 Task: Create fields in genre object.
Action: Mouse moved to (835, 43)
Screenshot: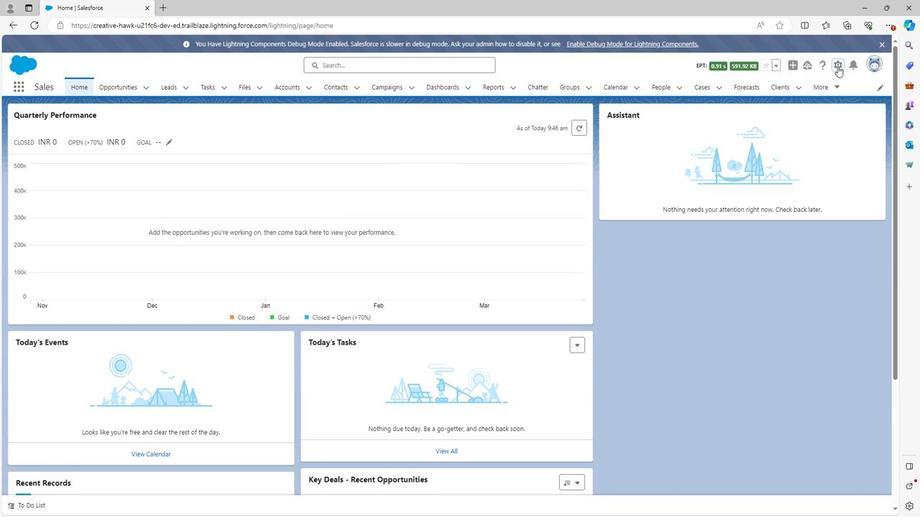 
Action: Mouse pressed left at (835, 43)
Screenshot: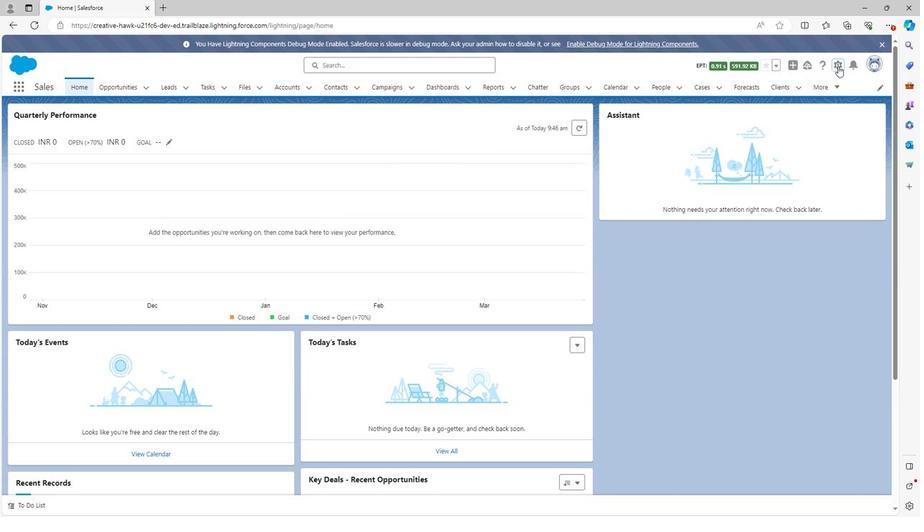 
Action: Mouse moved to (799, 74)
Screenshot: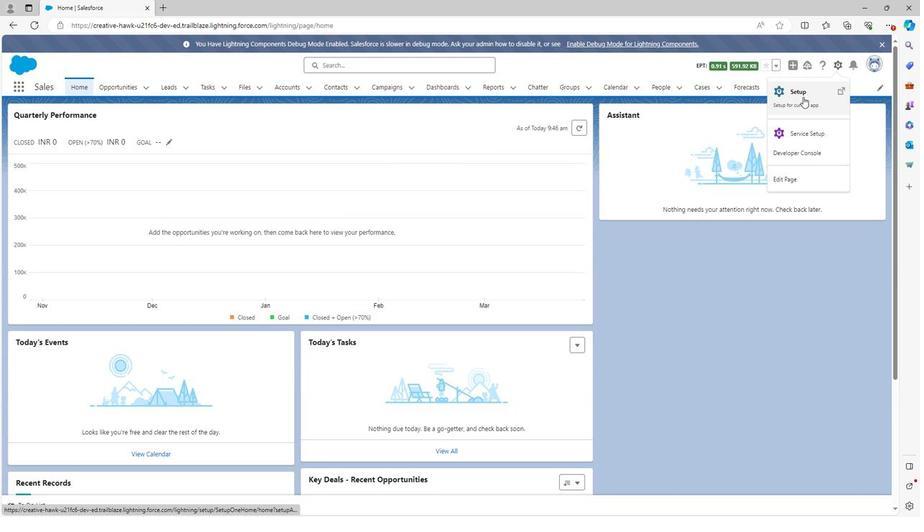 
Action: Mouse pressed left at (799, 74)
Screenshot: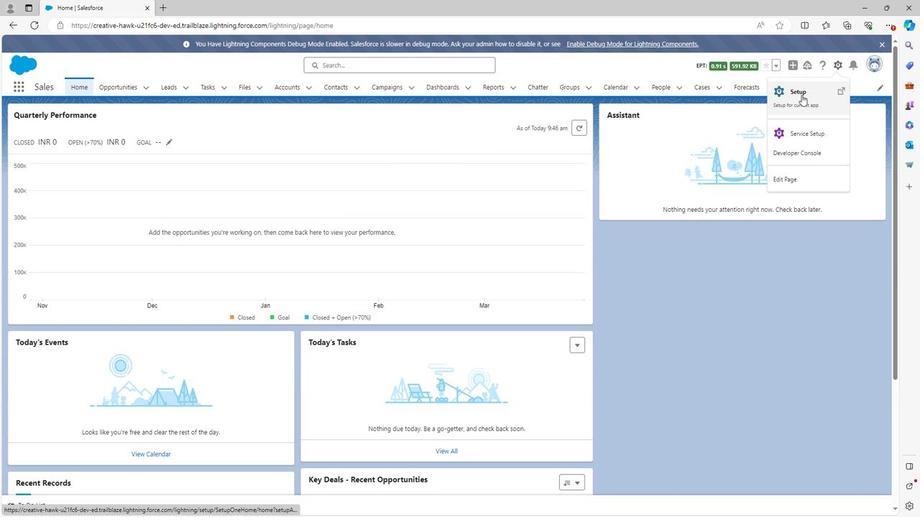 
Action: Mouse moved to (127, 61)
Screenshot: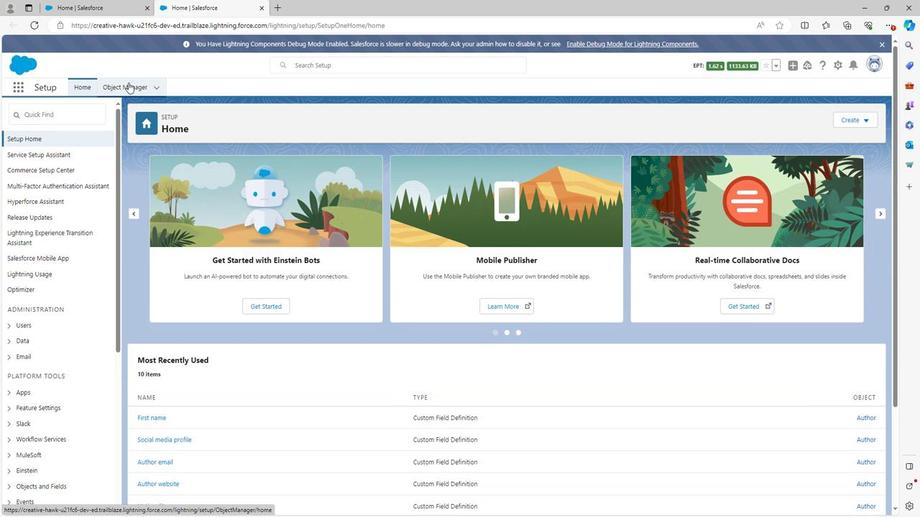 
Action: Mouse pressed left at (127, 61)
Screenshot: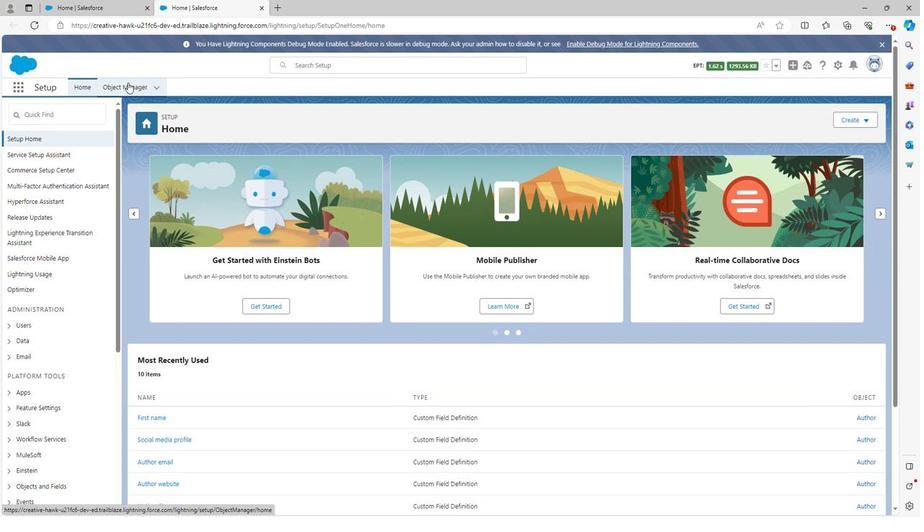 
Action: Mouse moved to (849, 99)
Screenshot: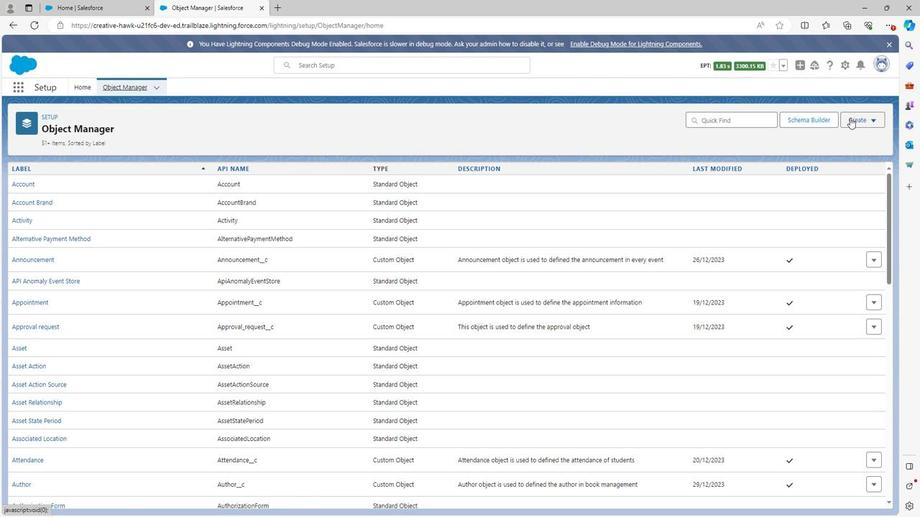 
Action: Mouse pressed left at (849, 99)
Screenshot: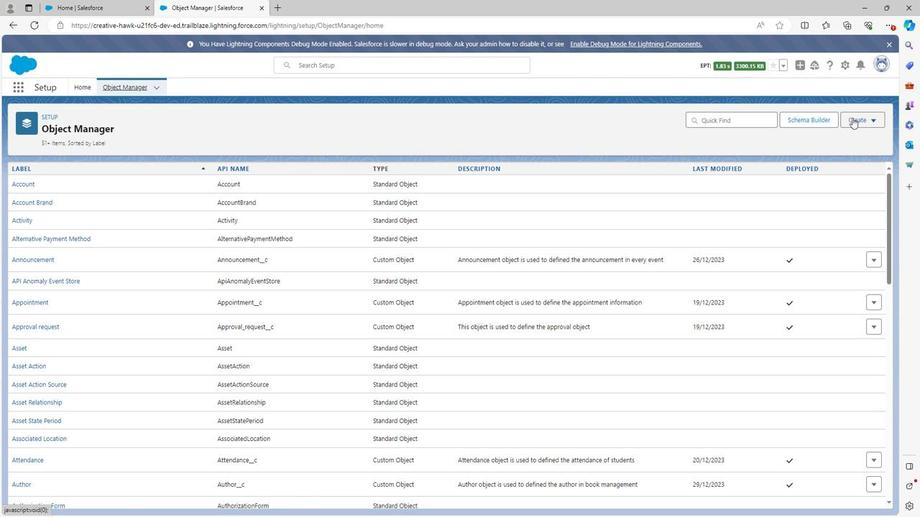 
Action: Mouse moved to (809, 128)
Screenshot: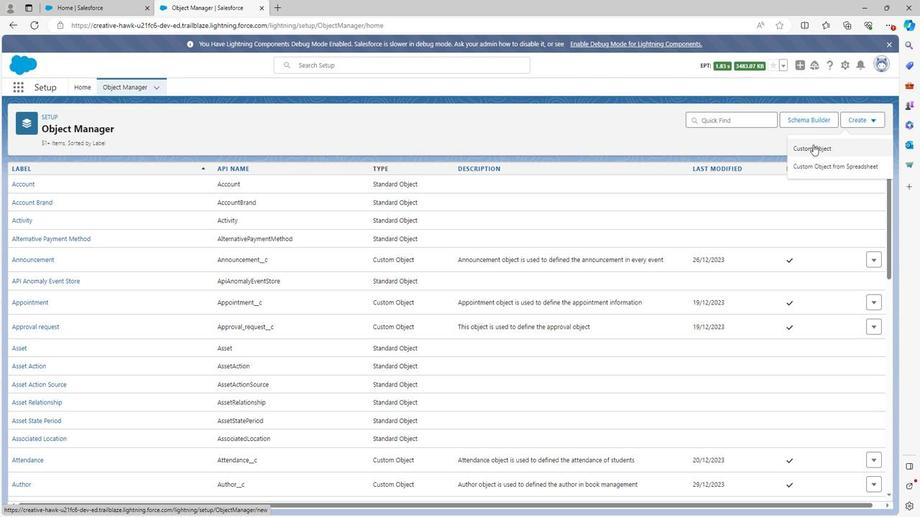 
Action: Mouse pressed left at (809, 128)
Screenshot: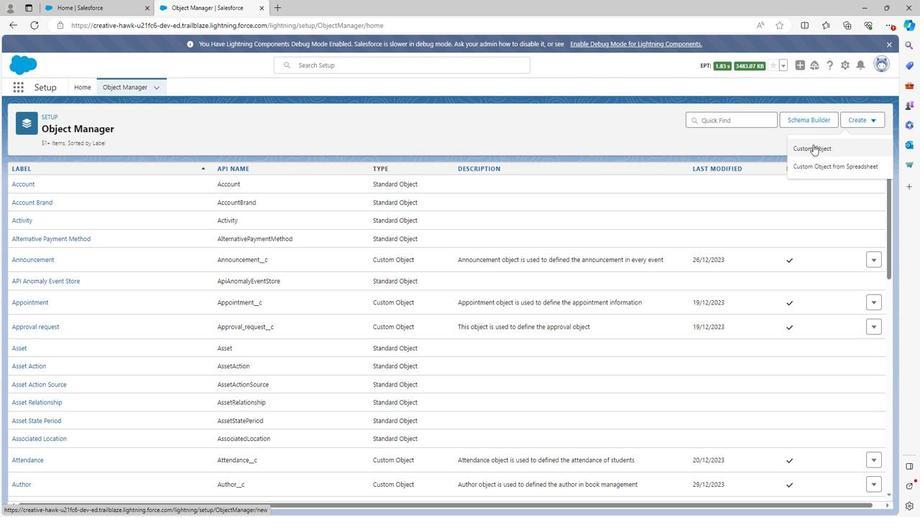 
Action: Mouse moved to (112, 67)
Screenshot: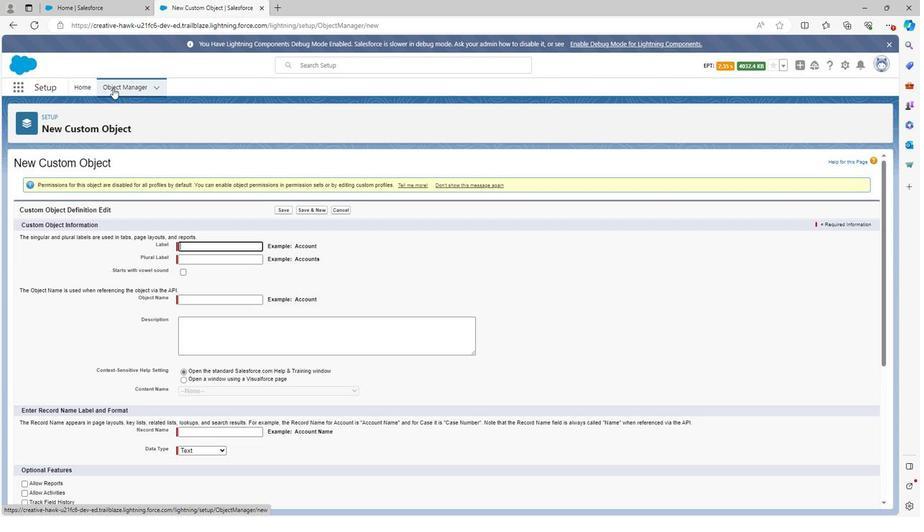 
Action: Mouse pressed left at (112, 67)
Screenshot: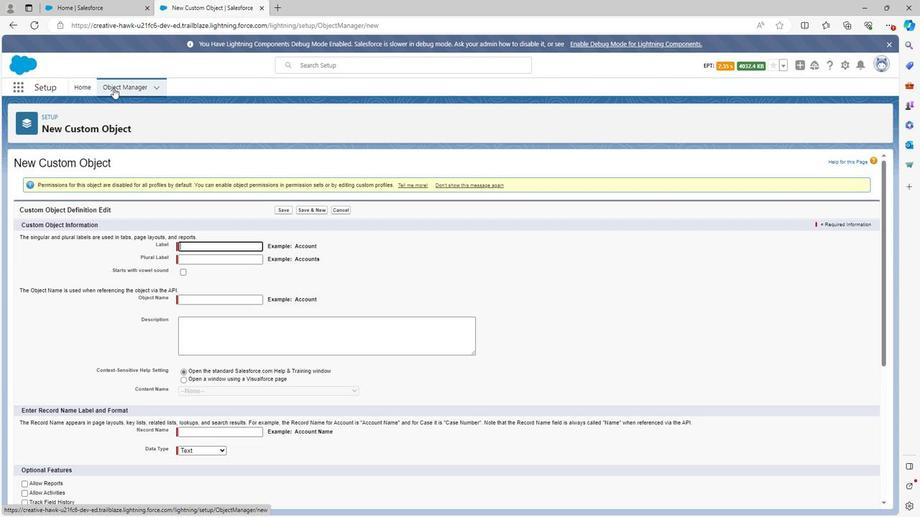 
Action: Mouse moved to (64, 242)
Screenshot: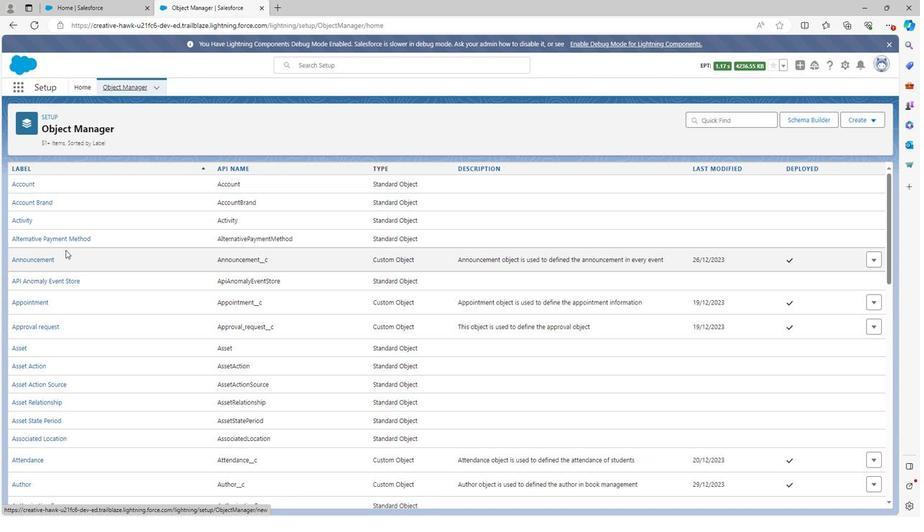 
Action: Mouse scrolled (64, 241) with delta (0, 0)
Screenshot: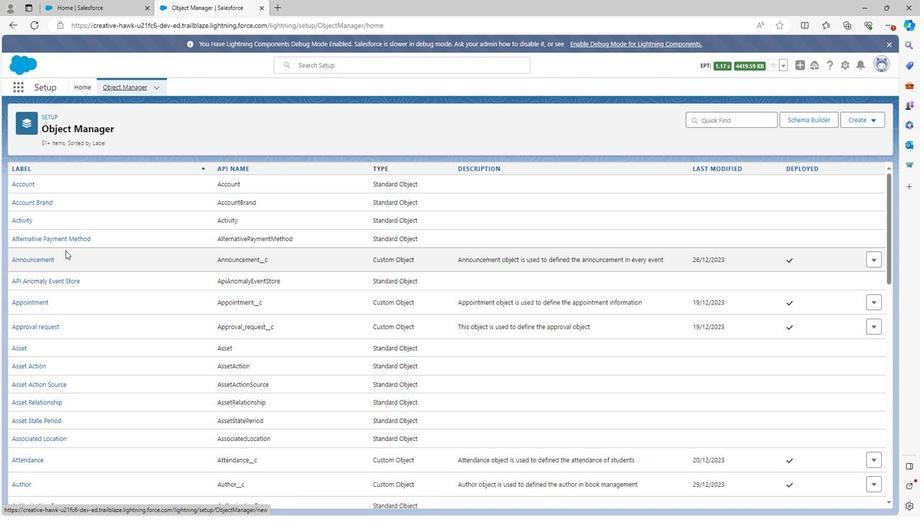 
Action: Mouse scrolled (64, 241) with delta (0, 0)
Screenshot: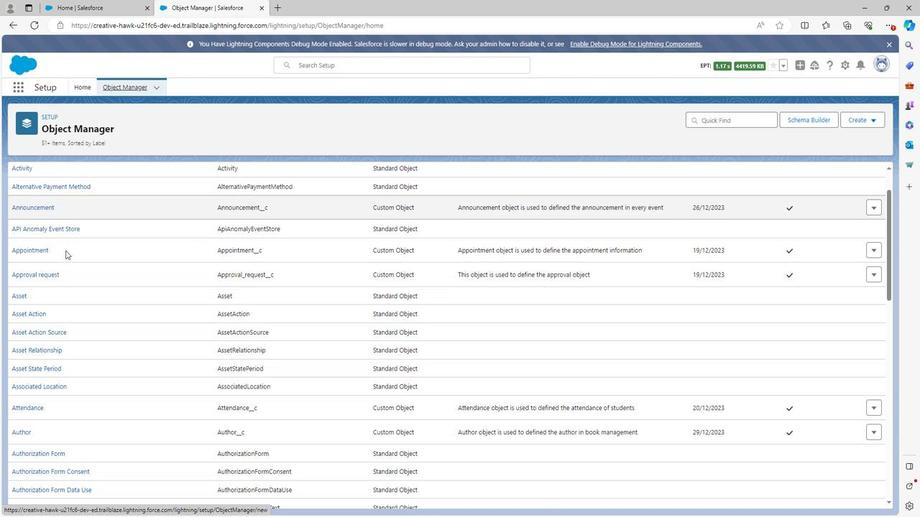 
Action: Mouse scrolled (64, 241) with delta (0, 0)
Screenshot: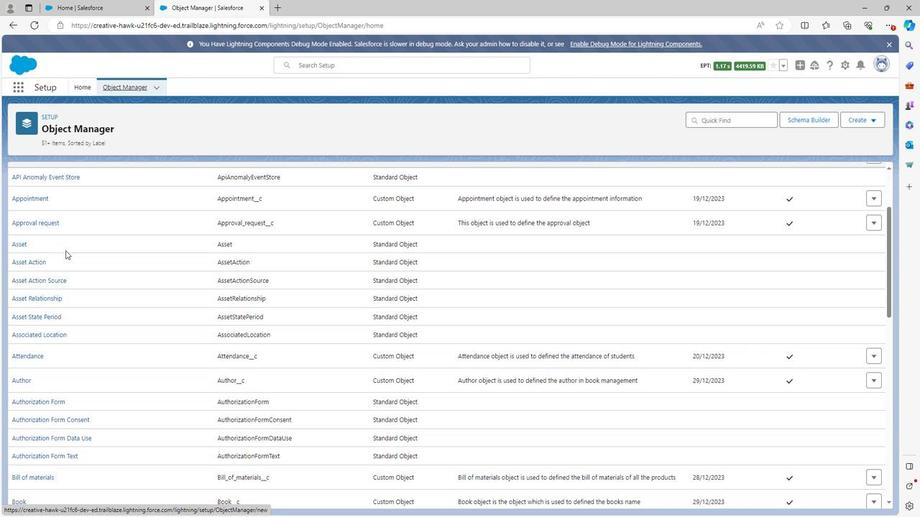 
Action: Mouse scrolled (64, 241) with delta (0, 0)
Screenshot: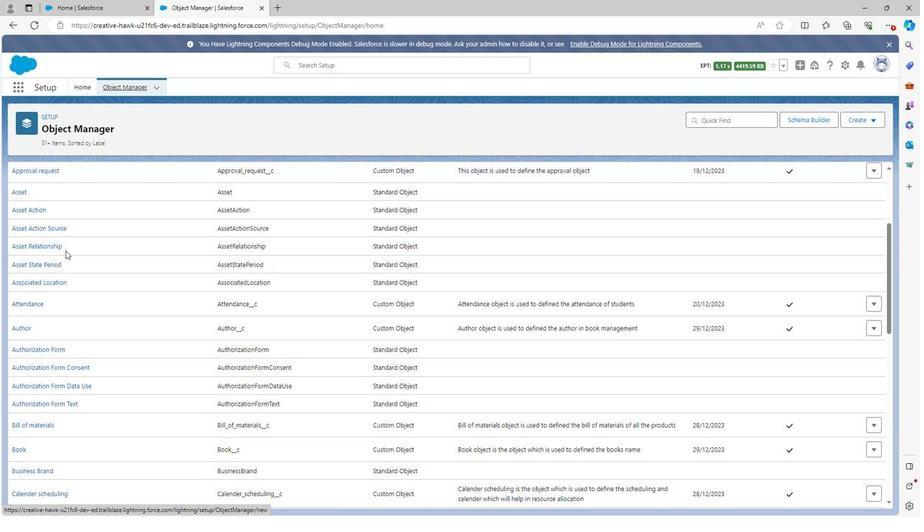 
Action: Mouse scrolled (64, 241) with delta (0, 0)
Screenshot: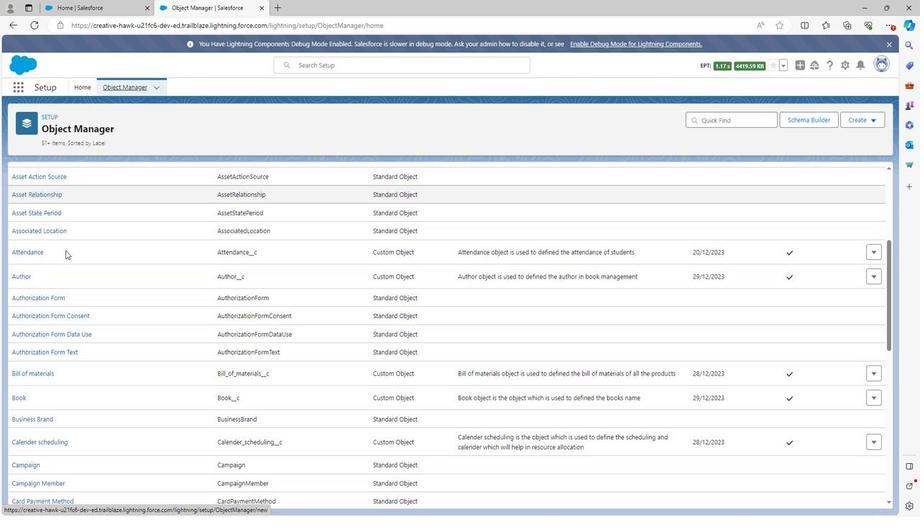 
Action: Mouse scrolled (64, 241) with delta (0, 0)
Screenshot: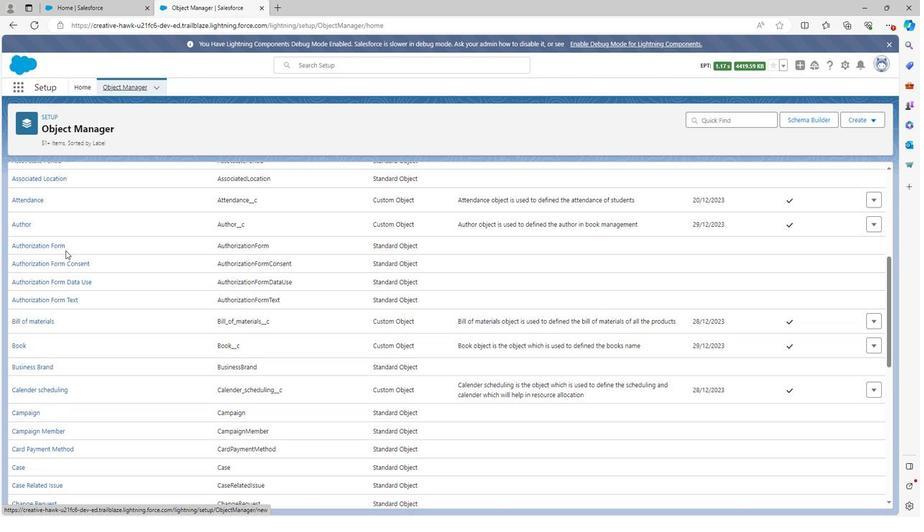 
Action: Mouse scrolled (64, 241) with delta (0, 0)
Screenshot: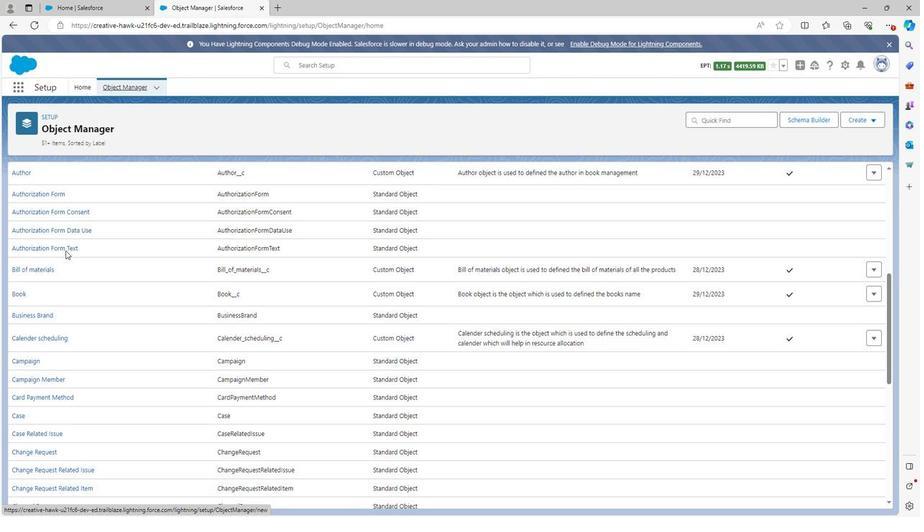 
Action: Mouse scrolled (64, 241) with delta (0, 0)
Screenshot: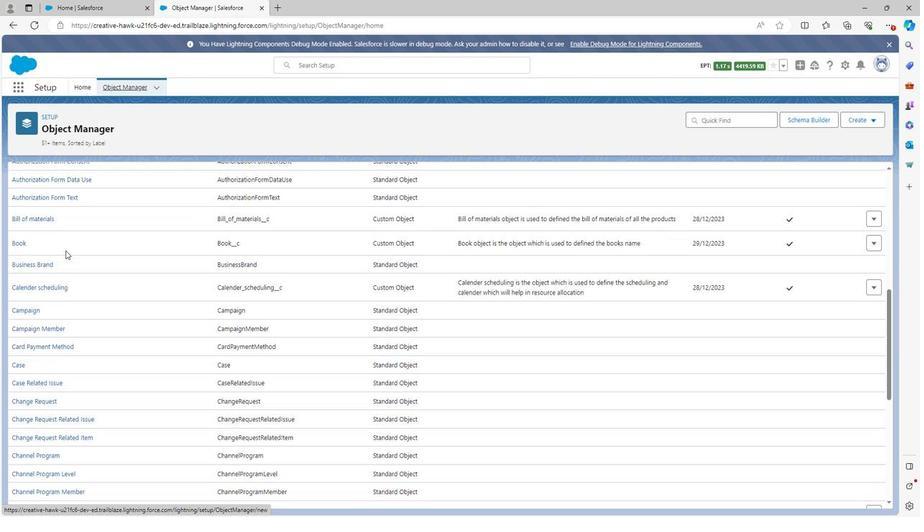 
Action: Mouse scrolled (64, 241) with delta (0, 0)
Screenshot: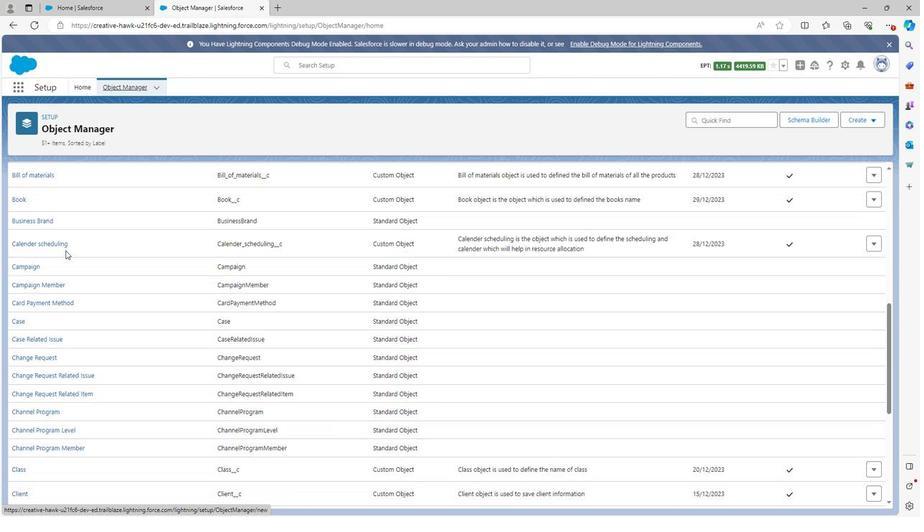 
Action: Mouse scrolled (64, 241) with delta (0, 0)
Screenshot: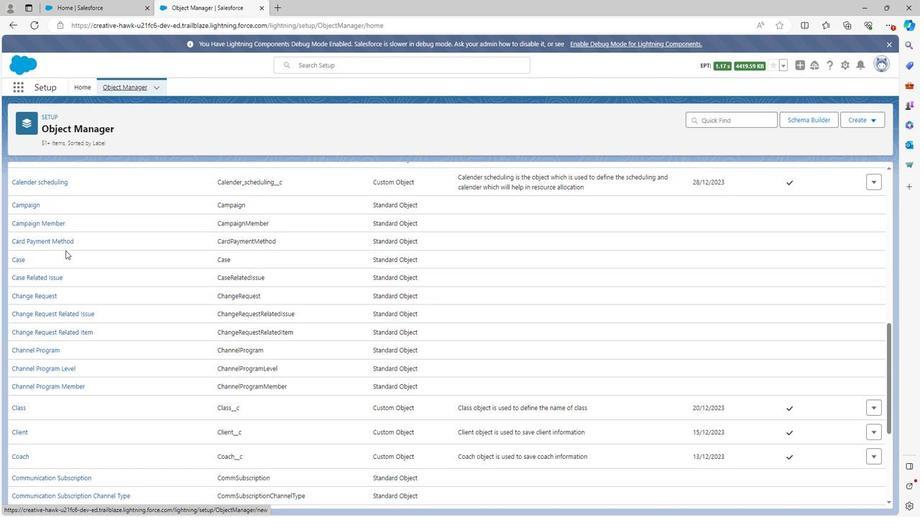 
Action: Mouse scrolled (64, 241) with delta (0, 0)
Screenshot: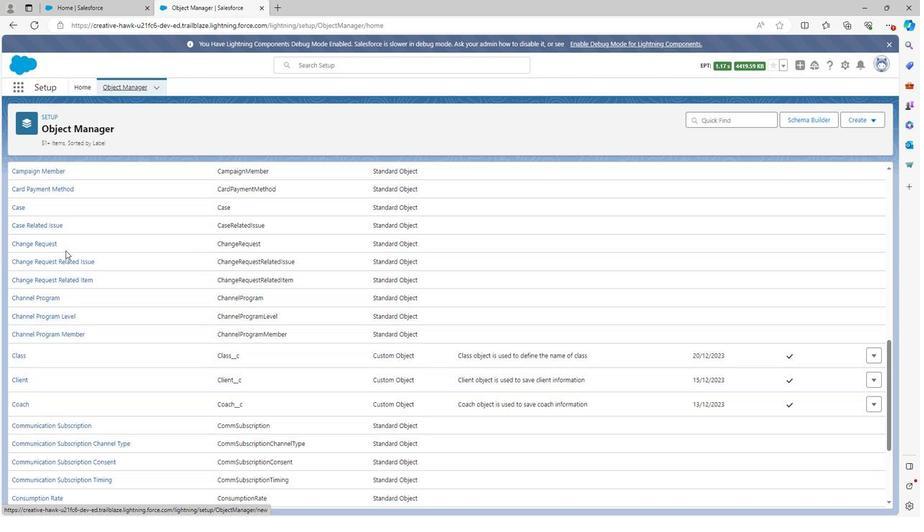 
Action: Mouse scrolled (64, 241) with delta (0, 0)
Screenshot: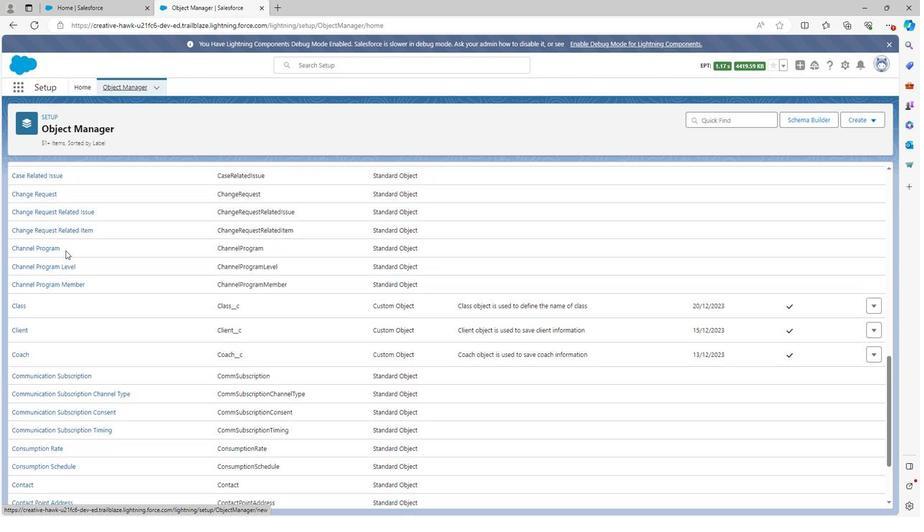 
Action: Mouse scrolled (64, 241) with delta (0, 0)
Screenshot: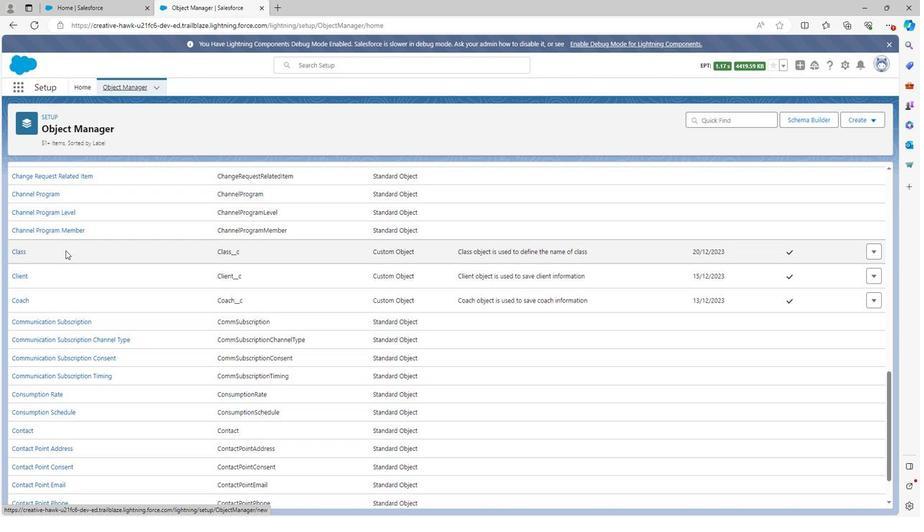 
Action: Mouse scrolled (64, 241) with delta (0, 0)
Screenshot: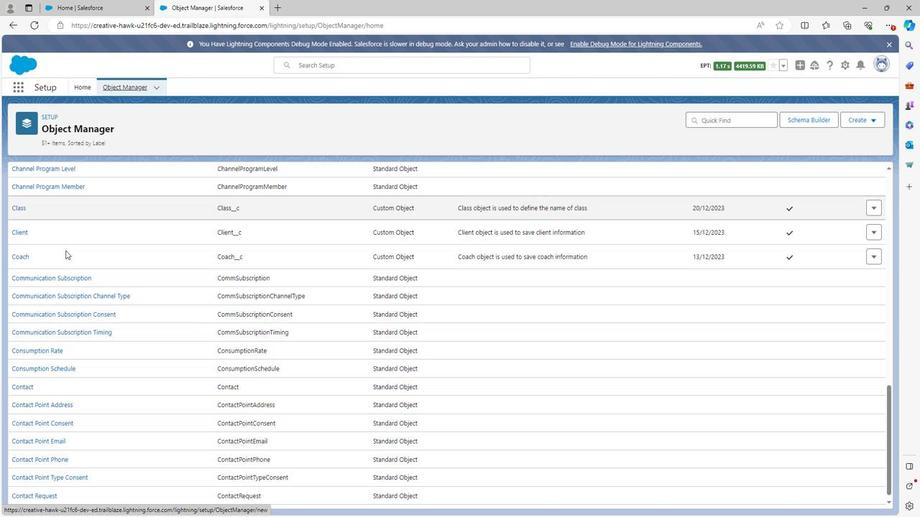 
Action: Mouse scrolled (64, 241) with delta (0, 0)
Screenshot: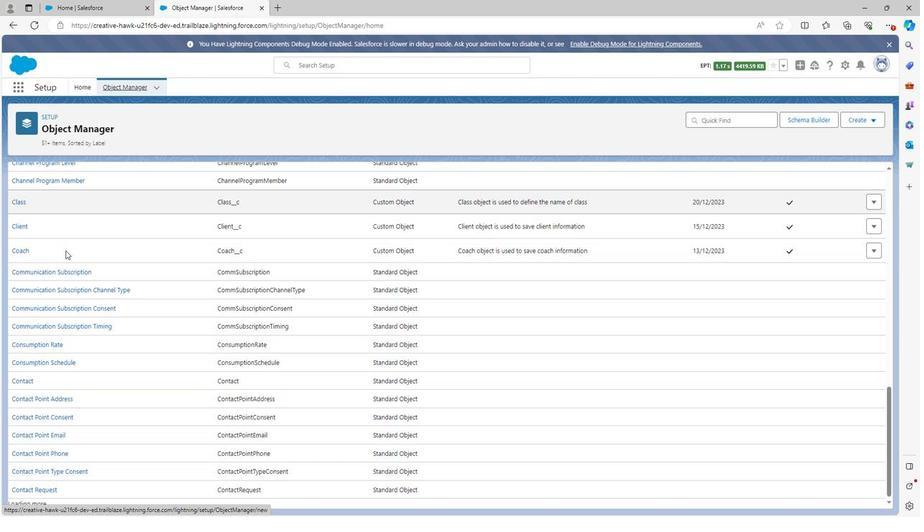 
Action: Mouse scrolled (64, 241) with delta (0, 0)
Screenshot: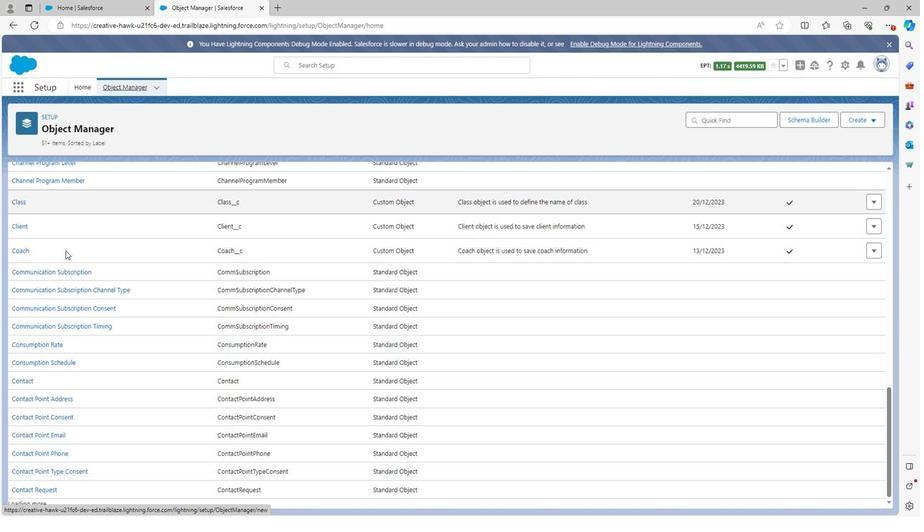 
Action: Mouse moved to (64, 250)
Screenshot: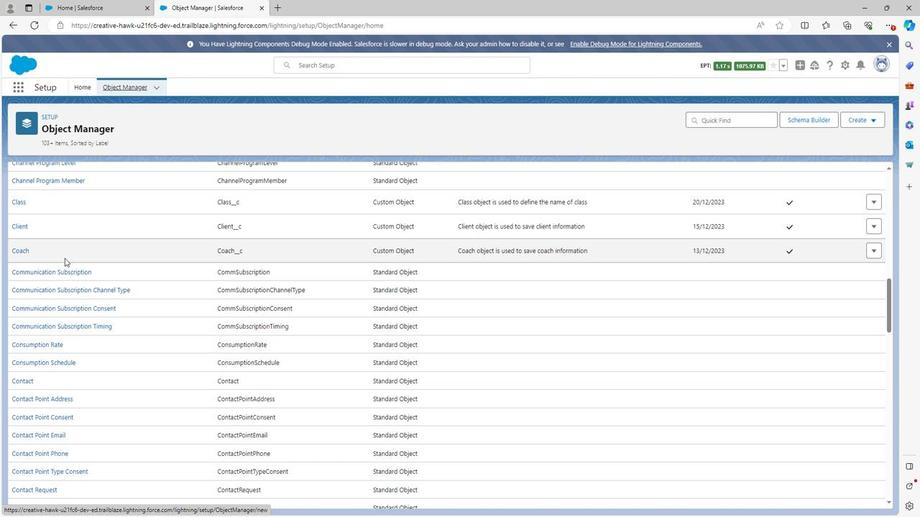 
Action: Mouse scrolled (64, 249) with delta (0, 0)
Screenshot: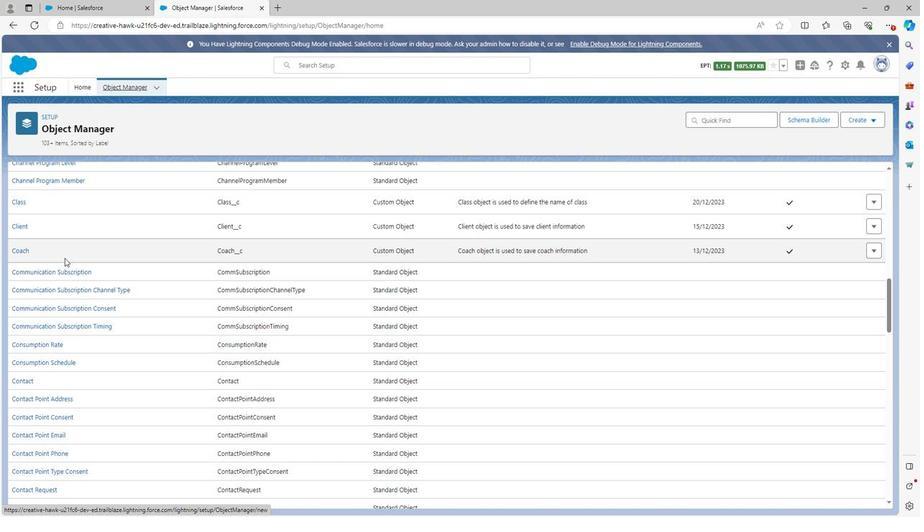 
Action: Mouse scrolled (64, 249) with delta (0, 0)
Screenshot: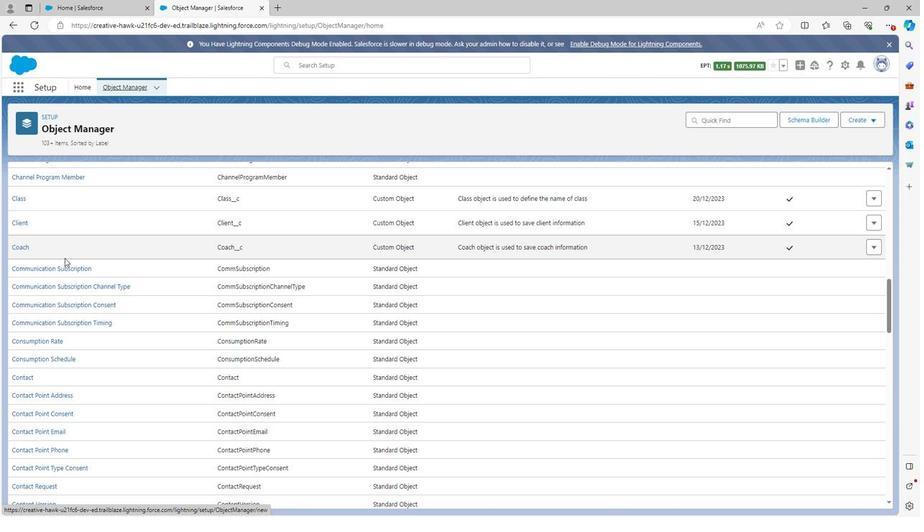 
Action: Mouse scrolled (64, 249) with delta (0, 0)
Screenshot: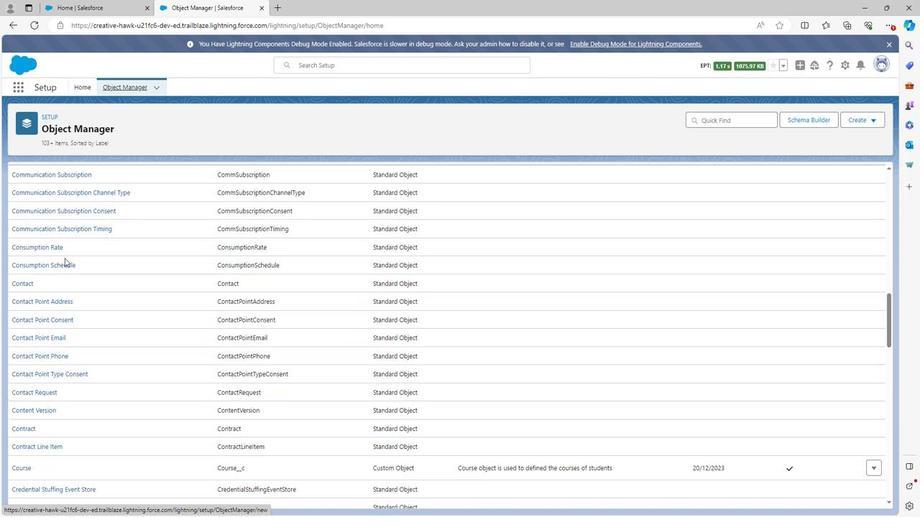 
Action: Mouse scrolled (64, 249) with delta (0, 0)
Screenshot: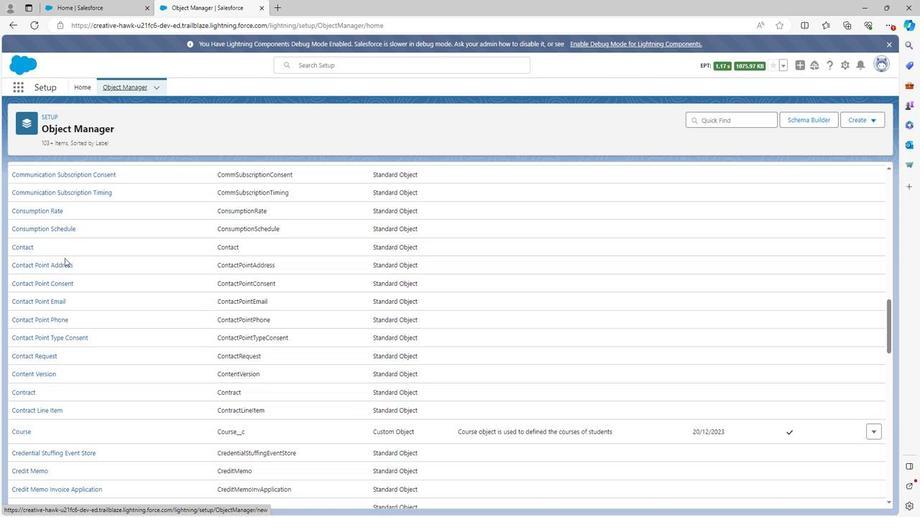 
Action: Mouse scrolled (64, 249) with delta (0, 0)
Screenshot: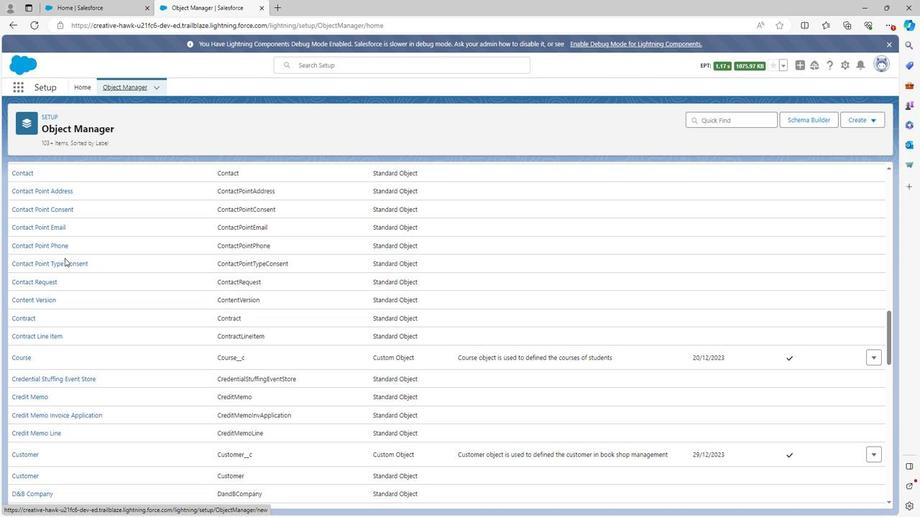 
Action: Mouse scrolled (64, 249) with delta (0, 0)
Screenshot: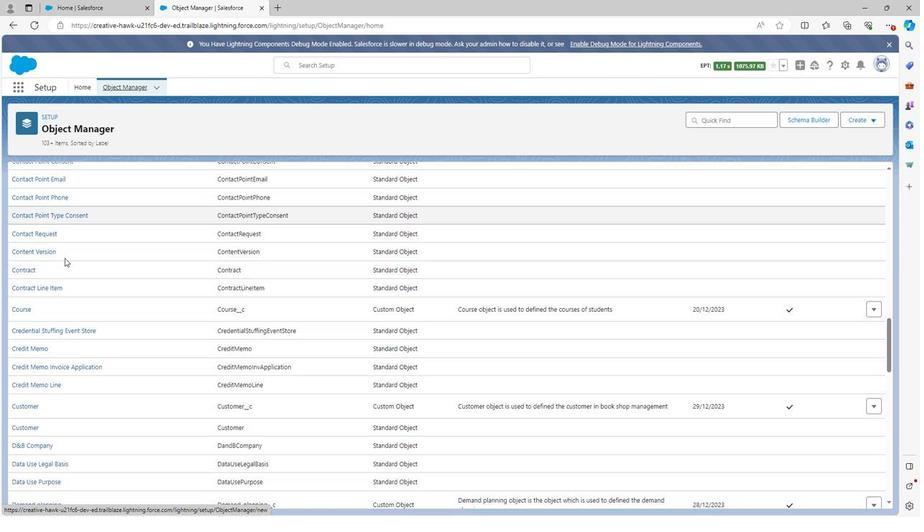 
Action: Mouse scrolled (64, 249) with delta (0, 0)
Screenshot: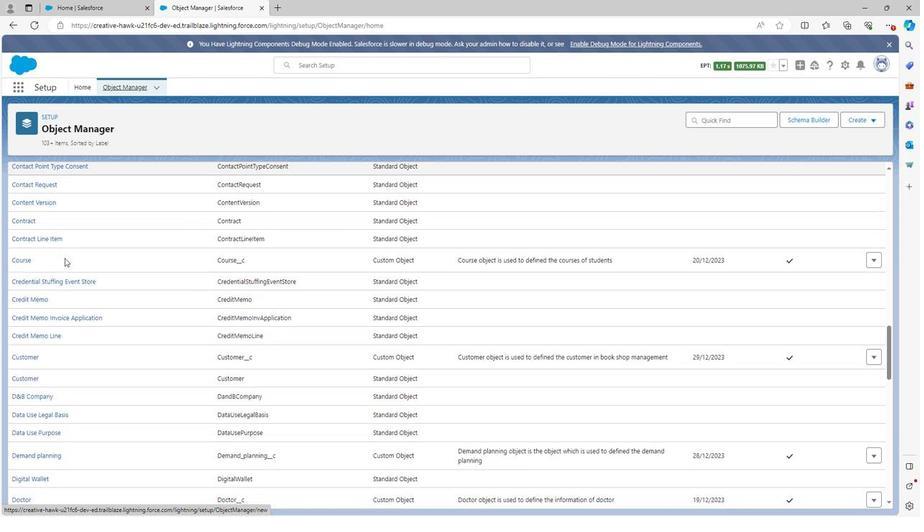 
Action: Mouse scrolled (64, 249) with delta (0, 0)
Screenshot: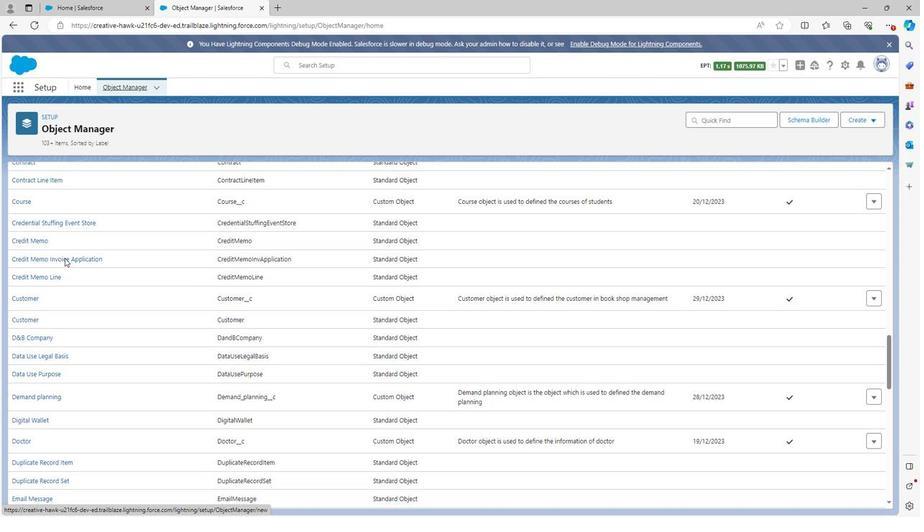 
Action: Mouse scrolled (64, 249) with delta (0, 0)
Screenshot: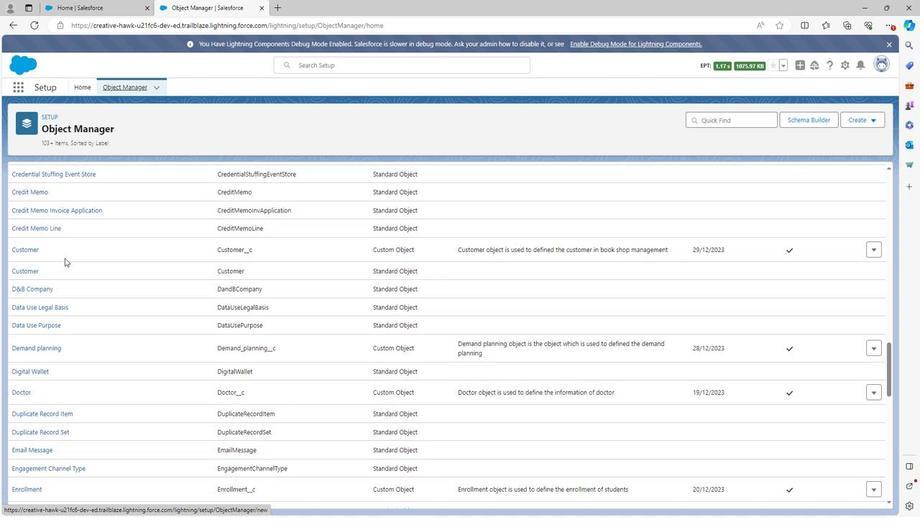 
Action: Mouse scrolled (64, 249) with delta (0, 0)
Screenshot: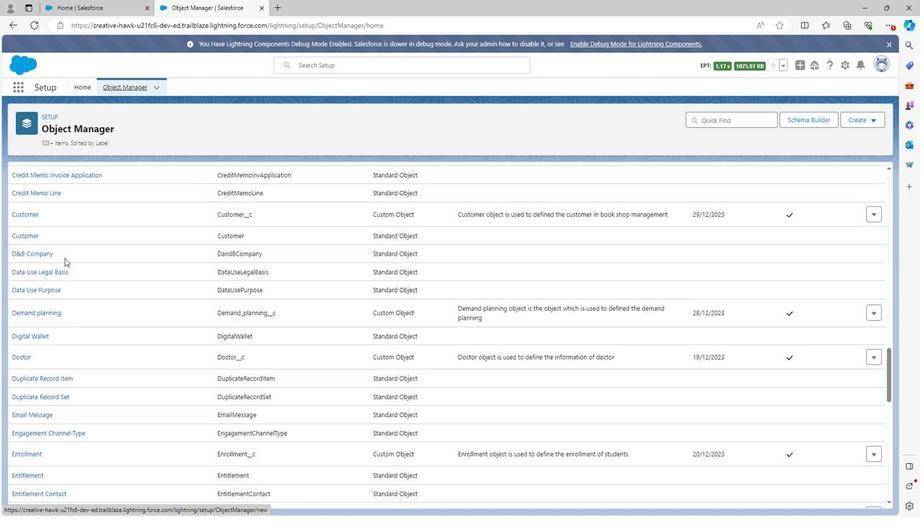 
Action: Mouse scrolled (64, 249) with delta (0, 0)
Screenshot: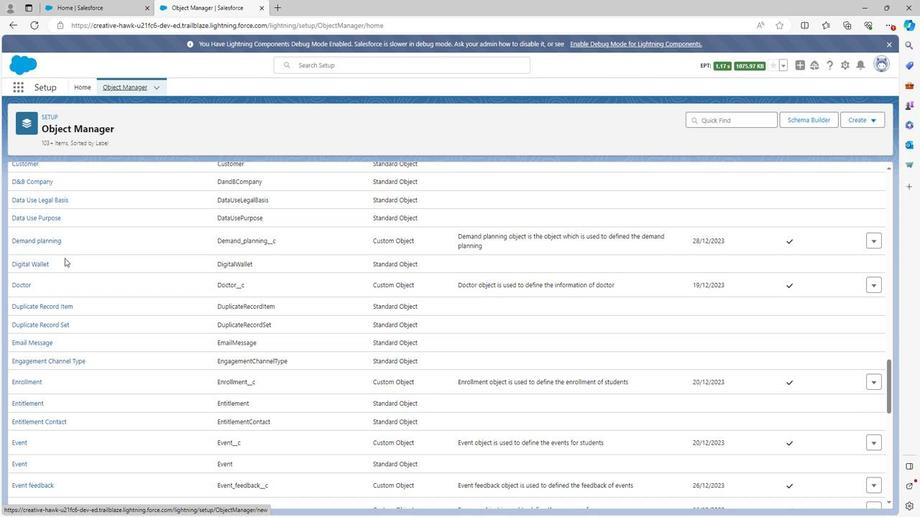 
Action: Mouse scrolled (64, 249) with delta (0, 0)
Screenshot: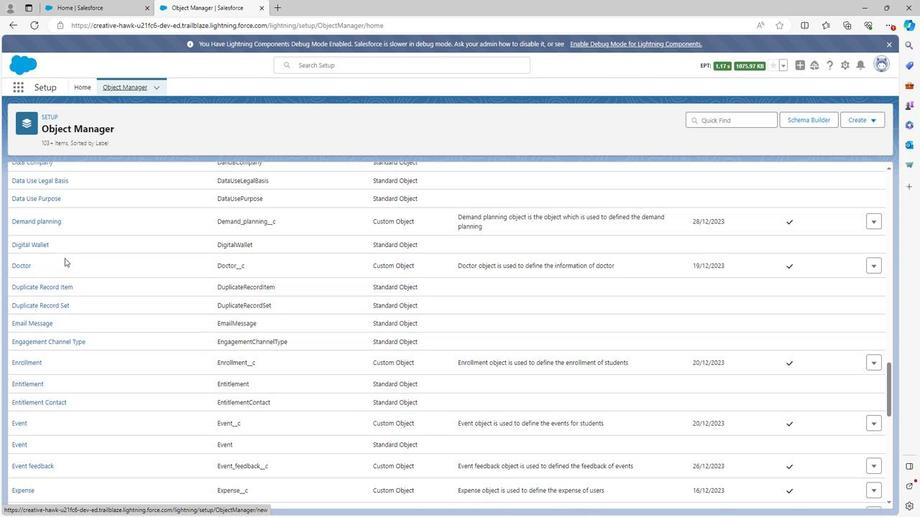 
Action: Mouse scrolled (64, 249) with delta (0, 0)
Screenshot: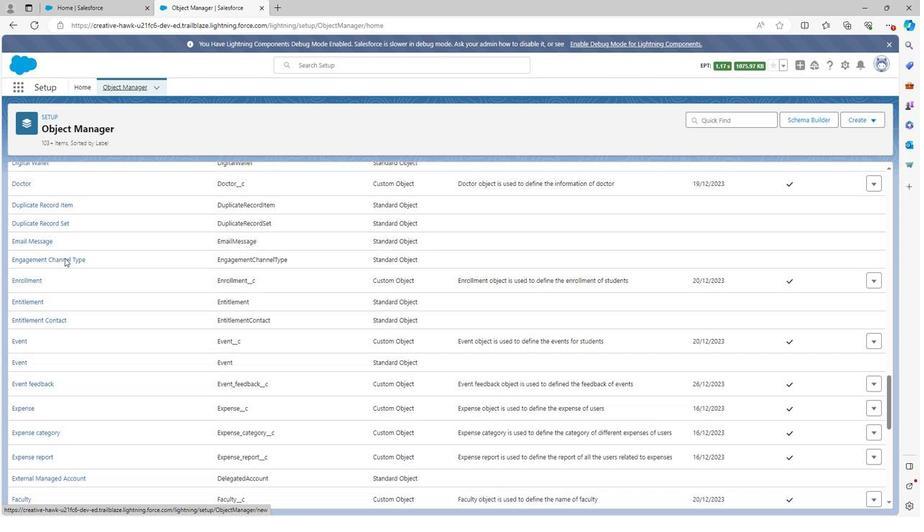 
Action: Mouse scrolled (64, 249) with delta (0, 0)
Screenshot: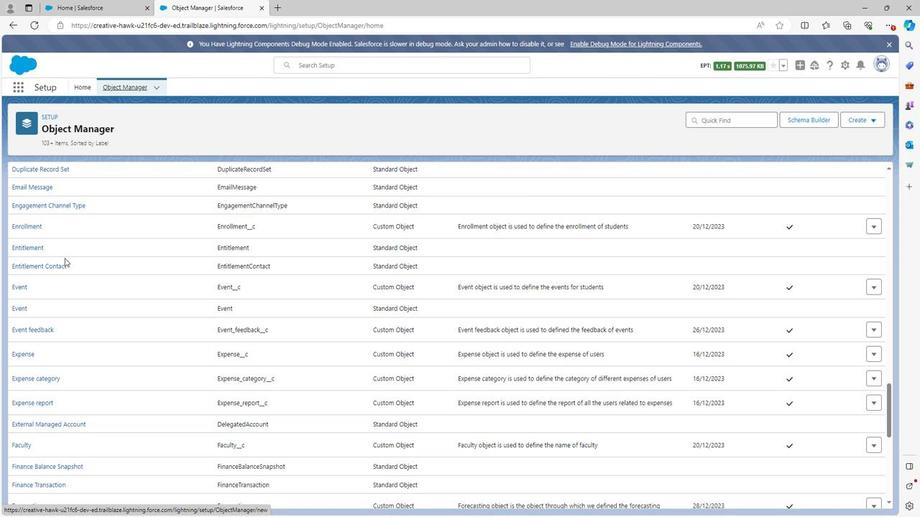 
Action: Mouse scrolled (64, 249) with delta (0, 0)
Screenshot: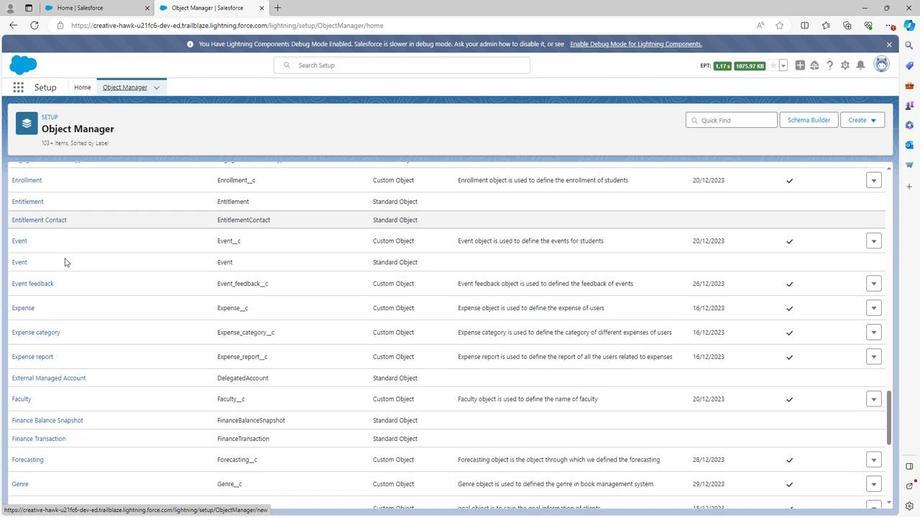 
Action: Mouse scrolled (64, 249) with delta (0, 0)
Screenshot: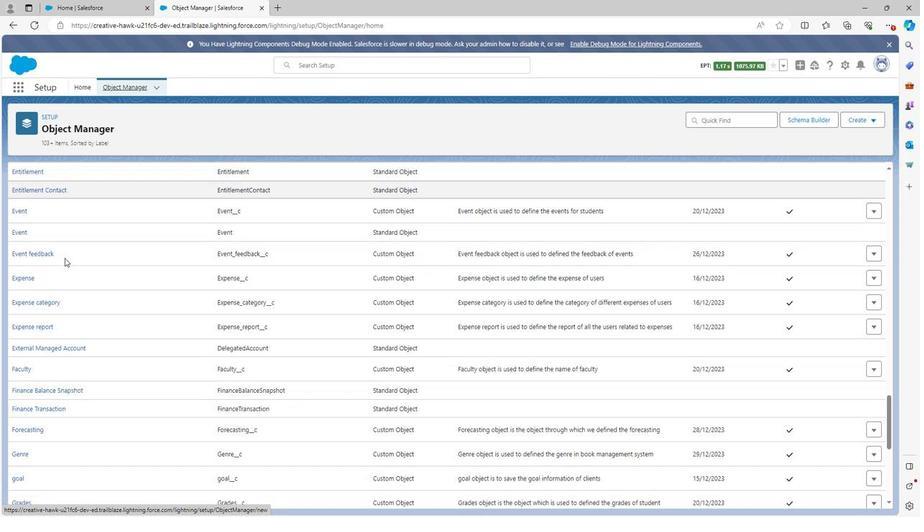 
Action: Mouse scrolled (64, 249) with delta (0, 0)
Screenshot: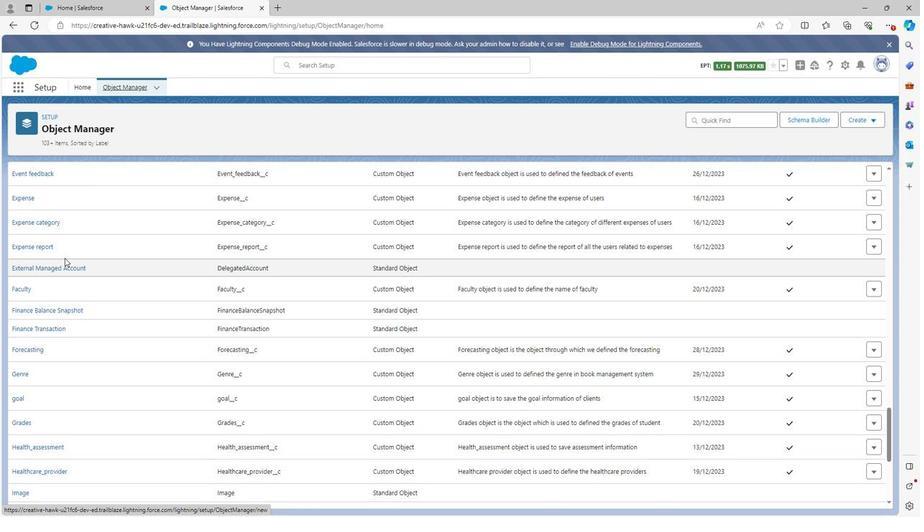 
Action: Mouse moved to (19, 316)
Screenshot: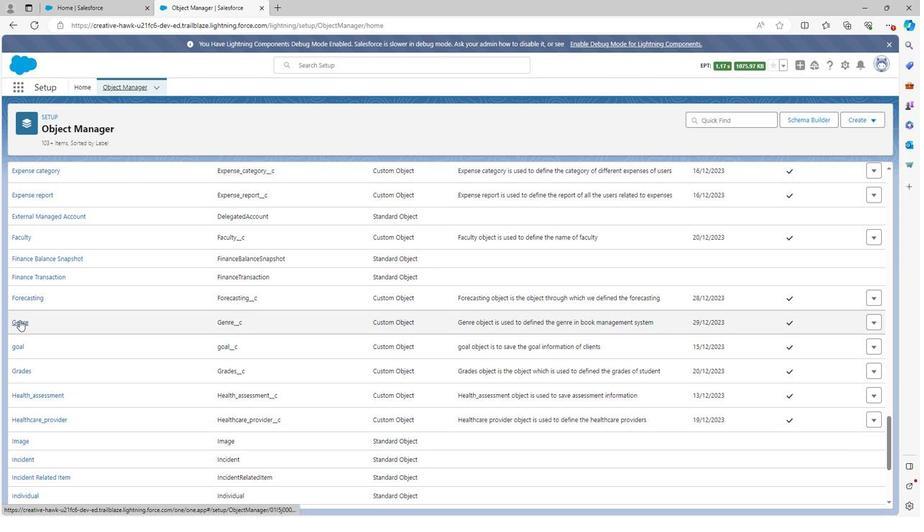 
Action: Mouse pressed left at (19, 316)
Screenshot: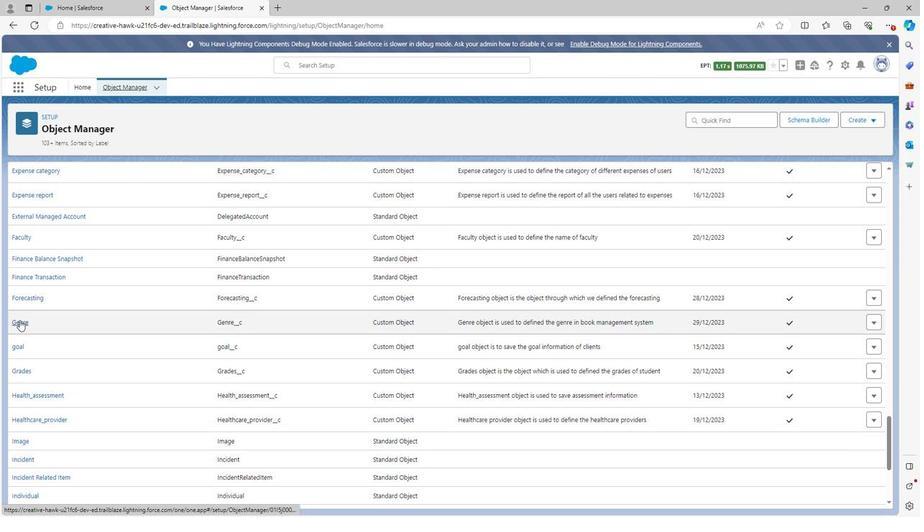 
Action: Mouse moved to (56, 175)
Screenshot: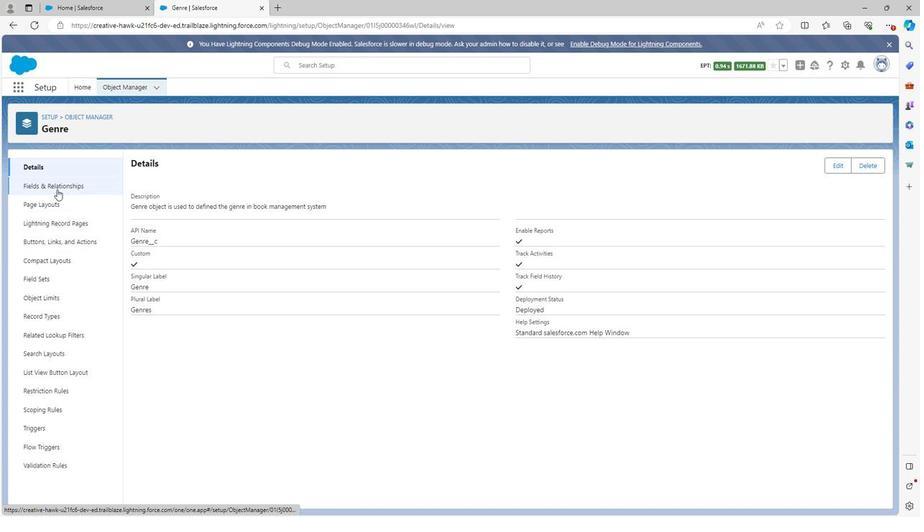 
Action: Mouse pressed left at (56, 175)
Screenshot: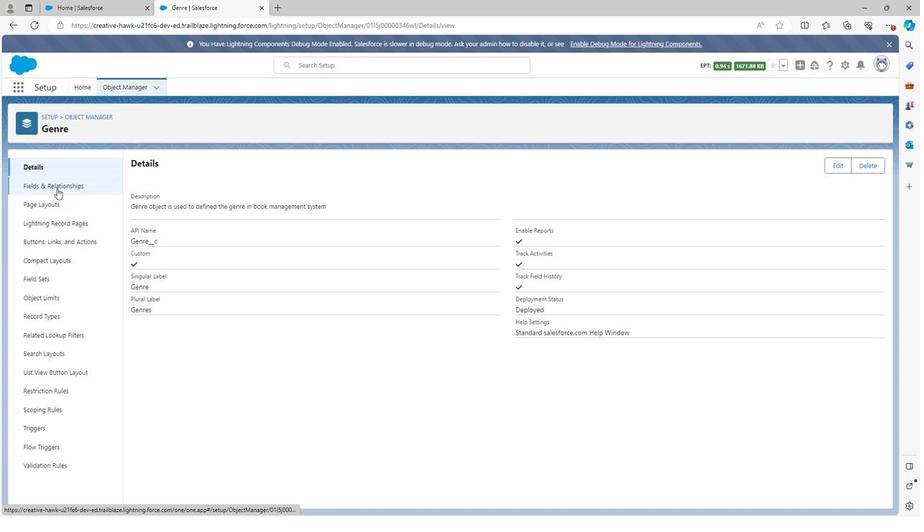 
Action: Mouse moved to (681, 151)
Screenshot: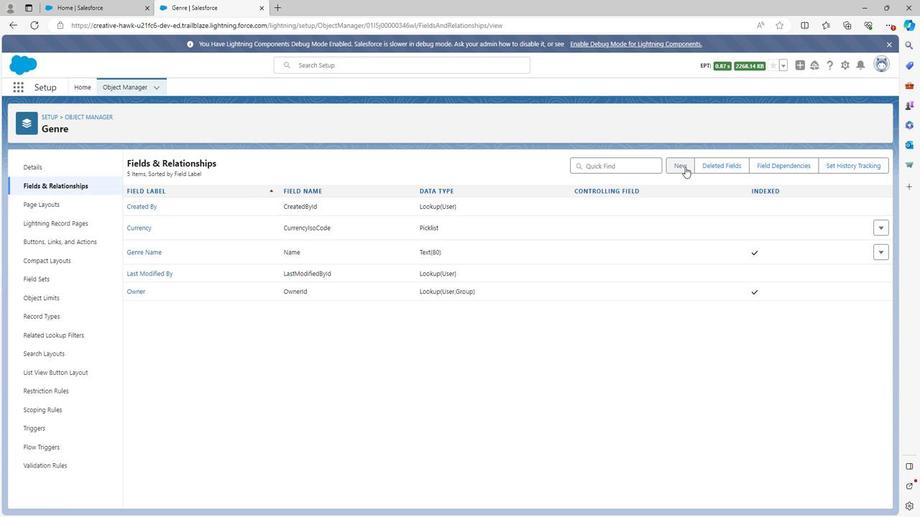 
Action: Mouse pressed left at (681, 151)
Screenshot: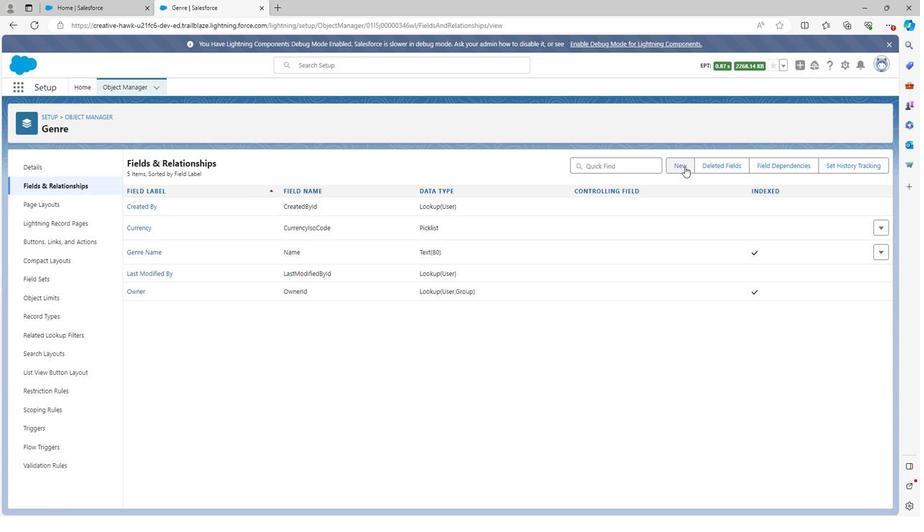 
Action: Mouse moved to (149, 345)
Screenshot: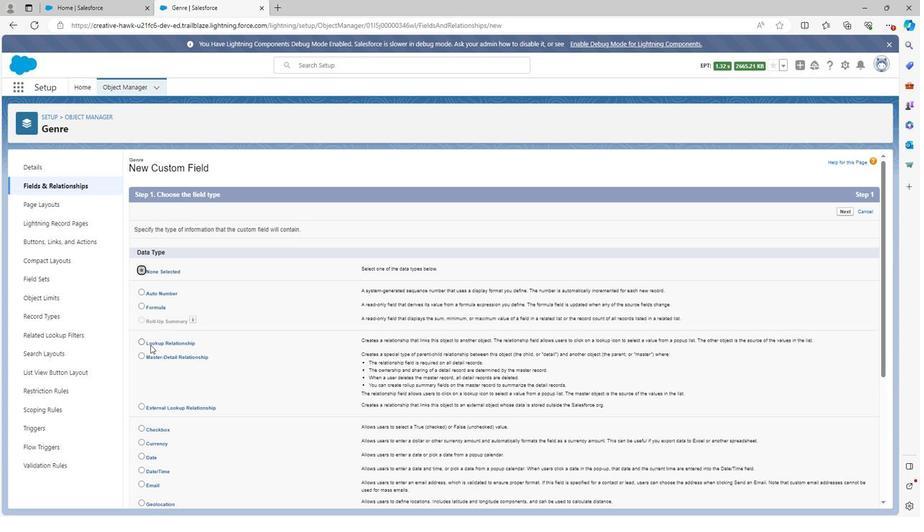 
Action: Mouse scrolled (149, 344) with delta (0, 0)
Screenshot: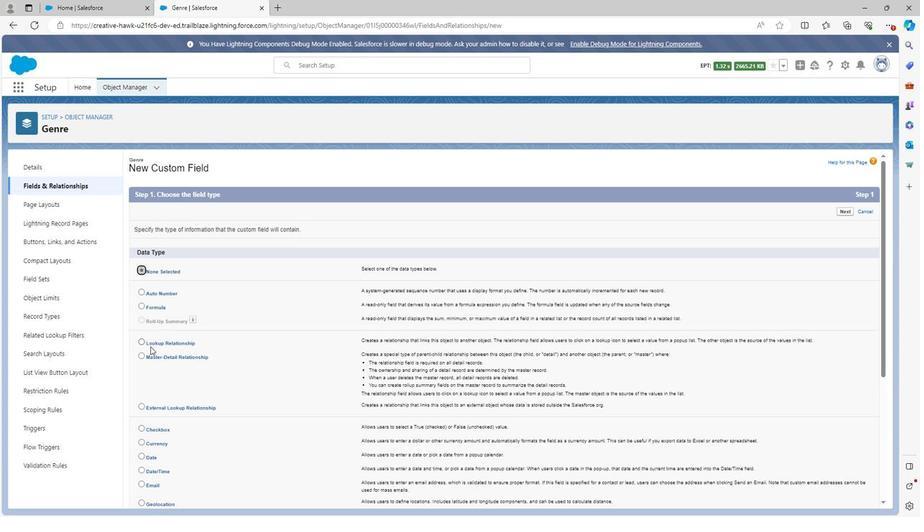 
Action: Mouse moved to (148, 345)
Screenshot: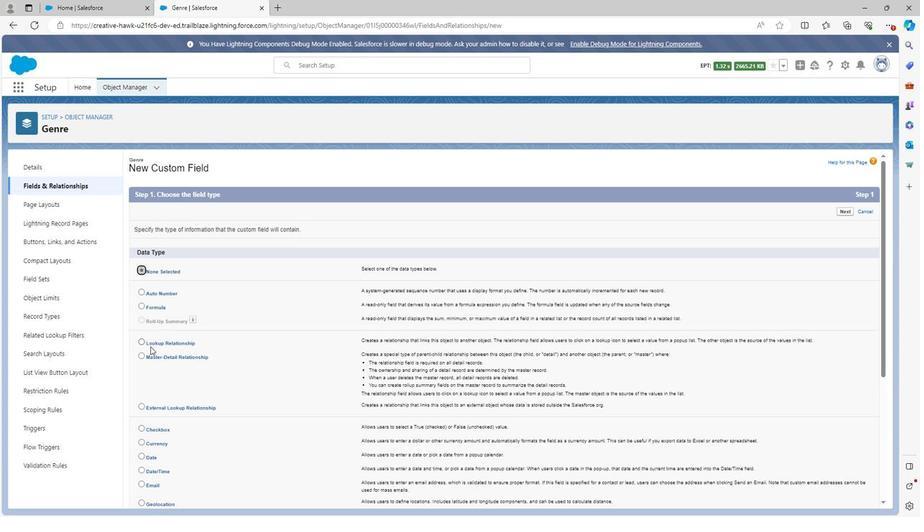 
Action: Mouse scrolled (148, 345) with delta (0, 0)
Screenshot: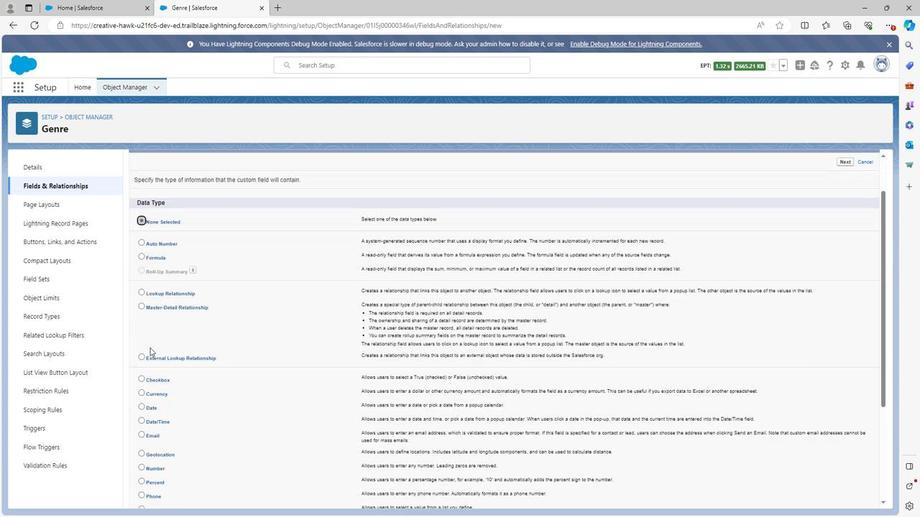 
Action: Mouse moved to (148, 347)
Screenshot: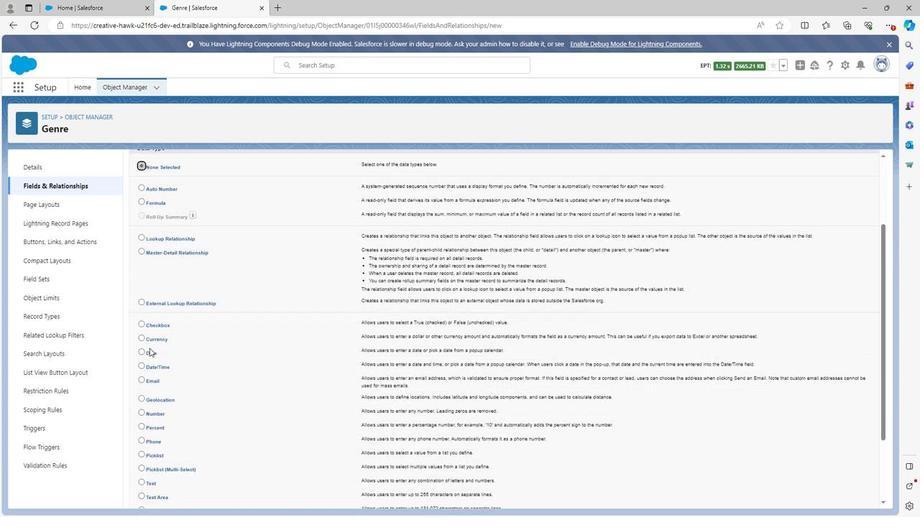 
Action: Mouse scrolled (148, 346) with delta (0, 0)
Screenshot: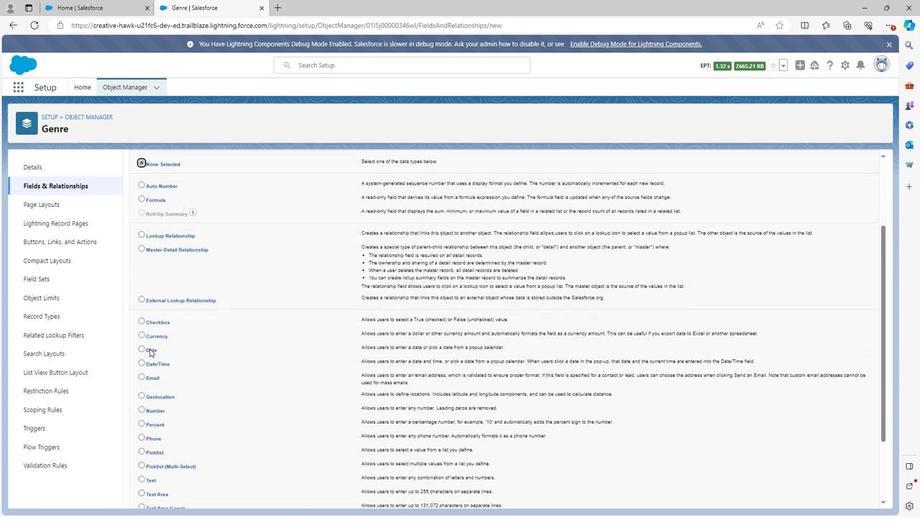 
Action: Mouse moved to (148, 348)
Screenshot: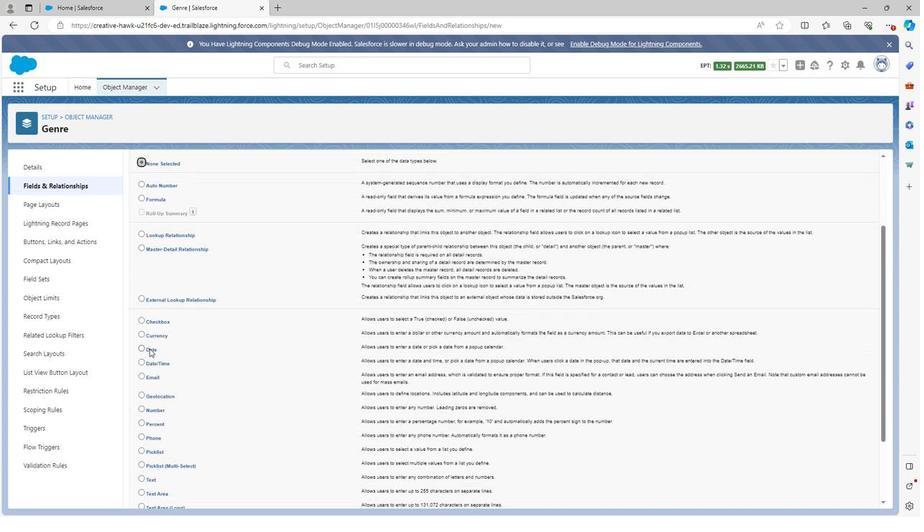 
Action: Mouse scrolled (148, 348) with delta (0, 0)
Screenshot: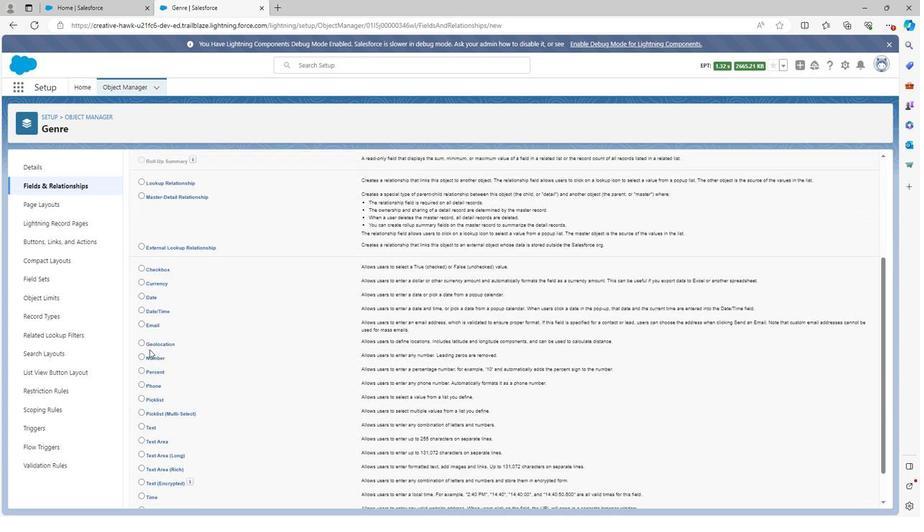 
Action: Mouse scrolled (148, 348) with delta (0, 0)
Screenshot: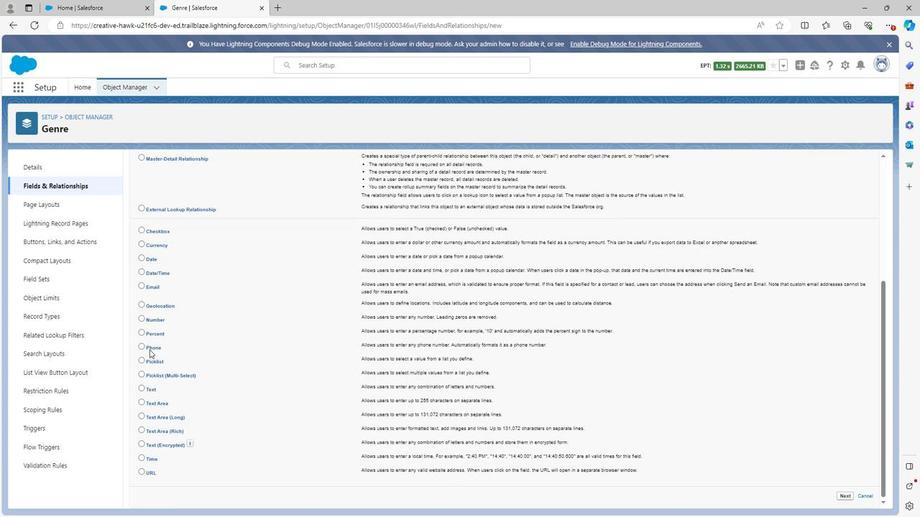 
Action: Mouse scrolled (148, 348) with delta (0, 0)
Screenshot: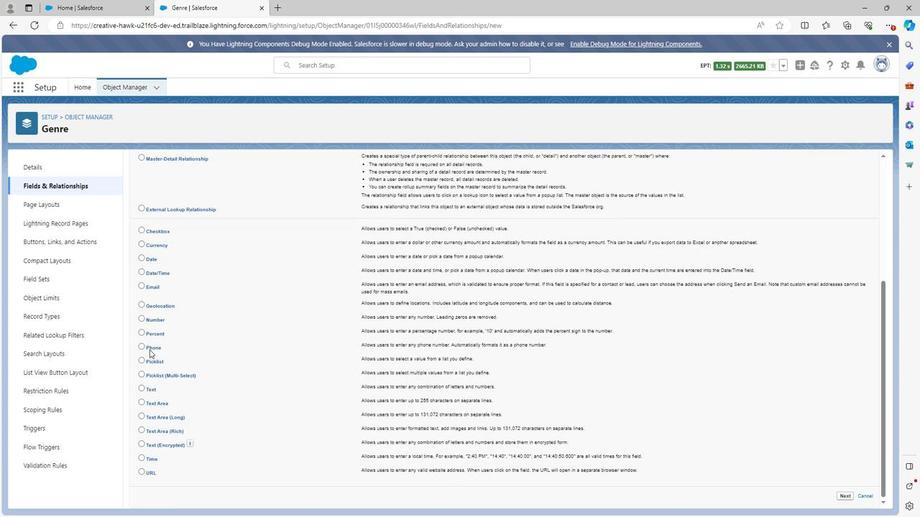 
Action: Mouse scrolled (148, 348) with delta (0, 0)
Screenshot: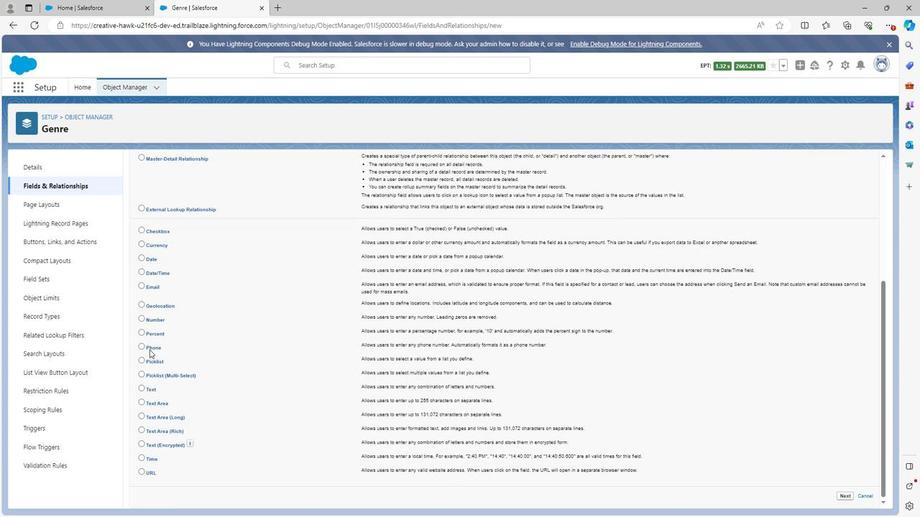 
Action: Mouse moved to (141, 390)
Screenshot: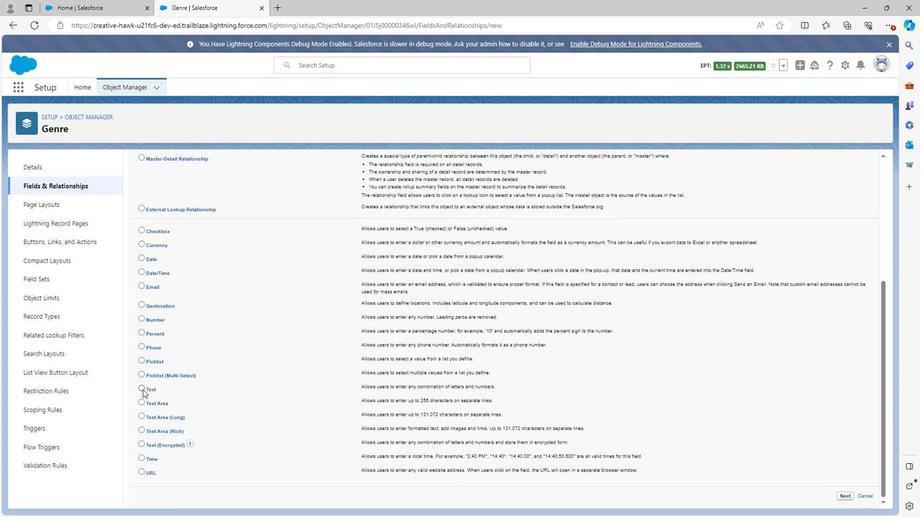 
Action: Mouse pressed left at (141, 390)
Screenshot: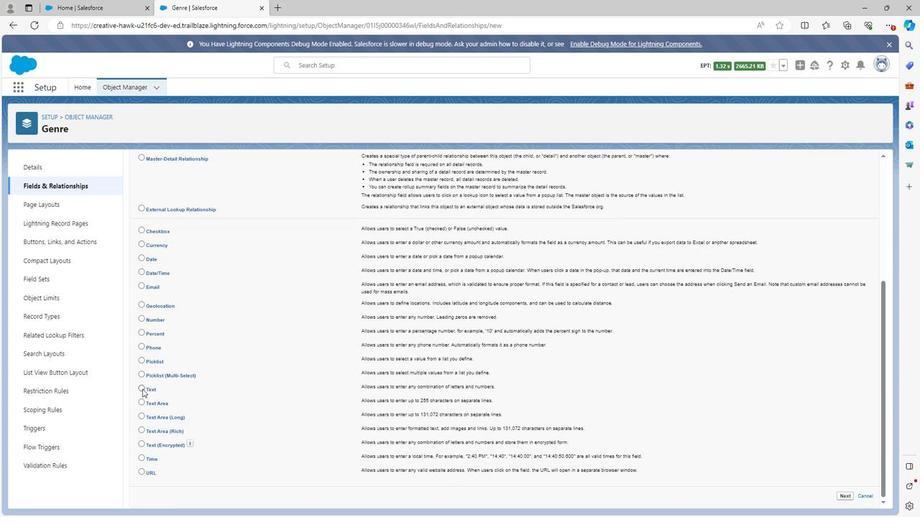 
Action: Mouse moved to (845, 505)
Screenshot: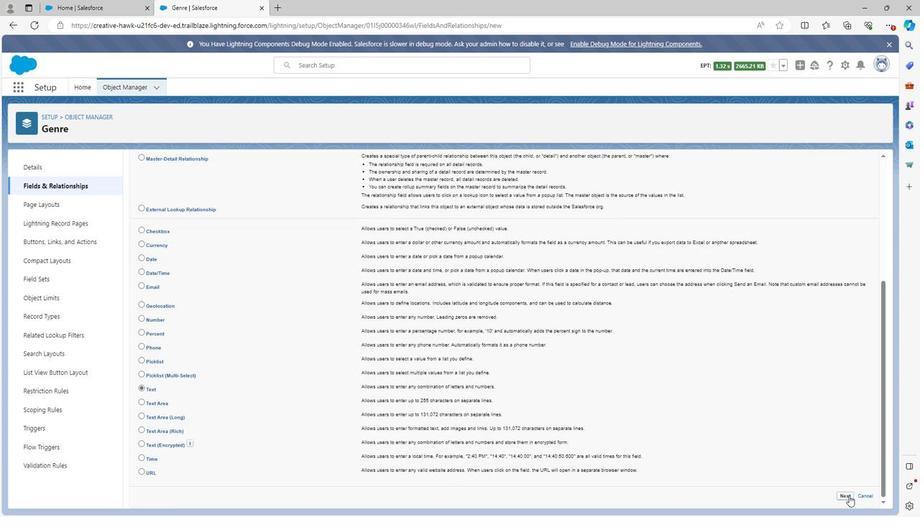 
Action: Mouse pressed left at (845, 505)
Screenshot: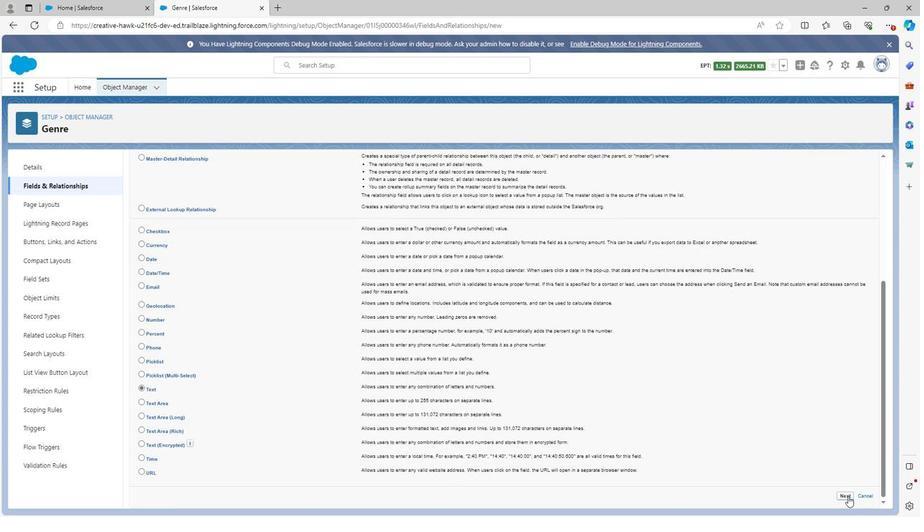 
Action: Mouse moved to (315, 219)
Screenshot: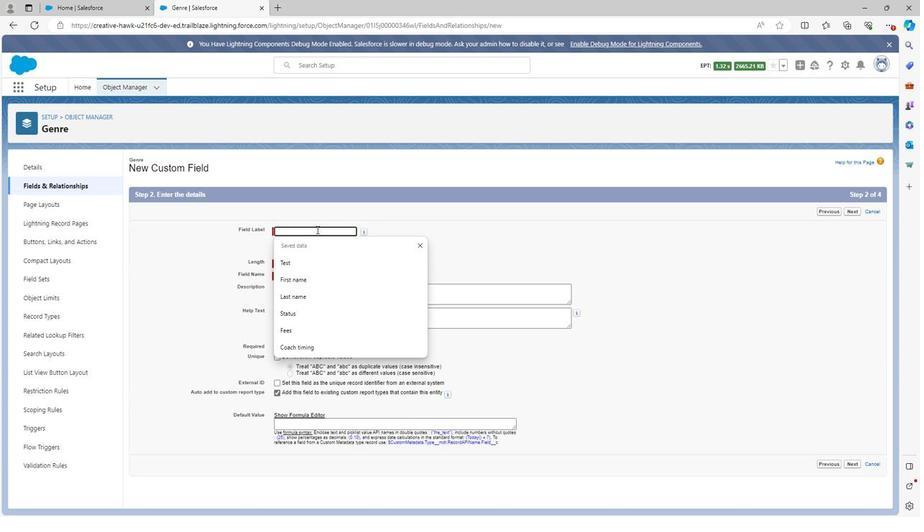 
Action: Mouse pressed left at (315, 219)
Screenshot: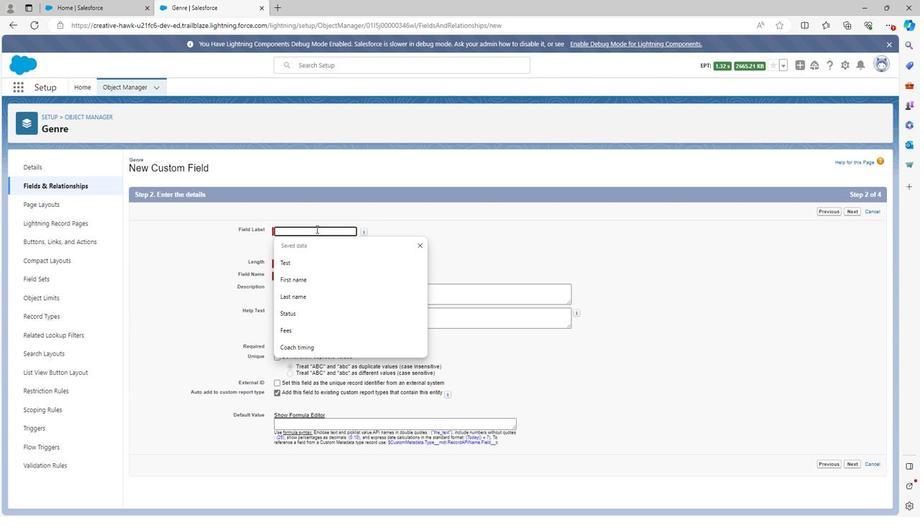 
Action: Key pressed <Key.shift><Key.shift><Key.shift><Key.shift><Key.shift><Key.shift><Key.shift><Key.shift><Key.shift><Key.shift><Key.shift><Key.shift><Key.shift><Key.shift>Genre<Key.space>name
Screenshot: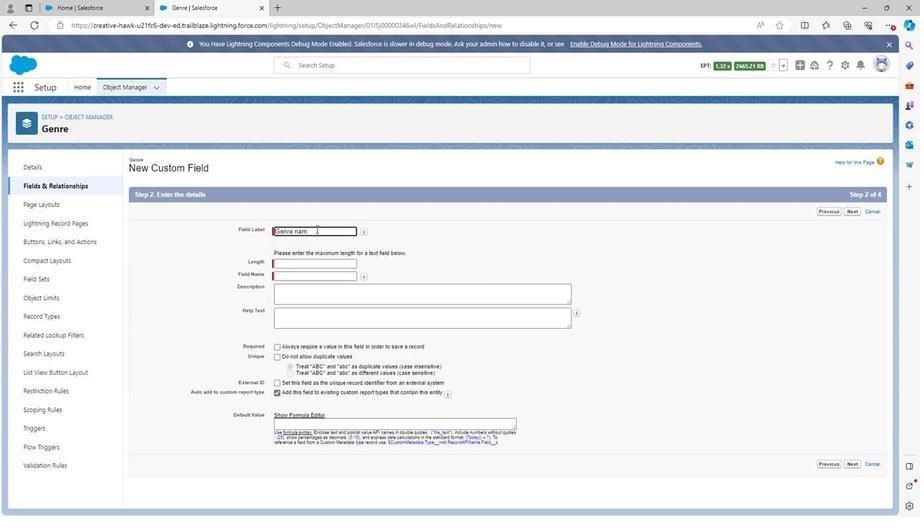 
Action: Mouse moved to (391, 227)
Screenshot: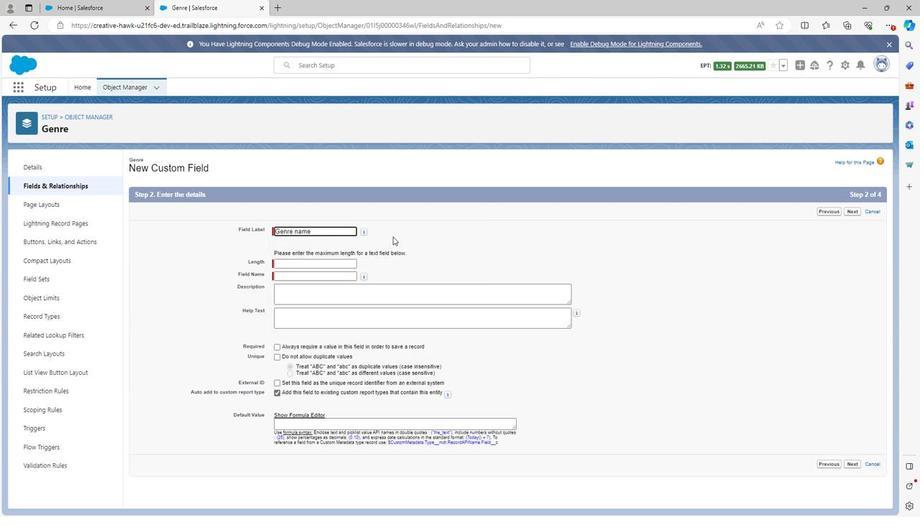 
Action: Mouse pressed left at (391, 227)
Screenshot: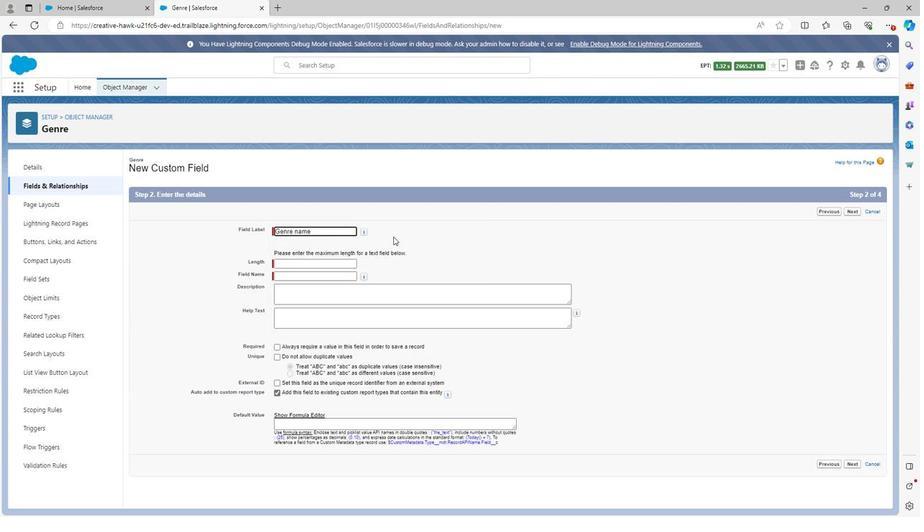 
Action: Mouse moved to (311, 257)
Screenshot: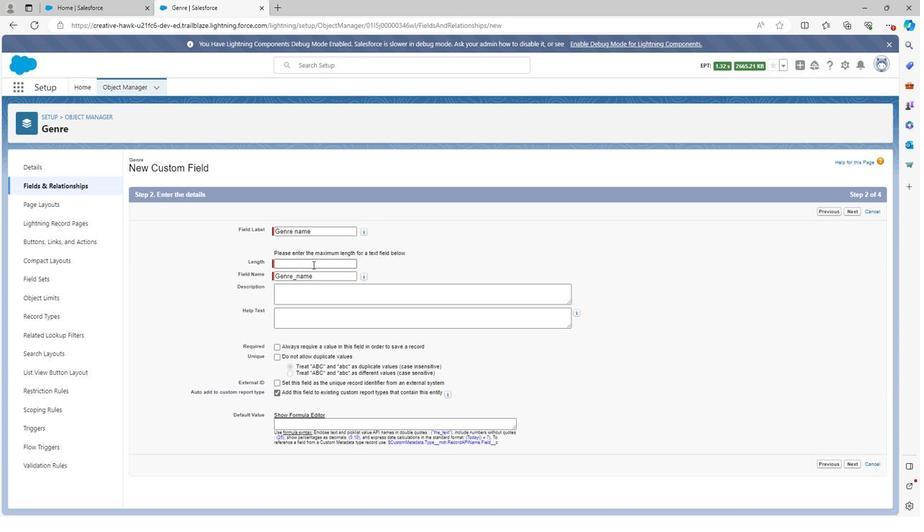 
Action: Mouse pressed left at (311, 257)
Screenshot: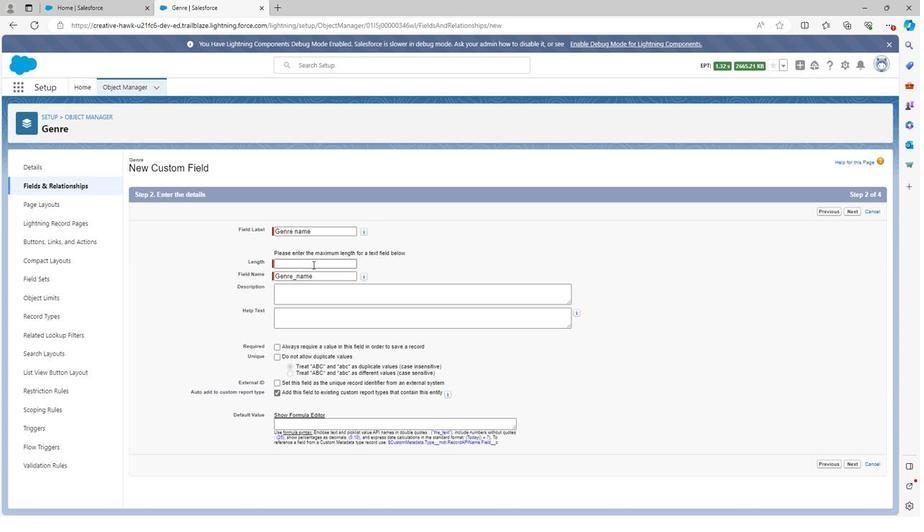 
Action: Mouse moved to (295, 285)
Screenshot: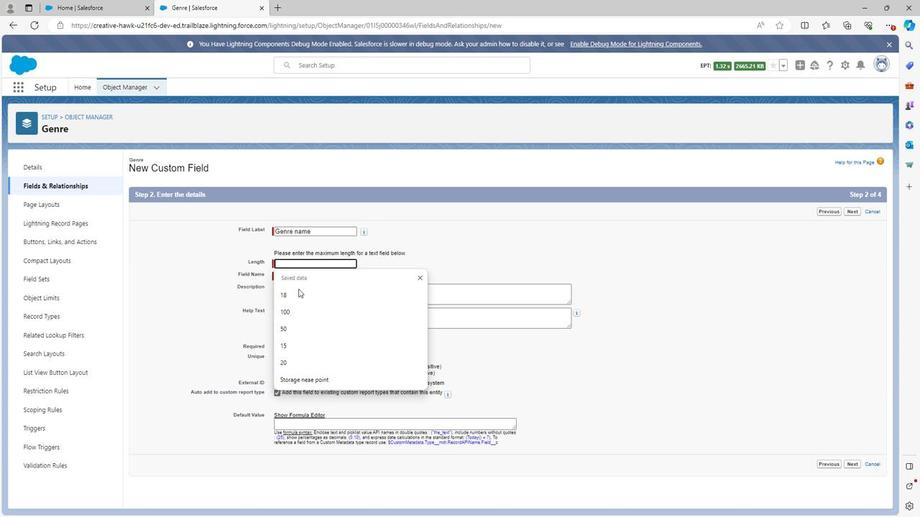 
Action: Mouse pressed left at (295, 285)
Screenshot: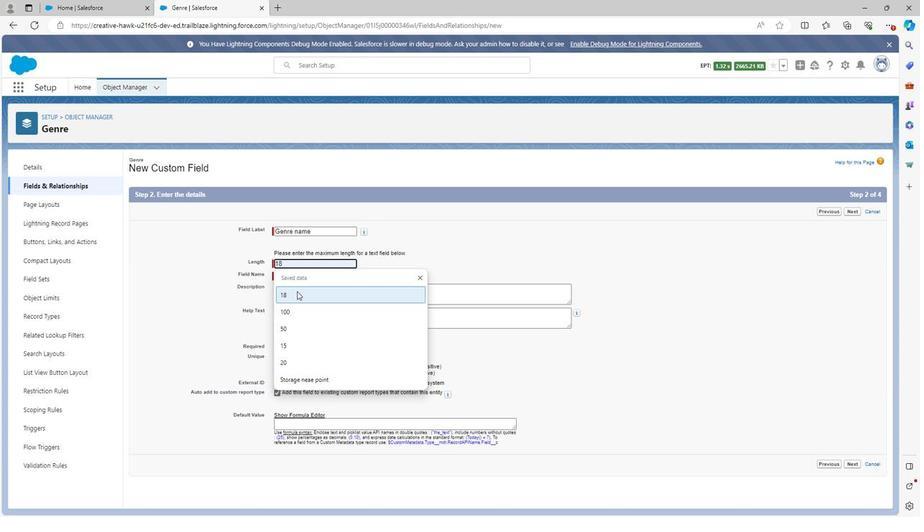 
Action: Mouse moved to (294, 285)
Screenshot: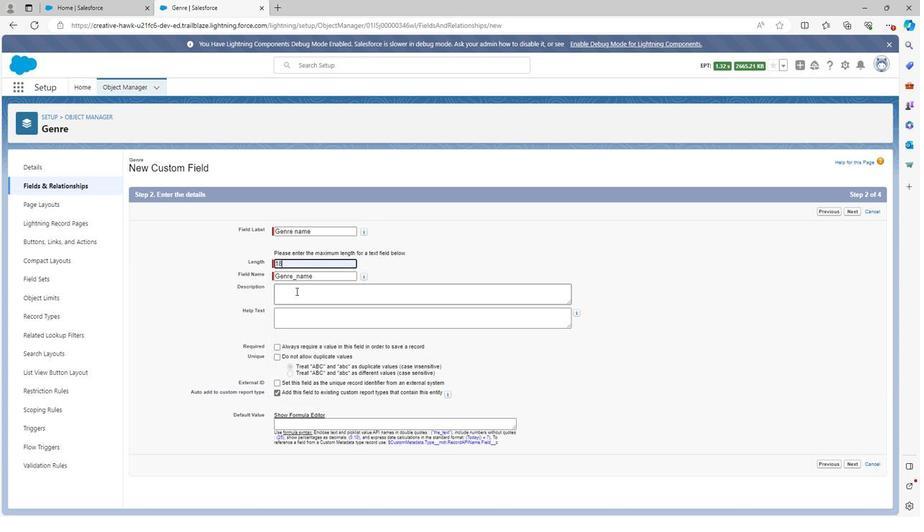 
Action: Mouse pressed left at (294, 285)
Screenshot: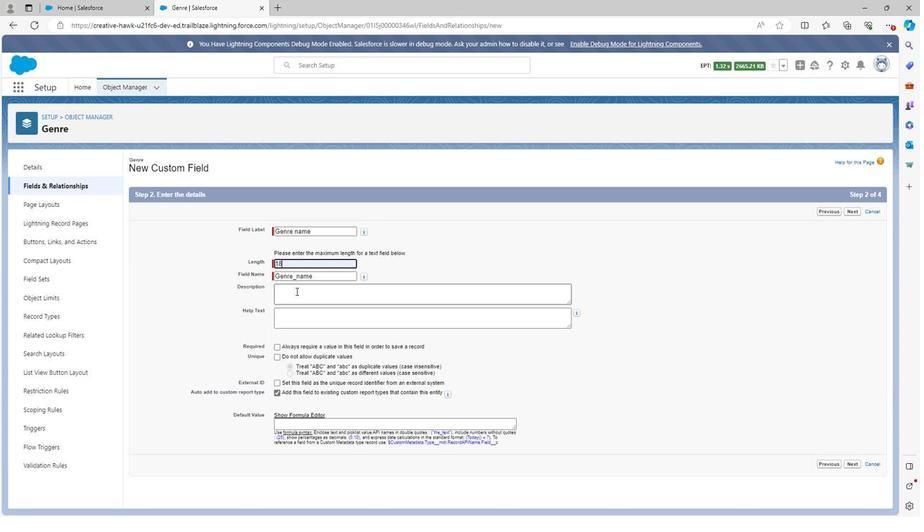 
Action: Mouse moved to (294, 285)
Screenshot: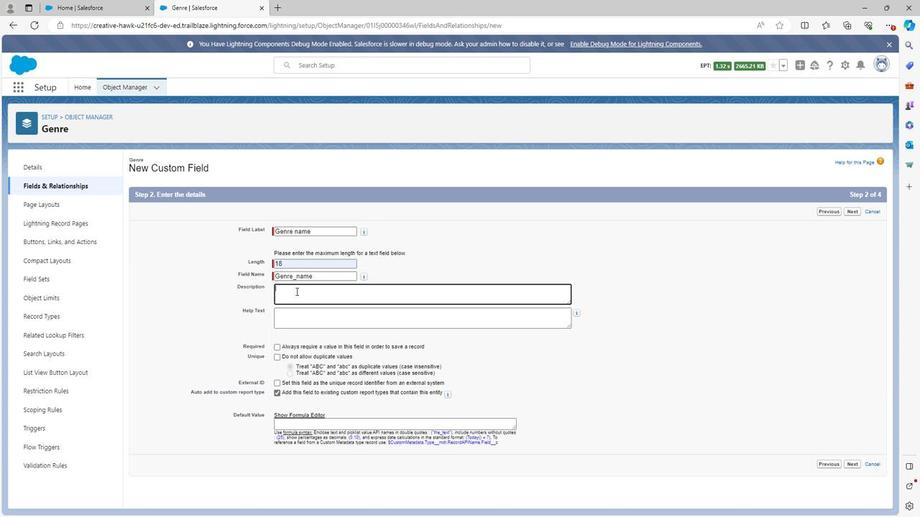 
Action: Key pressed <Key.shift><Key.shift>Genre<Key.space>name<Key.space>field<Key.space>is<Key.space>the<Key.space>field<Key.space>through<Key.space>which<Key.space>we<Key.space>can<Key.space>add<Key.space>genre<Key.space>name<Key.space>og<Key.backspace>f<Key.space>genre<Key.space>in<Key.space>book<Key.space>shop<Key.space>management
Screenshot: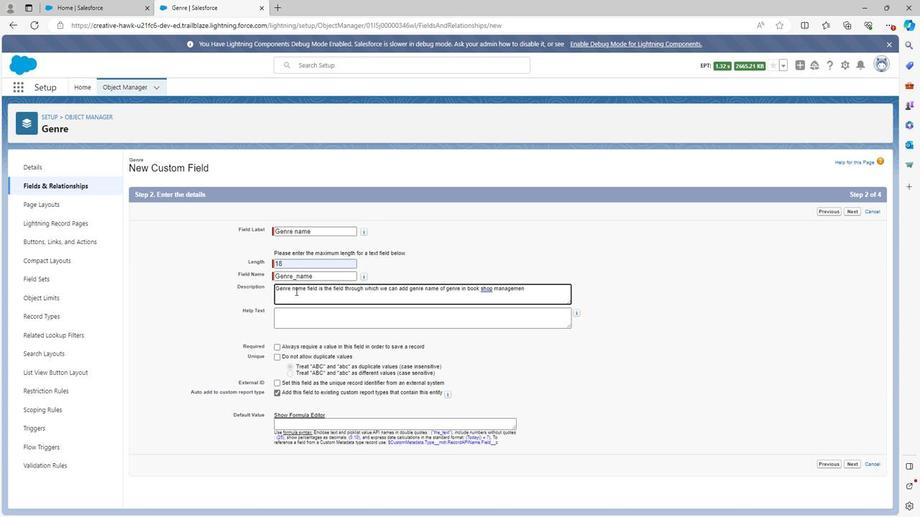 
Action: Mouse moved to (325, 306)
Screenshot: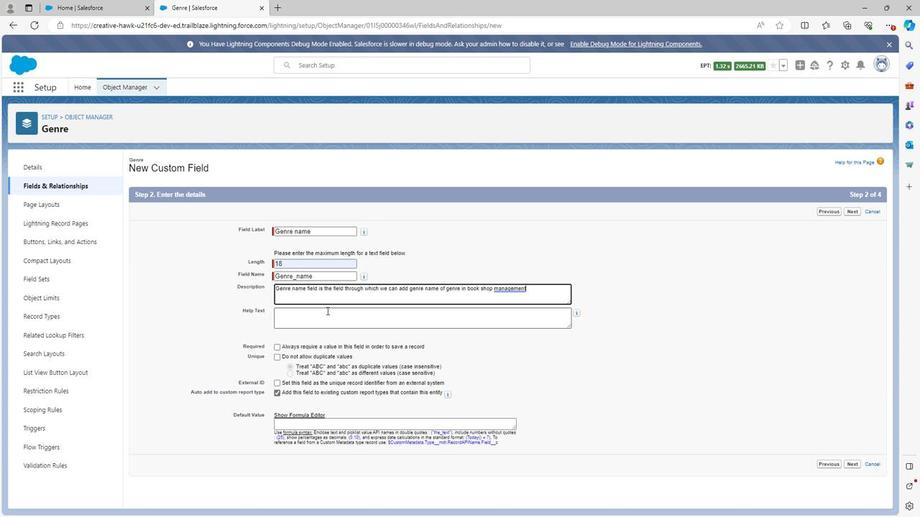 
Action: Mouse pressed left at (325, 306)
Screenshot: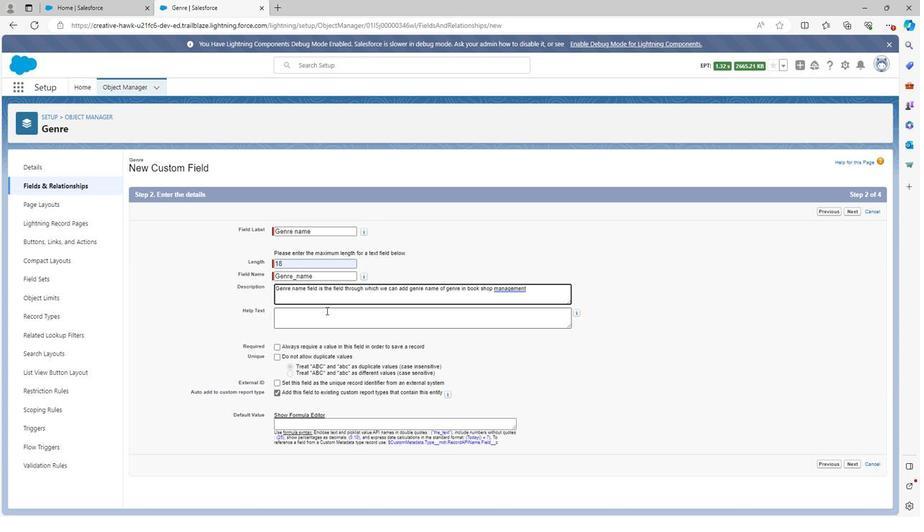 
Action: Key pressed <Key.shift><Key.shift><Key.shift><Key.shift><Key.shift><Key.shift><Key.shift><Key.shift><Key.shift><Key.shift><Key.shift><Key.shift><Key.shift><Key.shift><Key.shift><Key.shift><Key.shift><Key.shift><Key.shift><Key.shift><Key.shift><Key.shift><Key.shift><Key.shift><Key.shift><Key.shift><Key.shift><Key.shift><Key.shift><Key.shift><Key.shift><Key.shift><Key.shift><Key.shift><Key.shift><Key.shift><Key.shift><Key.shift><Key.shift><Key.shift><Key.shift><Key.shift><Key.shift><Key.shift><Key.shift><Key.shift><Key.shift><Key.shift><Key.shift><Key.shift><Key.shift><Key.shift><Key.shift><Key.shift><Key.shift><Key.shift><Key.shift><Key.shift><Key.shift><Key.shift><Key.shift><Key.shift><Key.shift><Key.shift><Key.shift><Key.shift><Key.shift><Key.shift><Key.shift><Key.shift><Key.shift><Key.shift><Key.shift><Key.shift><Key.shift><Key.shift><Key.shift><Key.shift><Key.shift><Key.shift><Key.shift><Key.shift><Key.shift><Key.shift><Key.shift><Key.shift><Key.shift><Key.shift><Key.shift>Genre<Key.space>name
Screenshot: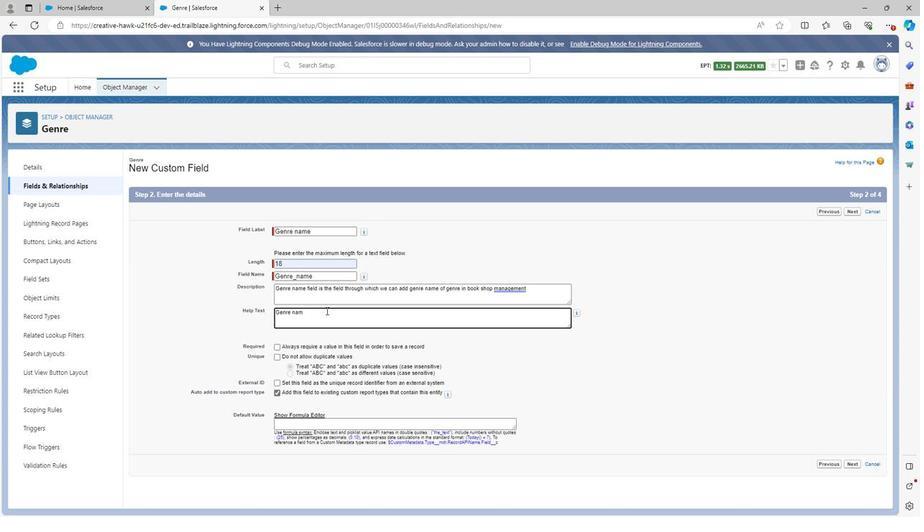 
Action: Mouse moved to (845, 470)
Screenshot: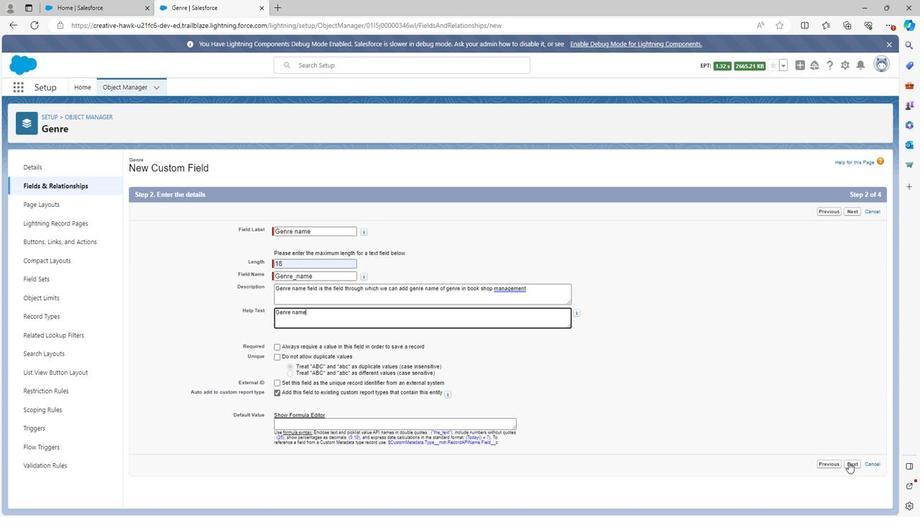 
Action: Mouse pressed left at (845, 470)
Screenshot: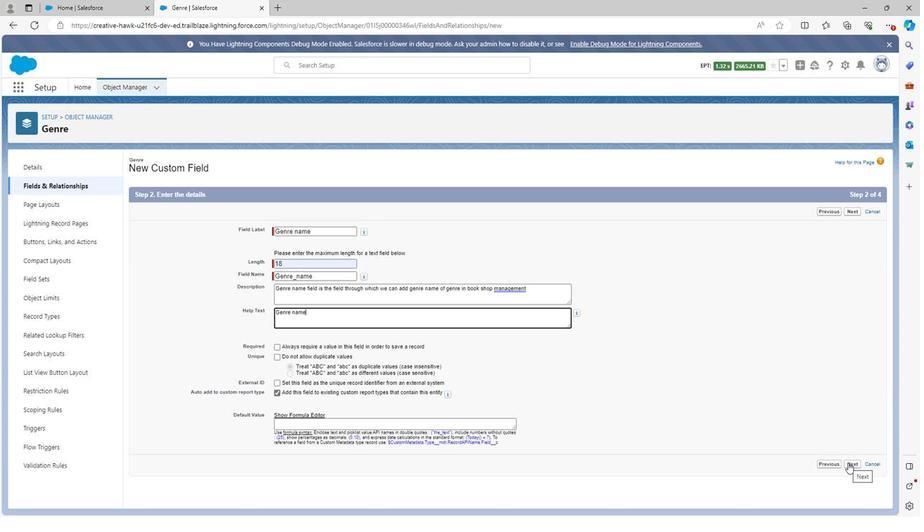 
Action: Mouse moved to (633, 287)
Screenshot: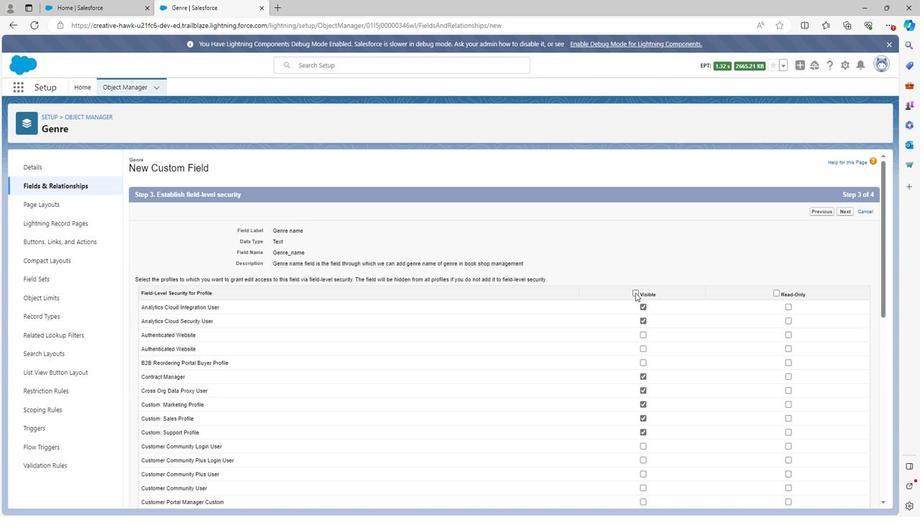 
Action: Mouse pressed left at (633, 287)
Screenshot: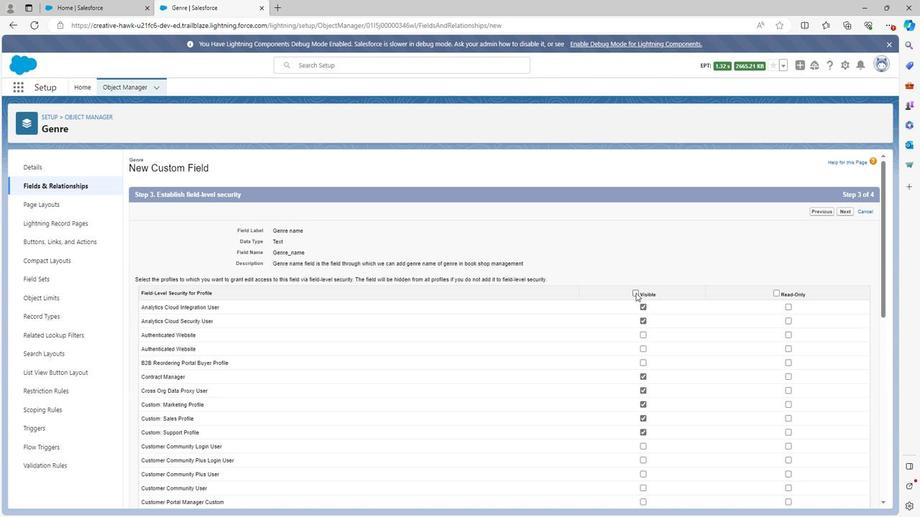 
Action: Mouse moved to (773, 287)
Screenshot: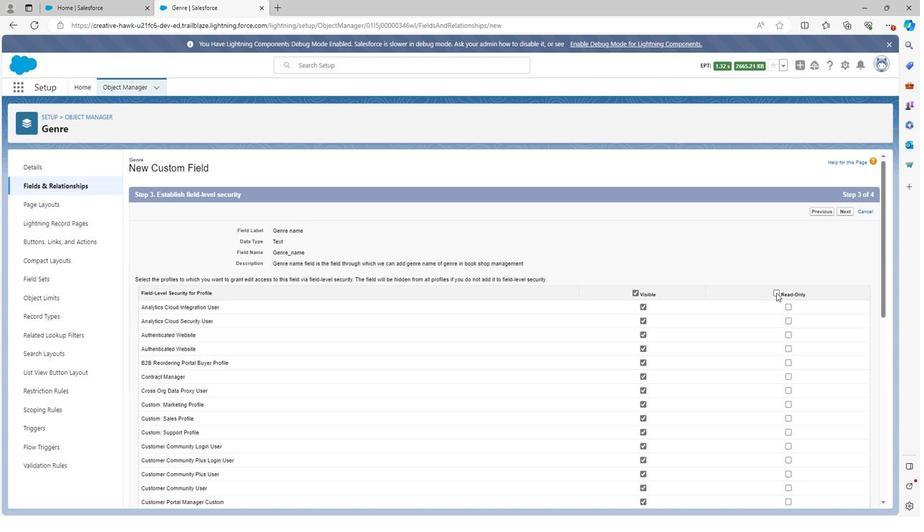 
Action: Mouse pressed left at (773, 287)
Screenshot: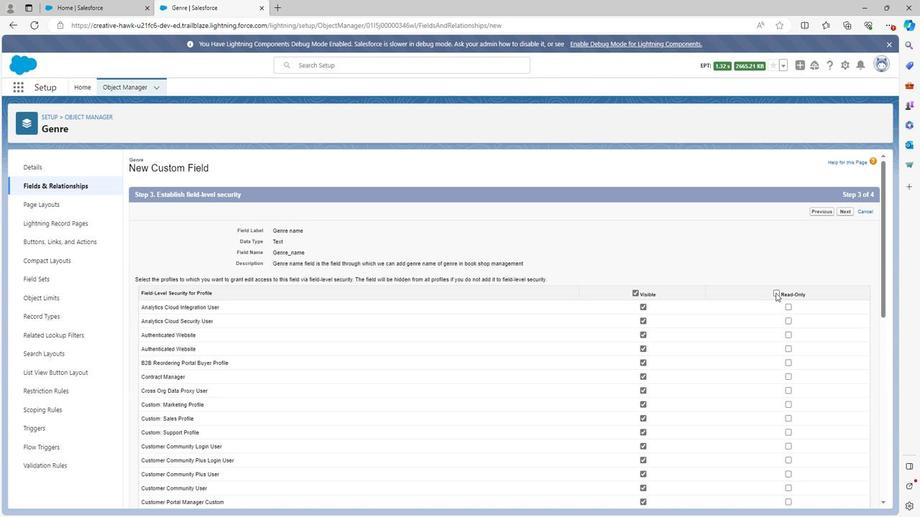 
Action: Mouse moved to (639, 302)
Screenshot: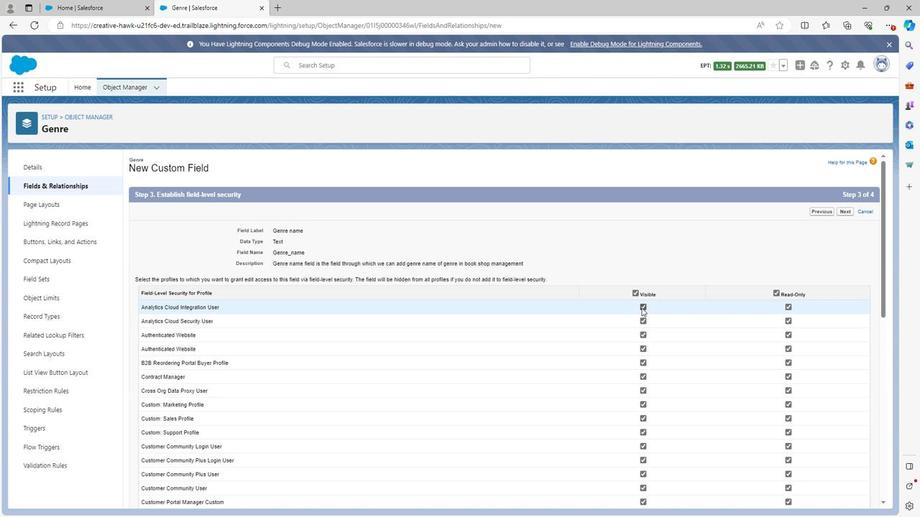 
Action: Mouse pressed left at (639, 302)
Screenshot: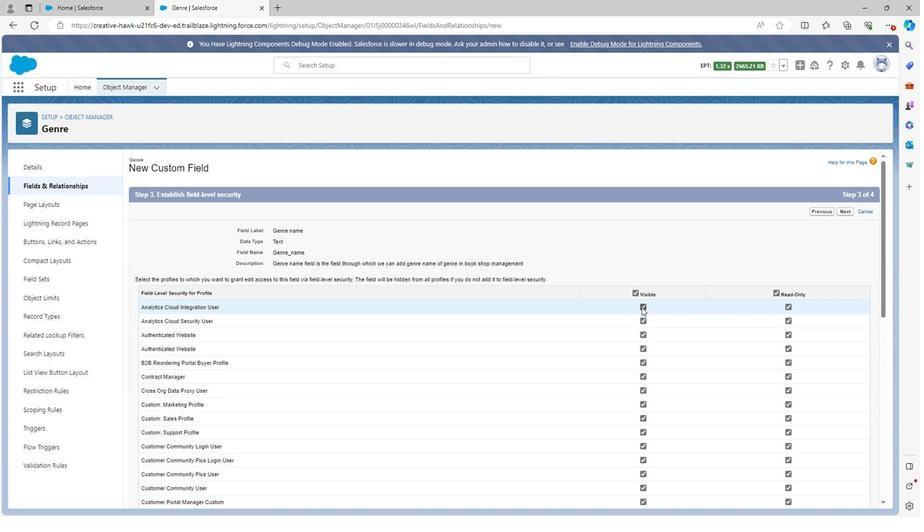 
Action: Mouse moved to (639, 315)
Screenshot: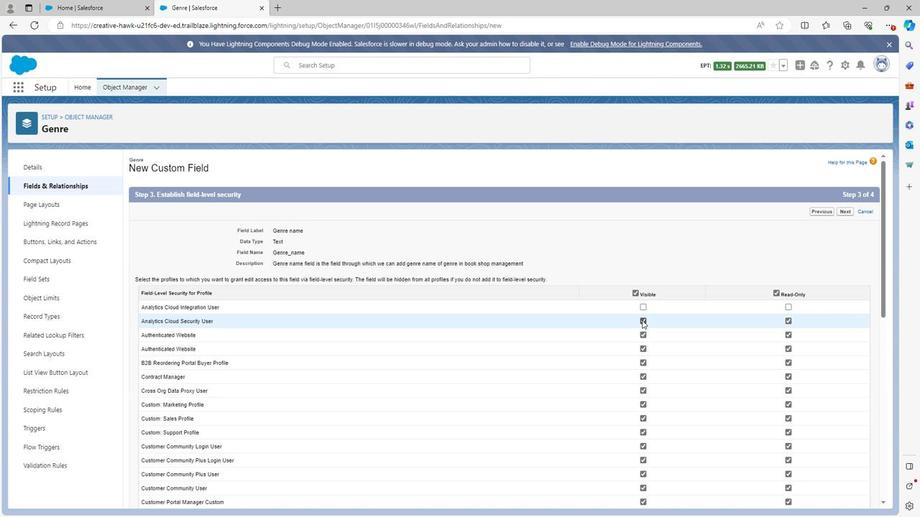 
Action: Mouse pressed left at (639, 315)
Screenshot: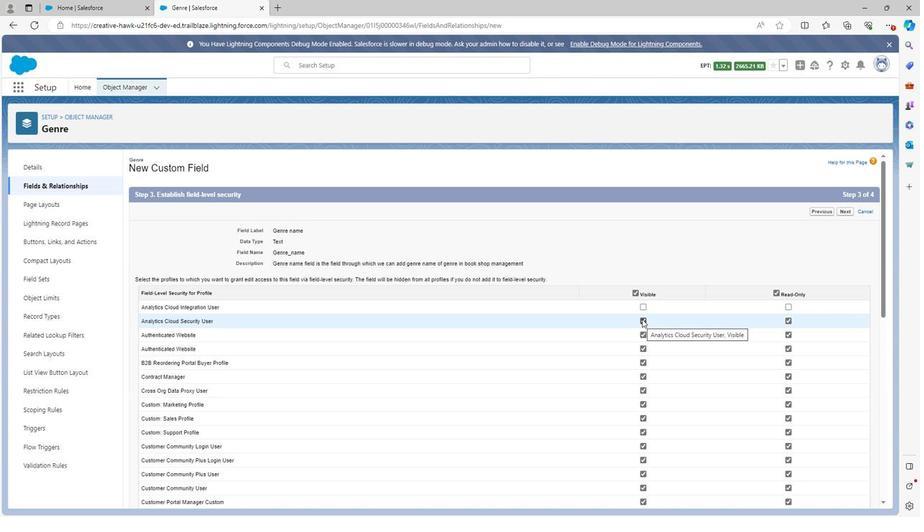 
Action: Mouse moved to (642, 363)
Screenshot: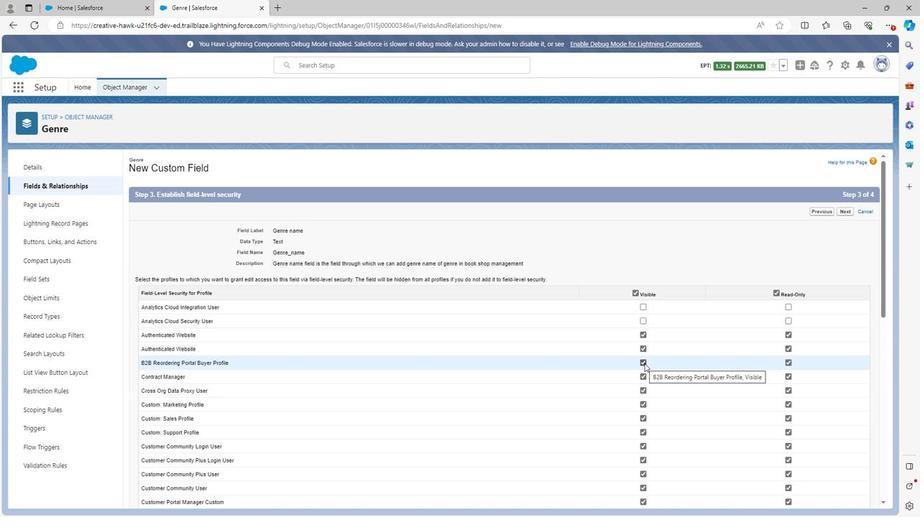 
Action: Mouse pressed left at (642, 363)
Screenshot: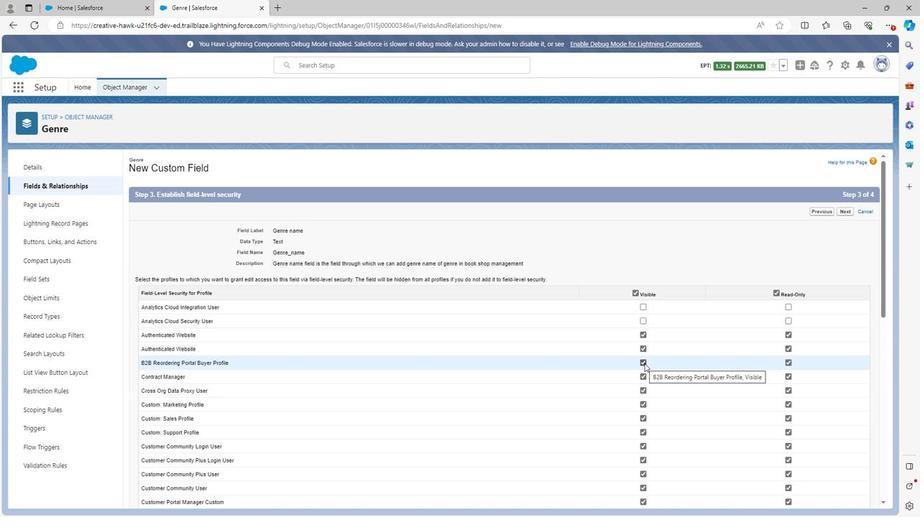 
Action: Mouse moved to (640, 393)
Screenshot: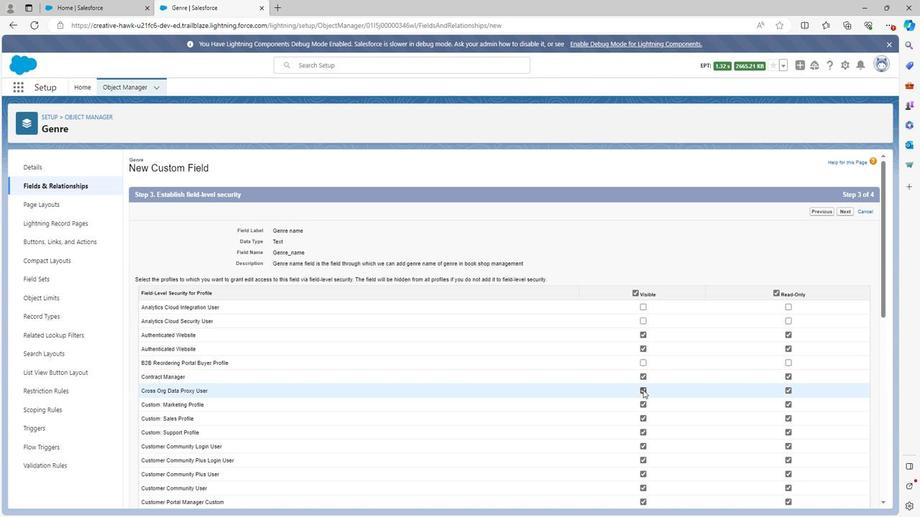 
Action: Mouse pressed left at (640, 393)
Screenshot: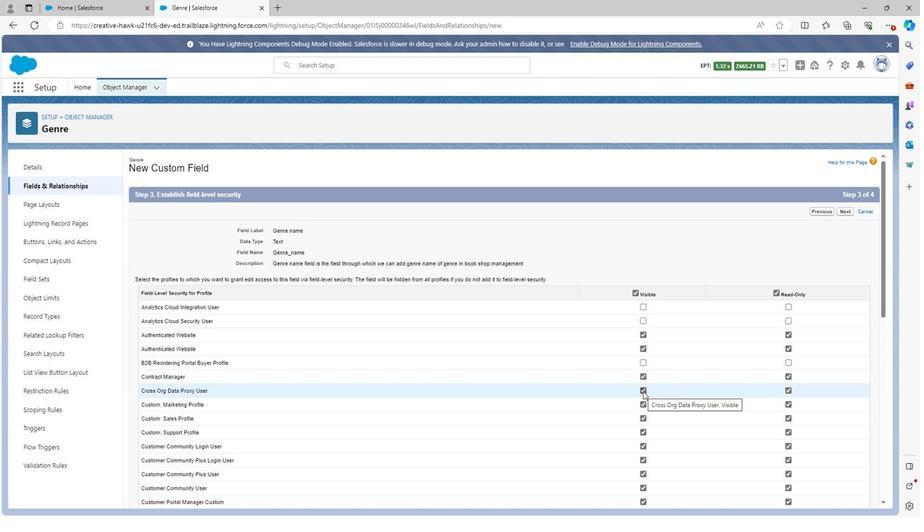 
Action: Mouse moved to (640, 438)
Screenshot: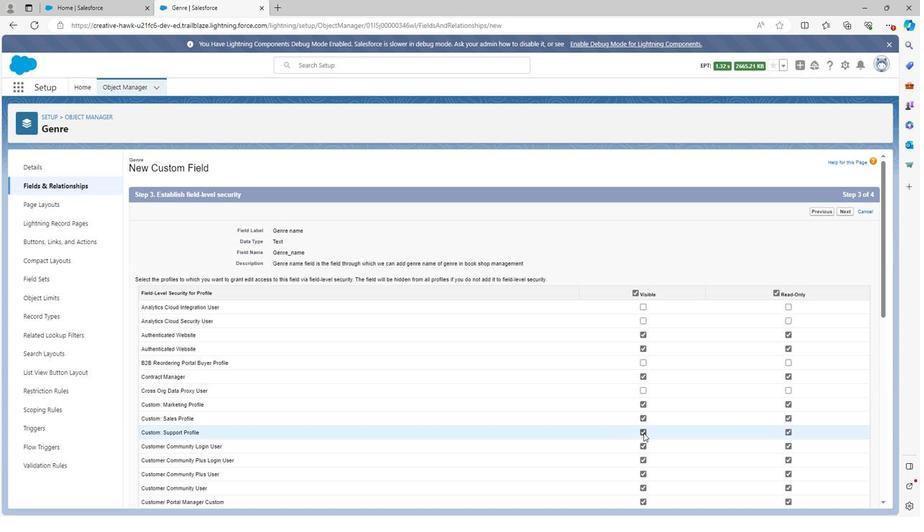 
Action: Mouse pressed left at (640, 438)
Screenshot: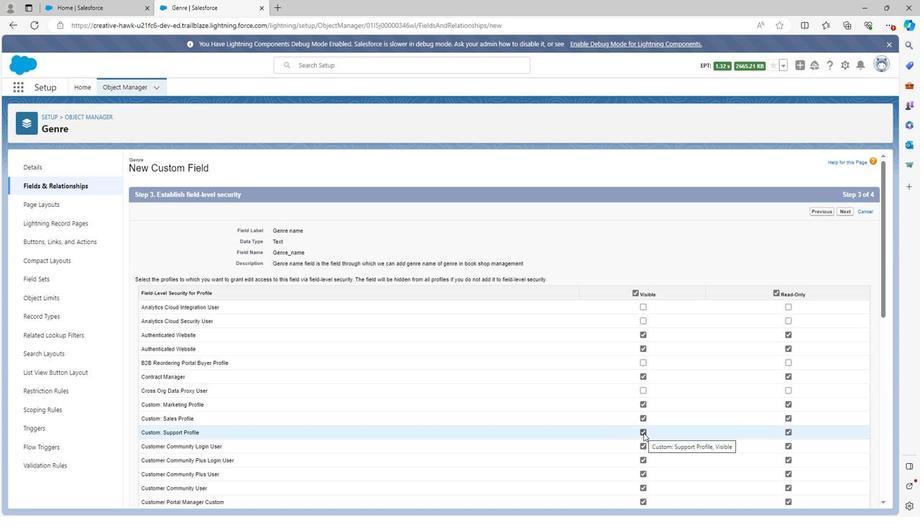 
Action: Mouse moved to (640, 437)
Screenshot: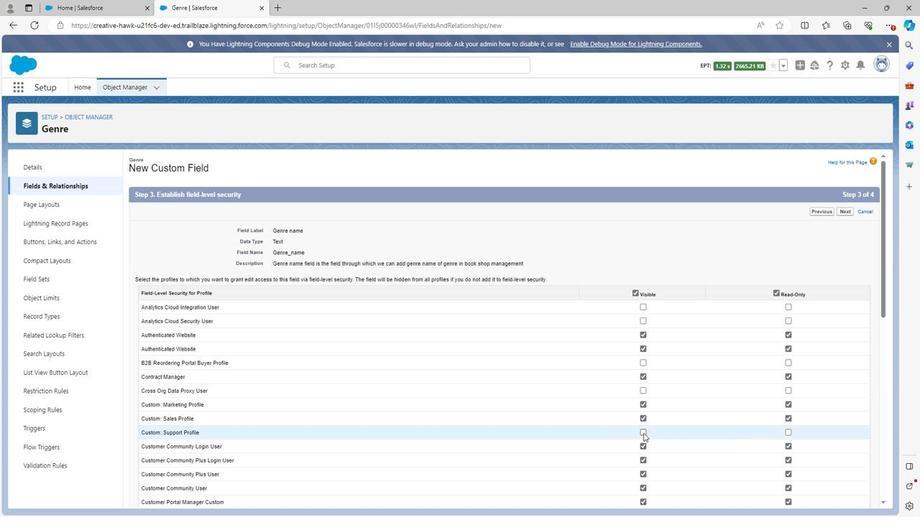 
Action: Mouse scrolled (640, 437) with delta (0, 0)
Screenshot: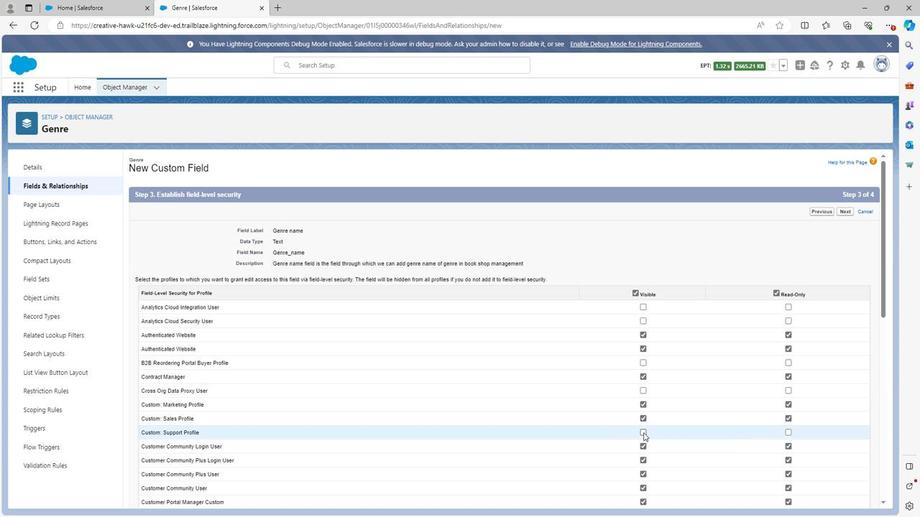 
Action: Mouse moved to (640, 410)
Screenshot: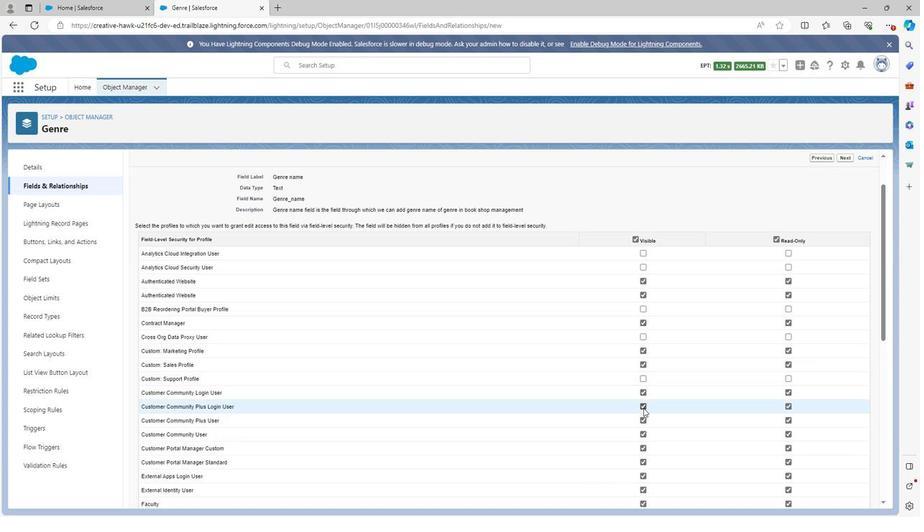 
Action: Mouse pressed left at (640, 410)
Screenshot: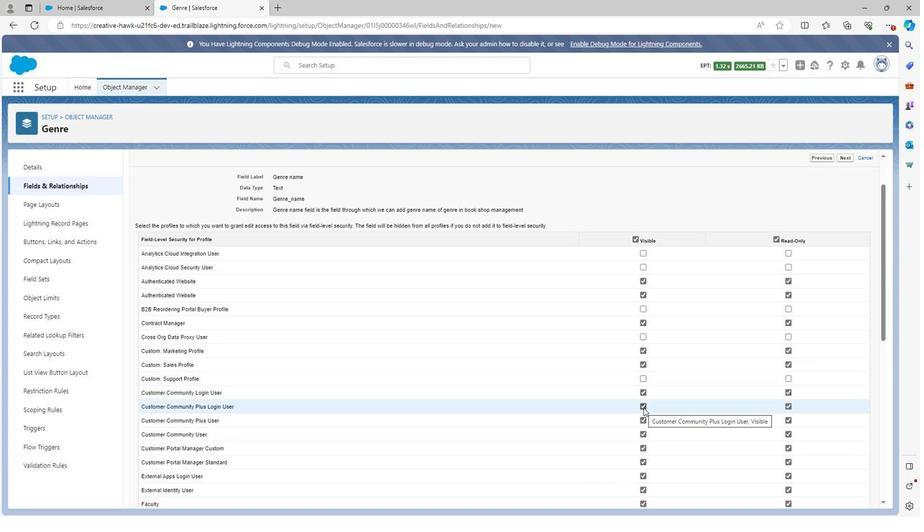 
Action: Mouse moved to (640, 478)
Screenshot: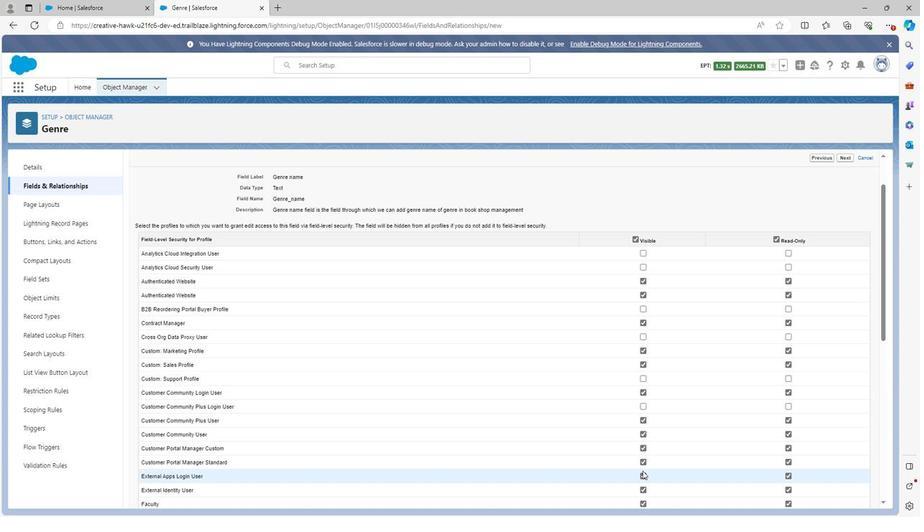 
Action: Mouse pressed left at (640, 478)
Screenshot: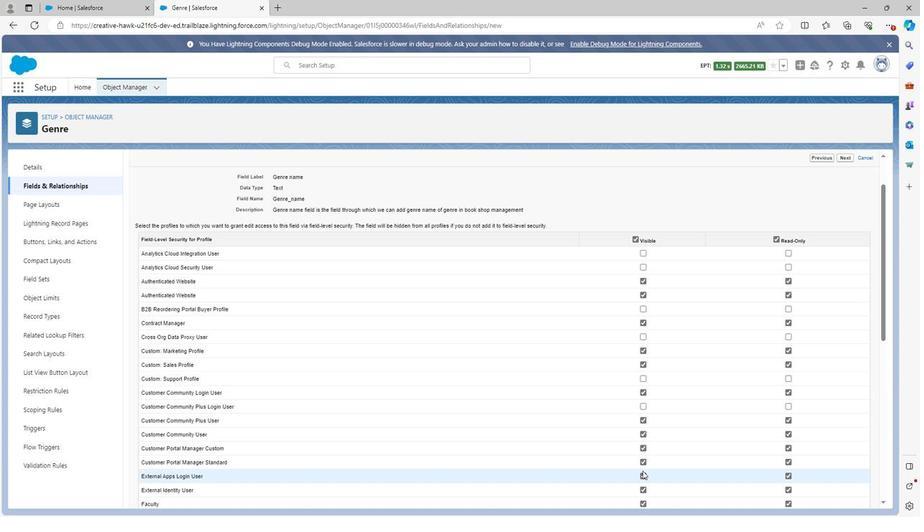 
Action: Mouse moved to (642, 481)
Screenshot: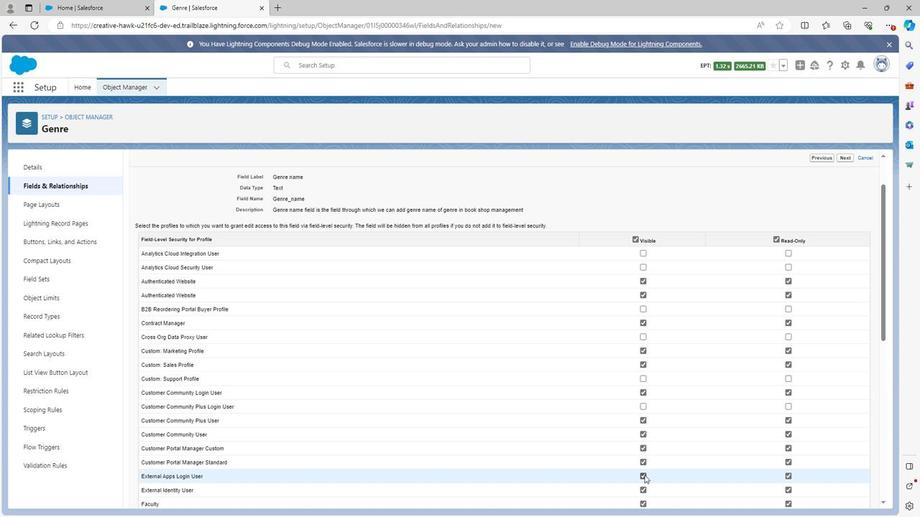 
Action: Mouse pressed left at (642, 481)
Screenshot: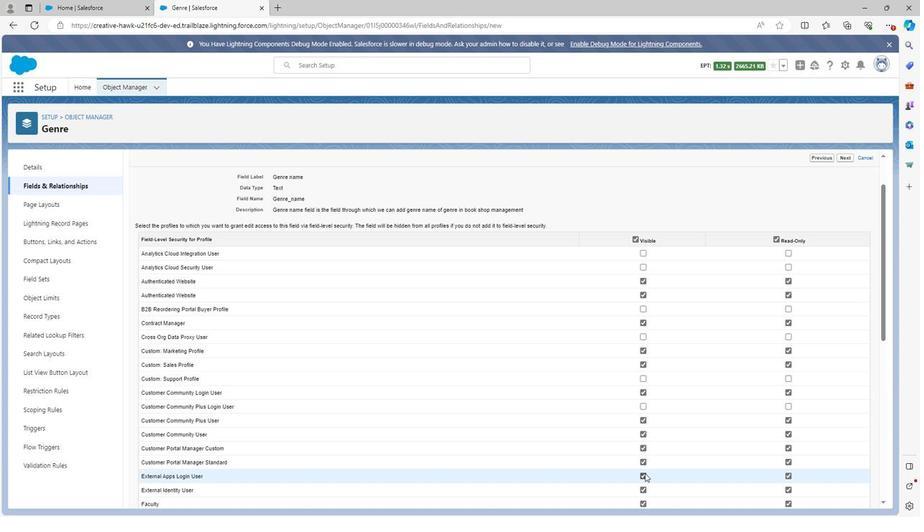 
Action: Mouse moved to (641, 497)
Screenshot: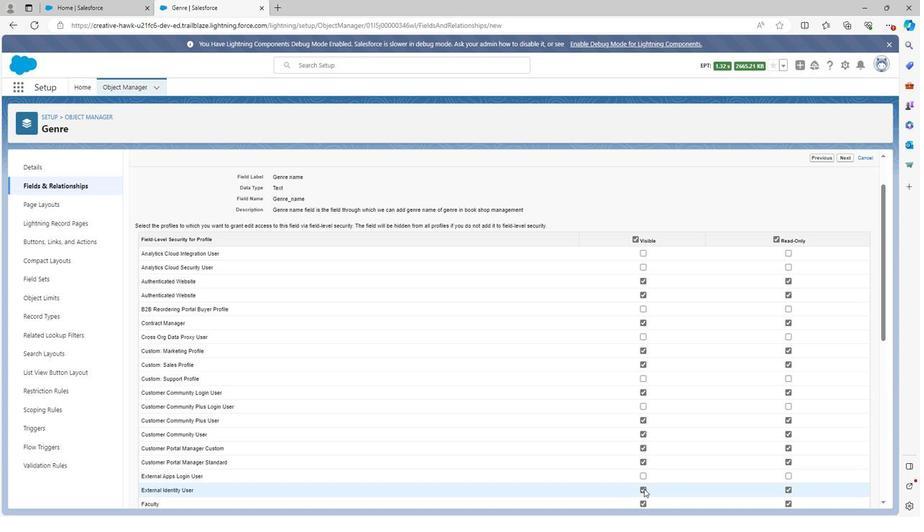 
Action: Mouse pressed left at (641, 497)
Screenshot: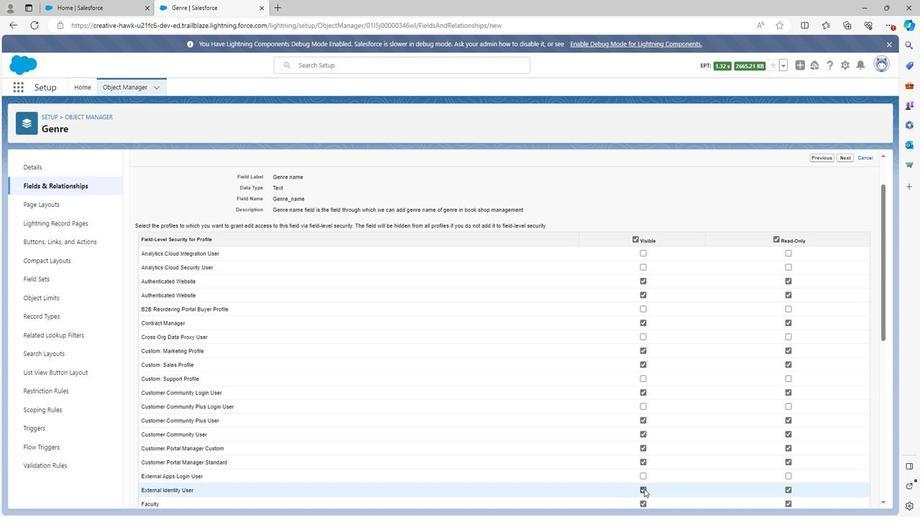 
Action: Mouse moved to (641, 498)
Screenshot: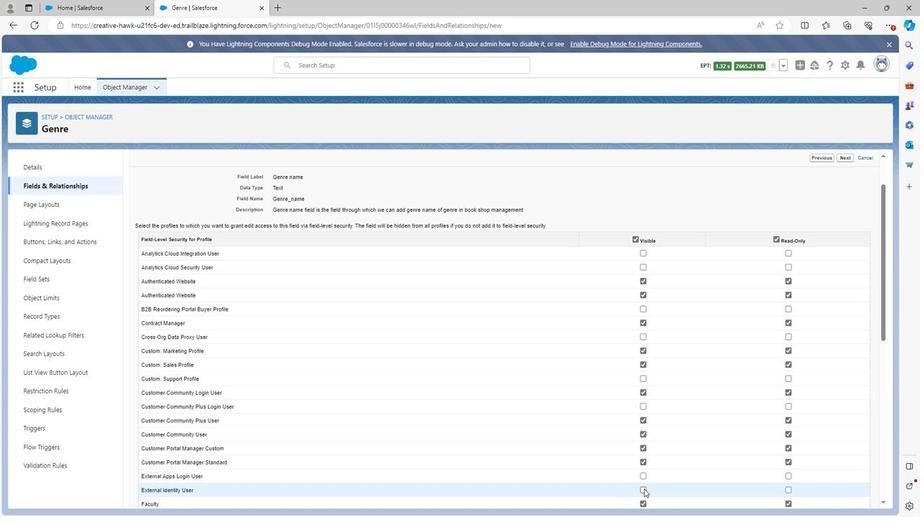 
Action: Mouse scrolled (641, 497) with delta (0, 0)
Screenshot: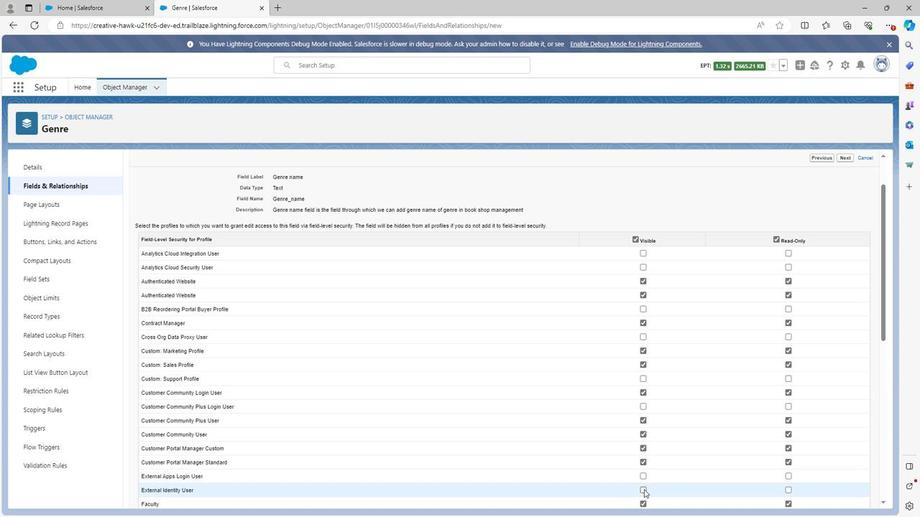 
Action: Mouse scrolled (641, 497) with delta (0, 0)
Screenshot: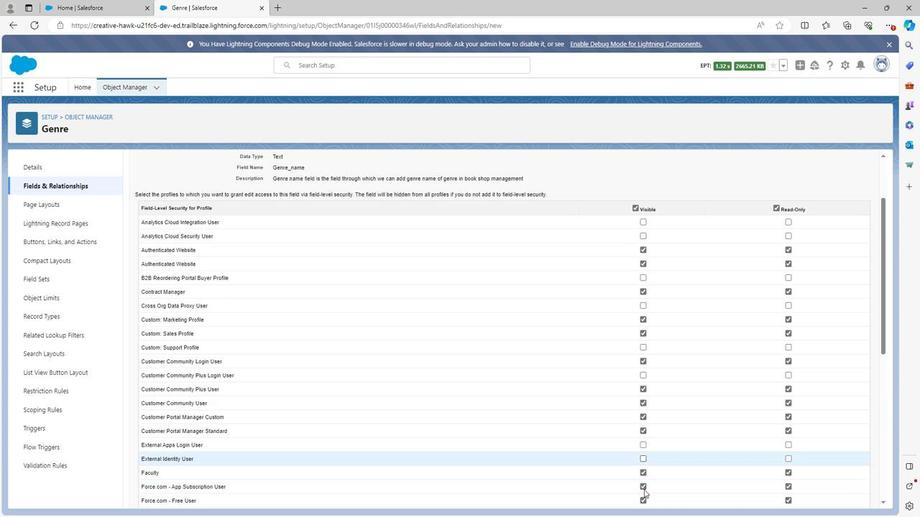 
Action: Mouse moved to (640, 412)
Screenshot: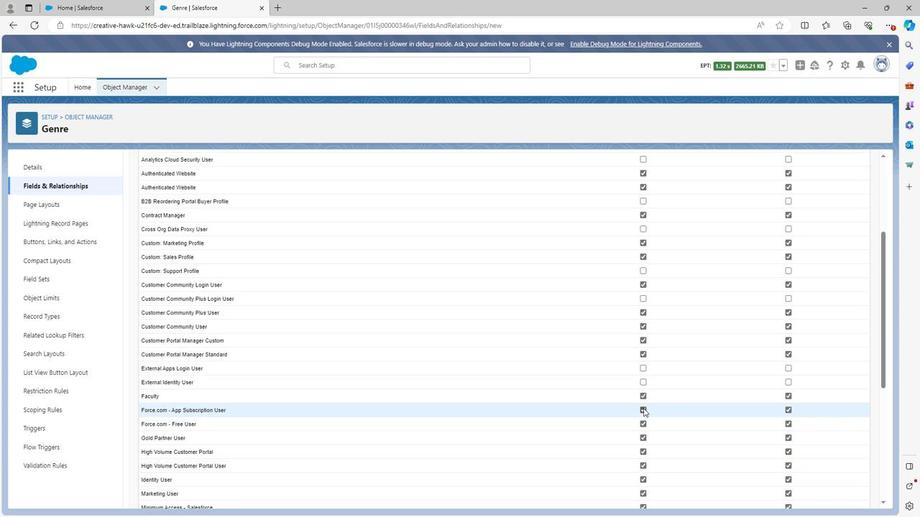 
Action: Mouse pressed left at (640, 412)
Screenshot: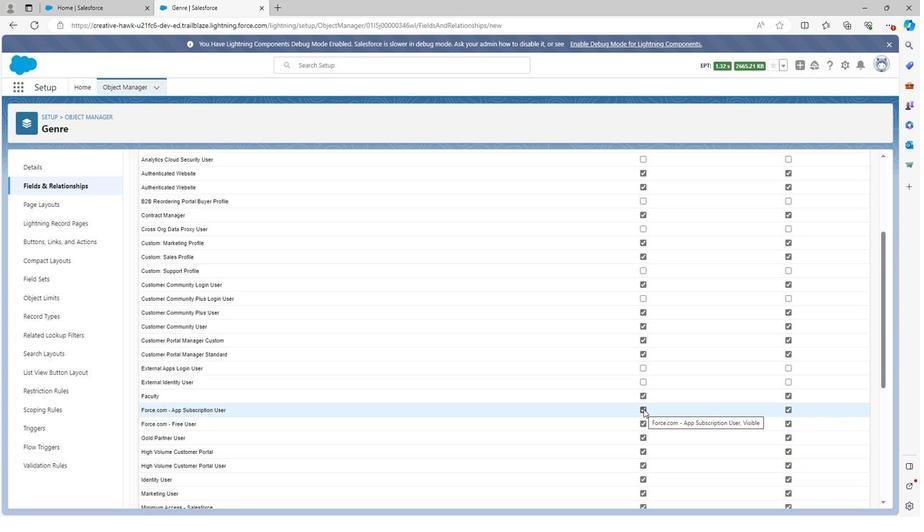 
Action: Mouse moved to (642, 395)
Screenshot: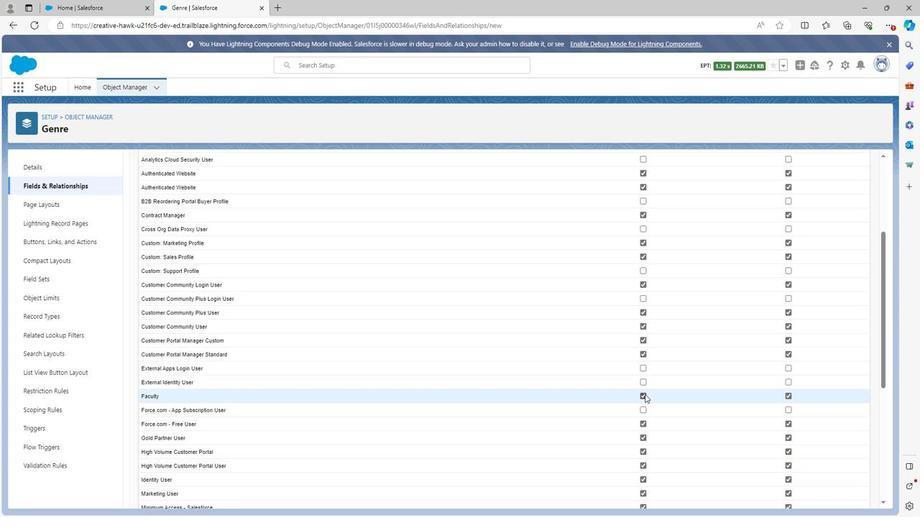 
Action: Mouse pressed left at (642, 395)
Screenshot: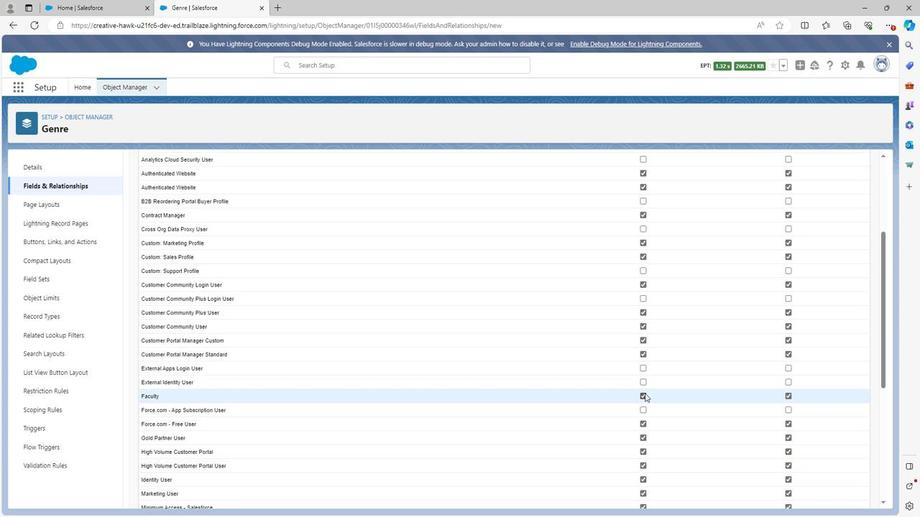 
Action: Mouse moved to (640, 412)
Screenshot: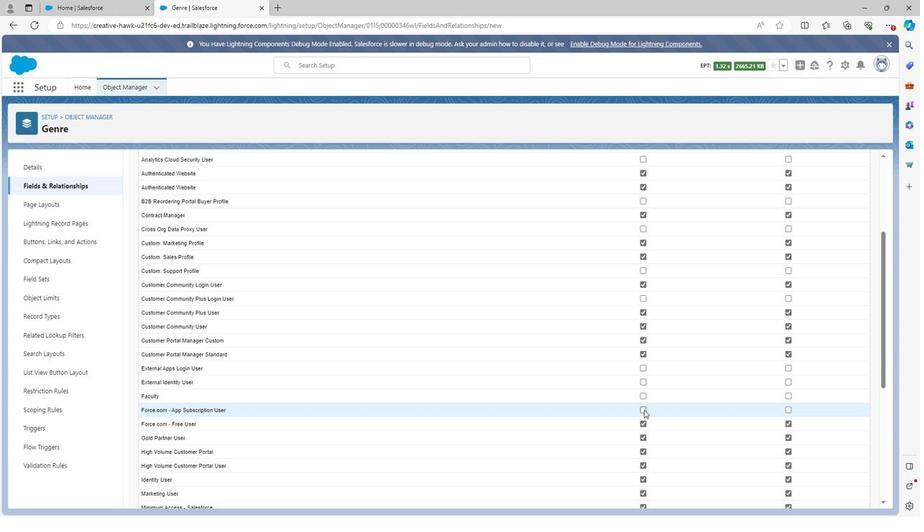 
Action: Mouse pressed left at (640, 412)
Screenshot: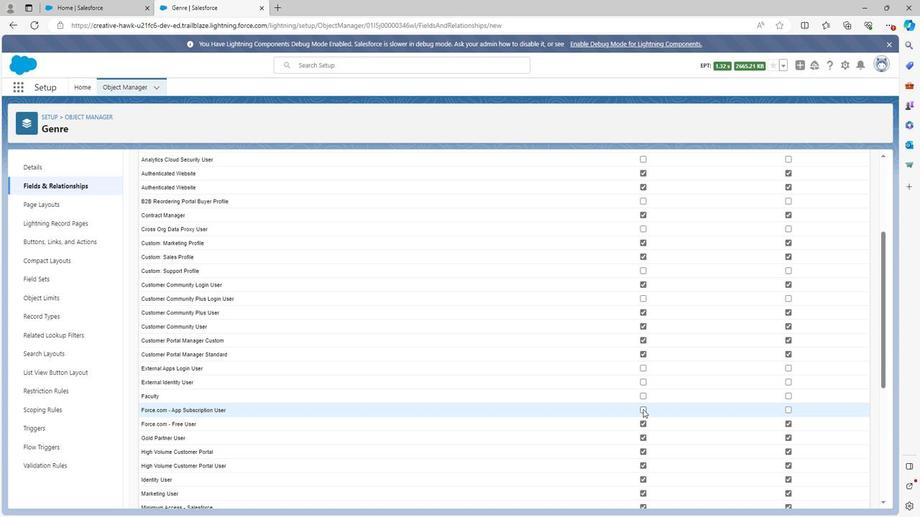 
Action: Mouse moved to (638, 446)
Screenshot: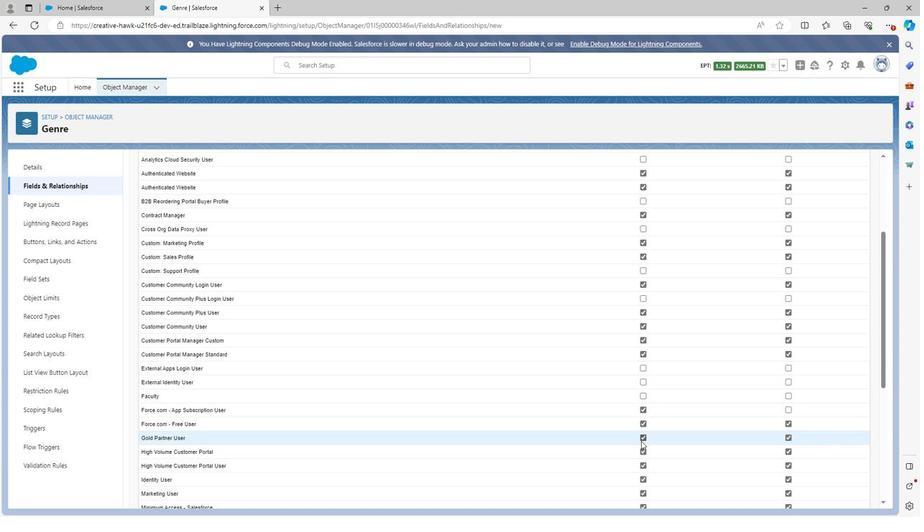 
Action: Mouse pressed left at (638, 446)
Screenshot: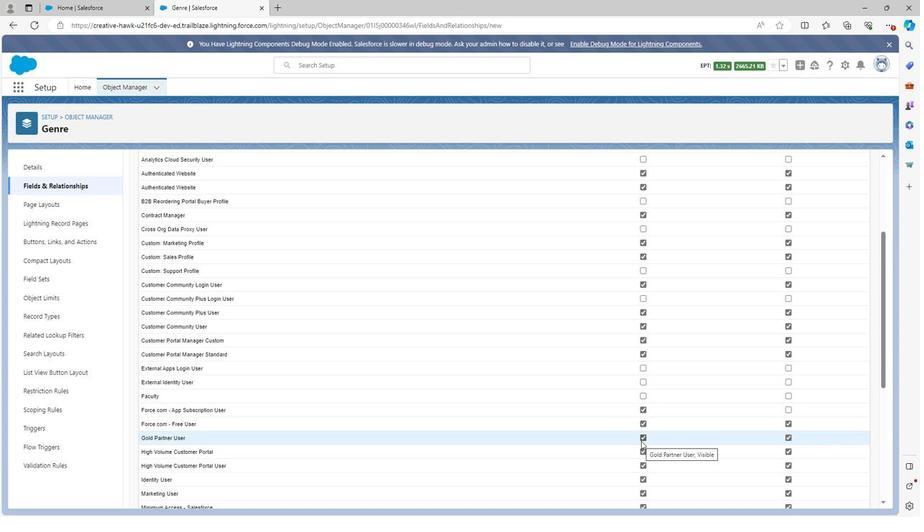 
Action: Mouse moved to (640, 456)
Screenshot: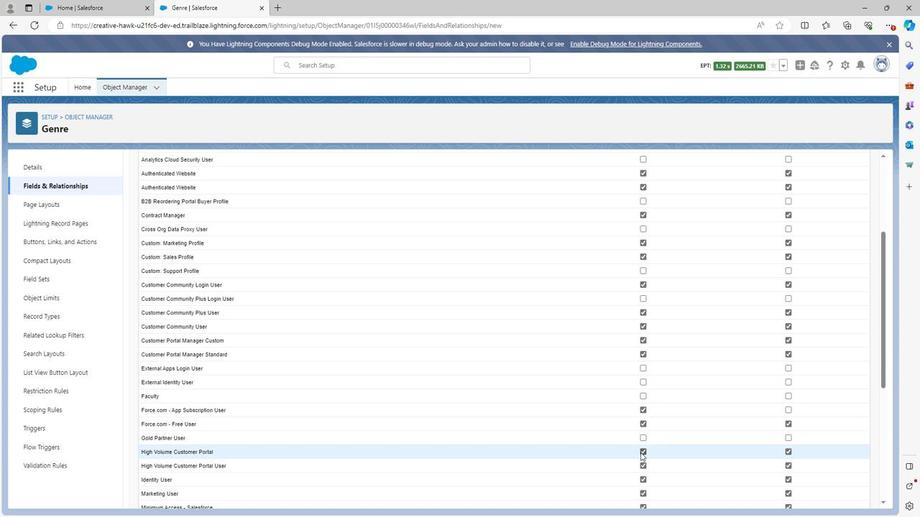 
Action: Mouse pressed left at (640, 456)
Screenshot: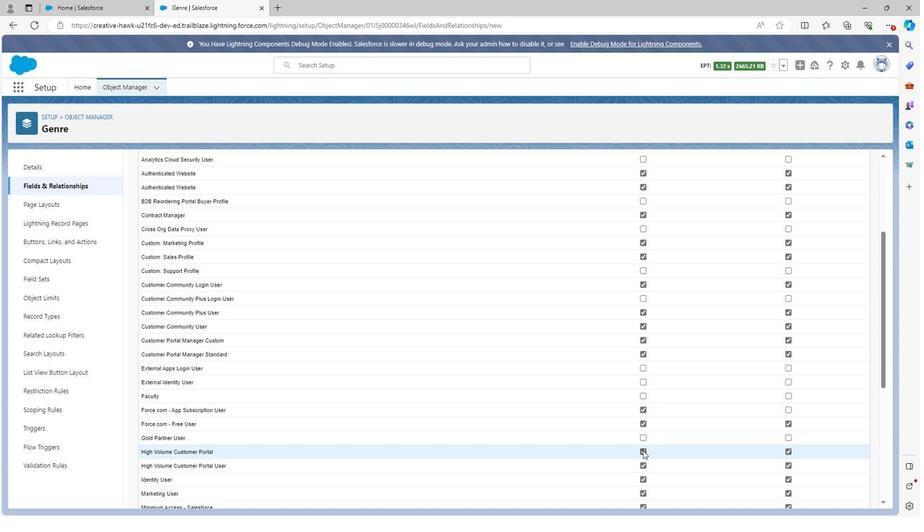 
Action: Mouse moved to (640, 473)
Screenshot: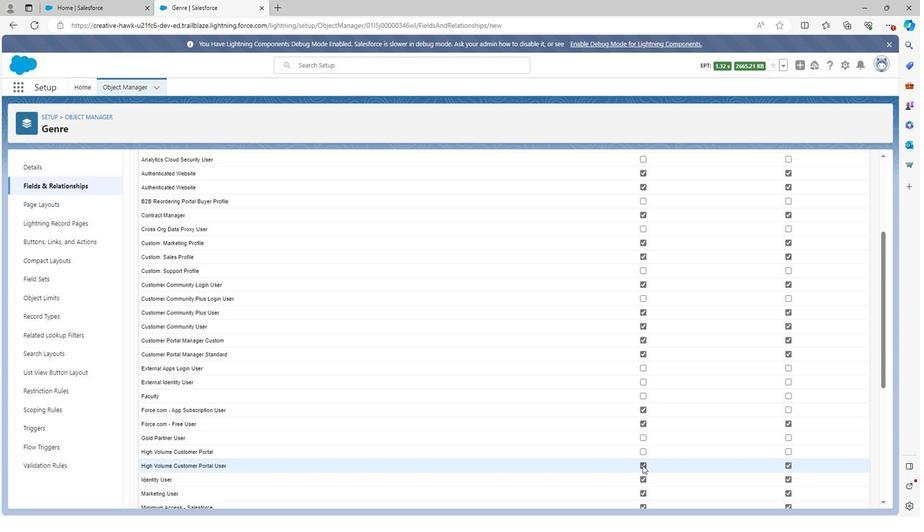 
Action: Mouse pressed left at (640, 473)
Screenshot: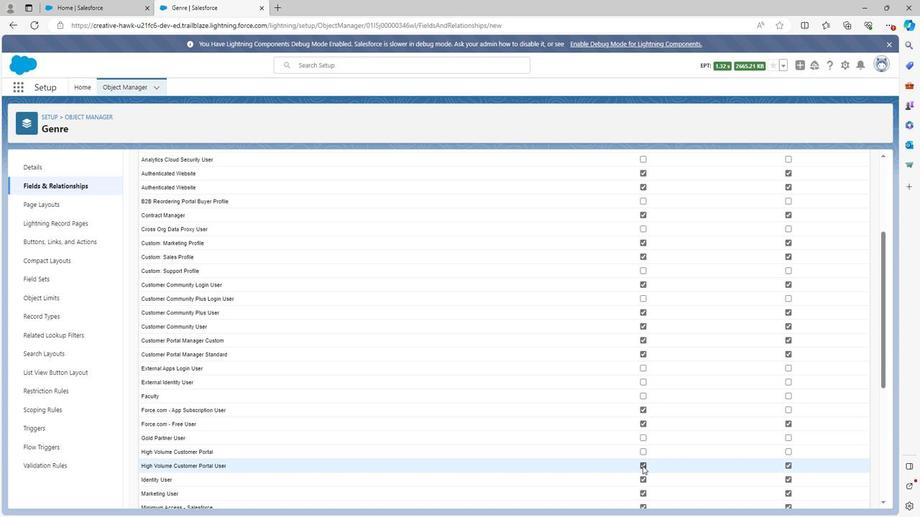 
Action: Mouse scrolled (640, 472) with delta (0, 0)
Screenshot: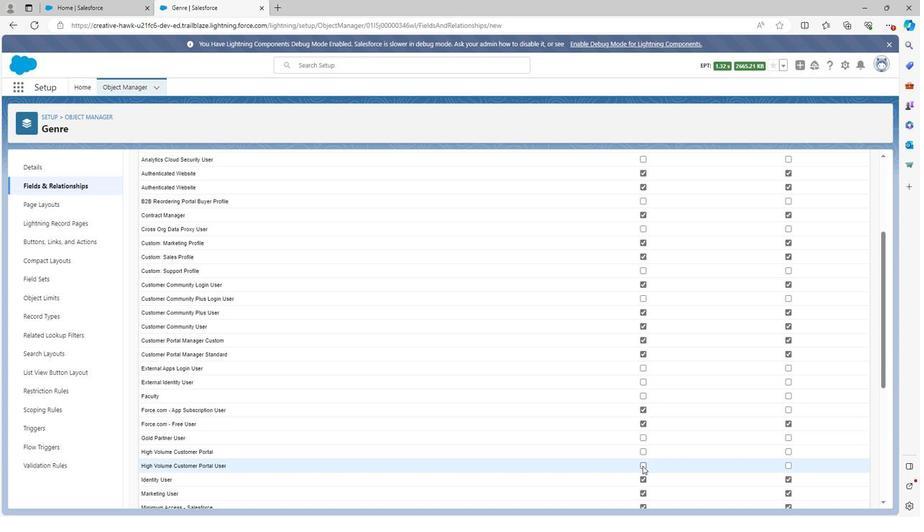 
Action: Mouse moved to (642, 447)
Screenshot: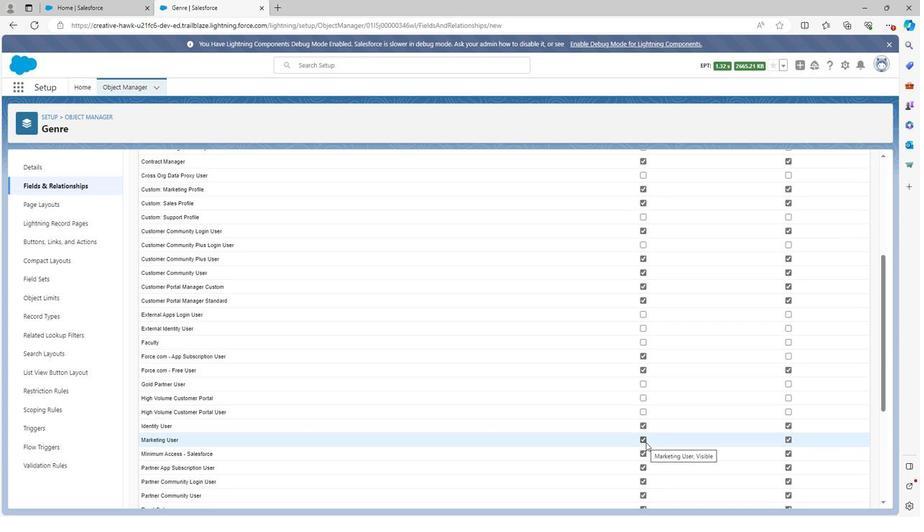
Action: Mouse pressed left at (642, 447)
Screenshot: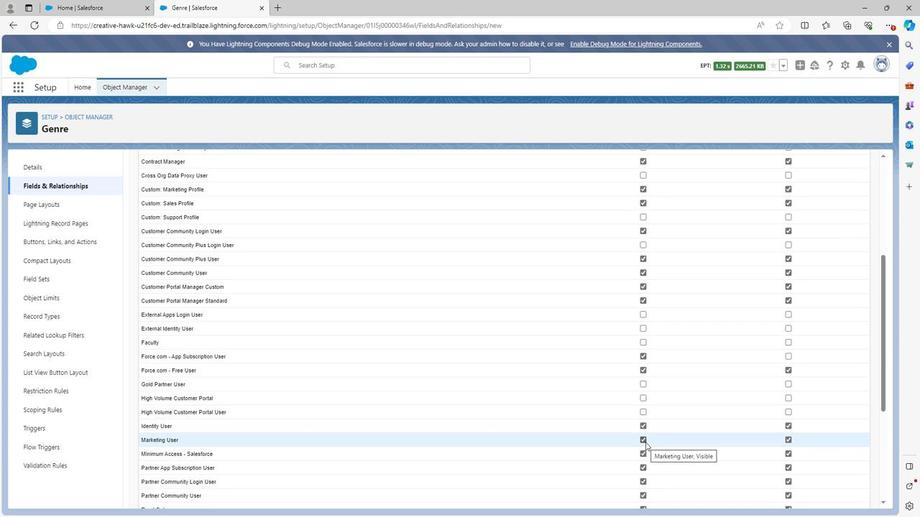 
Action: Mouse scrolled (642, 447) with delta (0, 0)
Screenshot: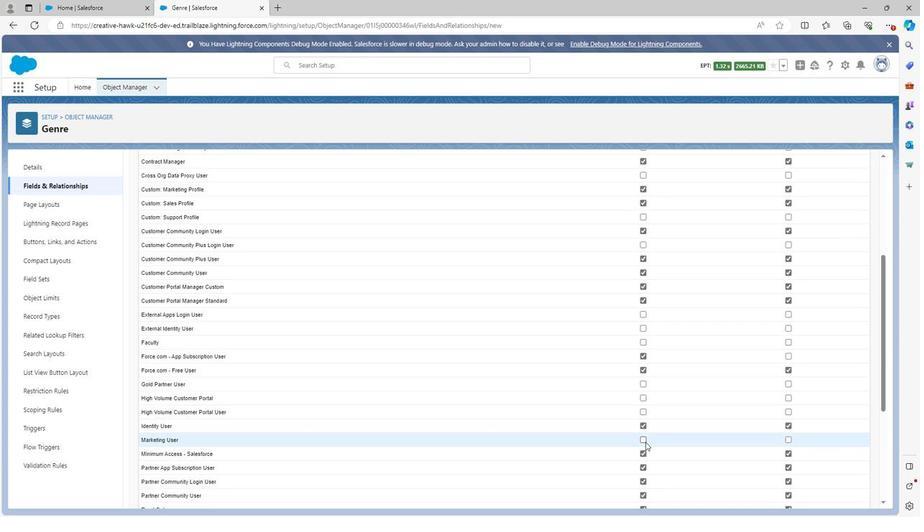 
Action: Mouse moved to (640, 416)
Screenshot: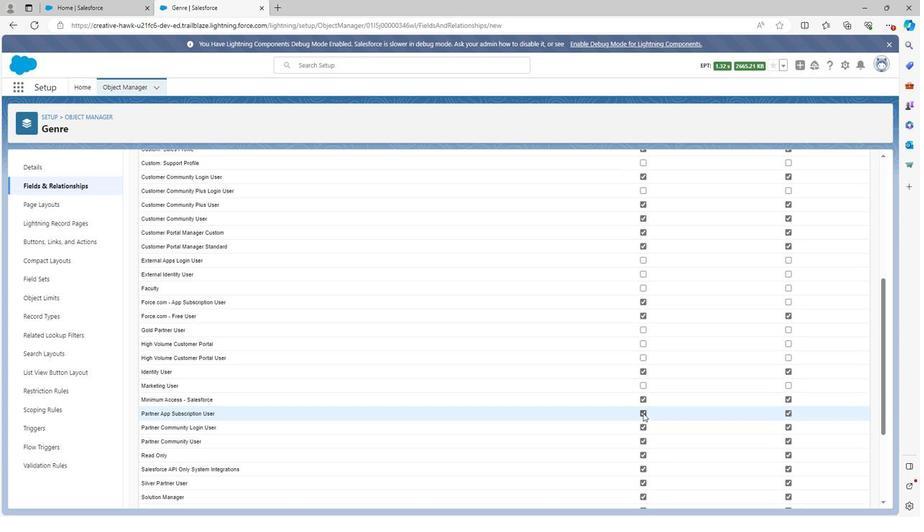 
Action: Mouse pressed left at (640, 416)
Screenshot: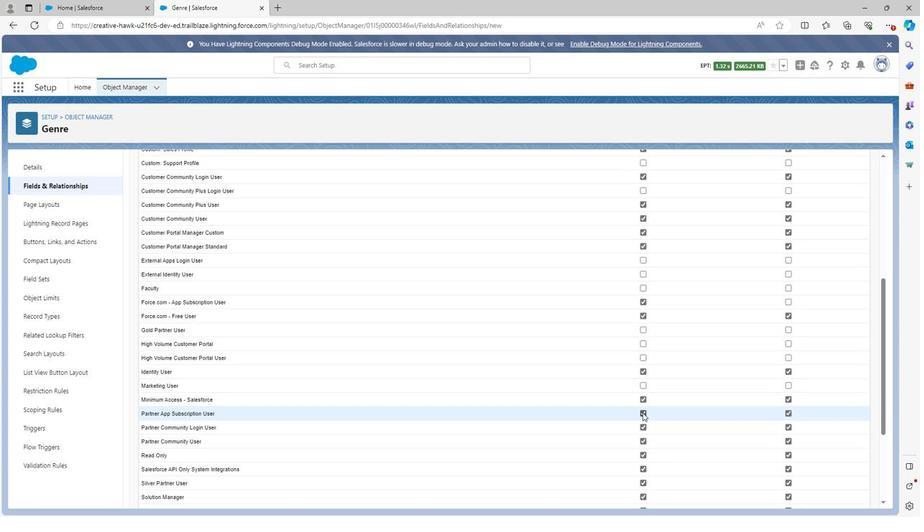 
Action: Mouse moved to (639, 461)
Screenshot: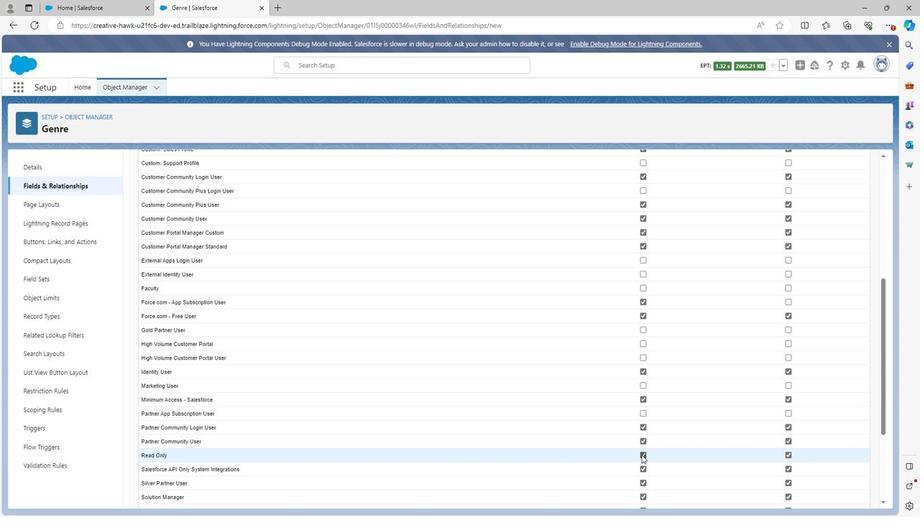 
Action: Mouse pressed left at (639, 461)
Screenshot: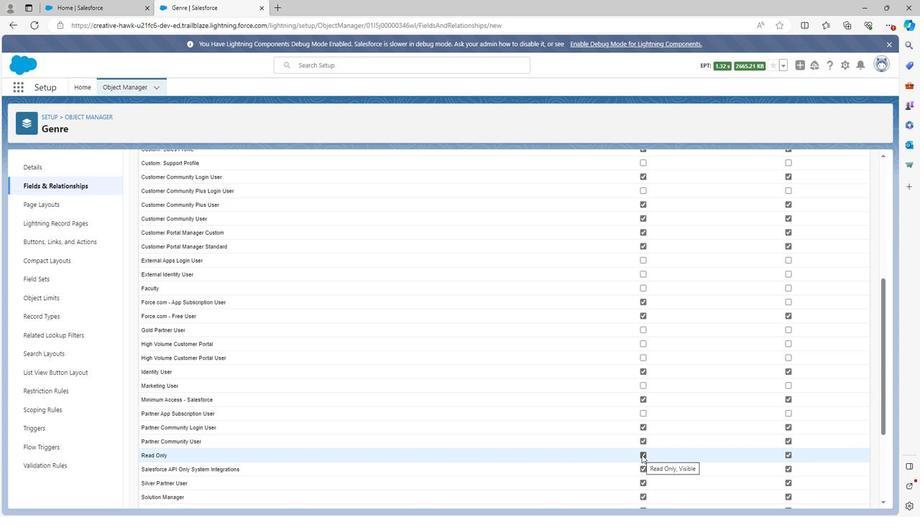 
Action: Mouse moved to (642, 473)
Screenshot: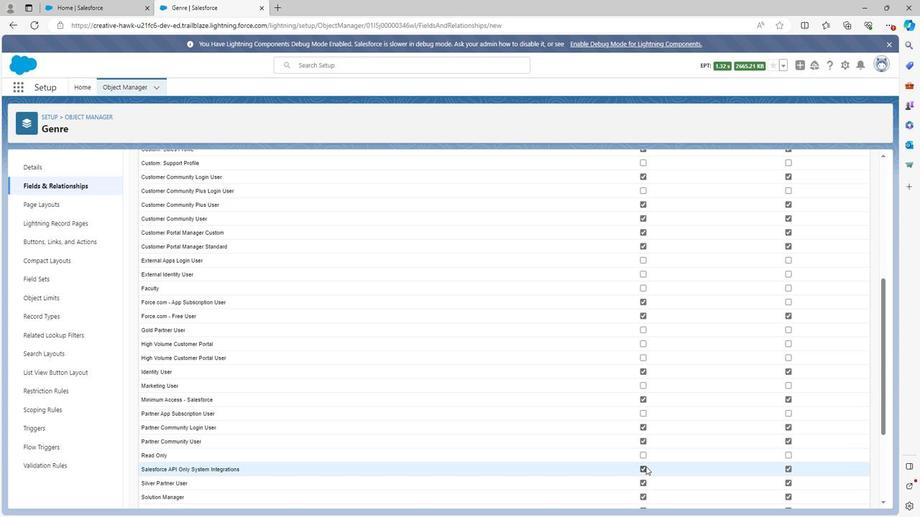 
Action: Mouse pressed left at (642, 473)
Screenshot: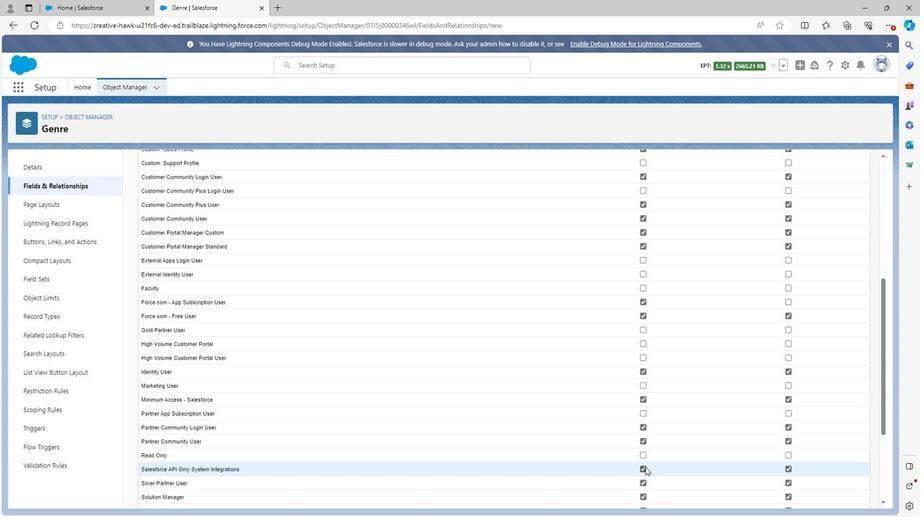 
Action: Mouse scrolled (642, 473) with delta (0, 0)
Screenshot: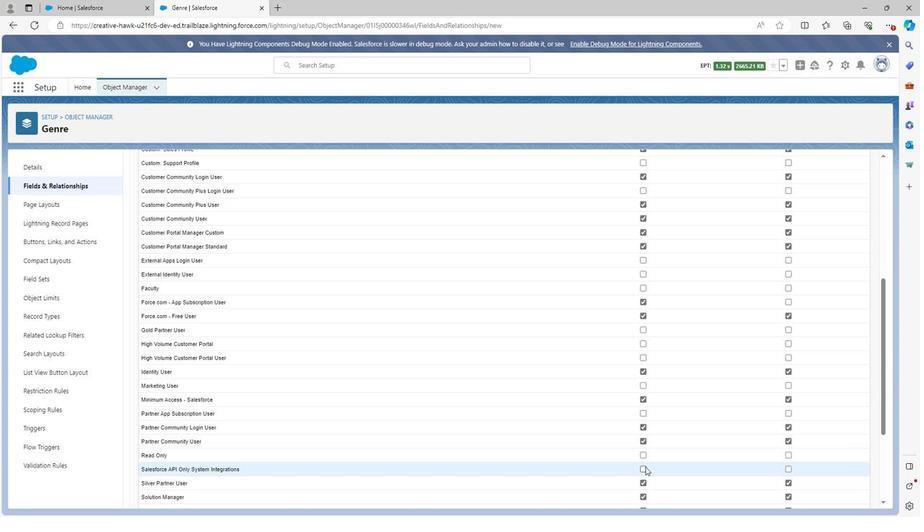 
Action: Mouse scrolled (642, 473) with delta (0, 0)
Screenshot: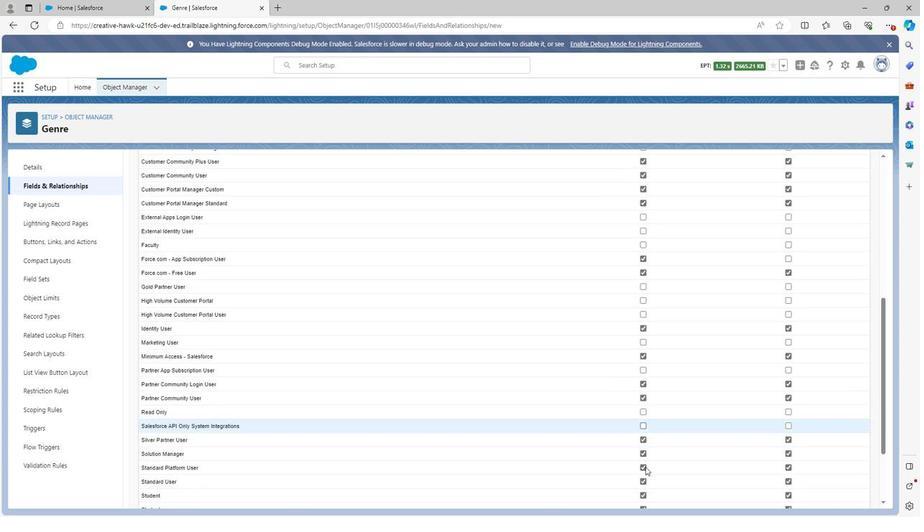 
Action: Mouse moved to (640, 436)
Screenshot: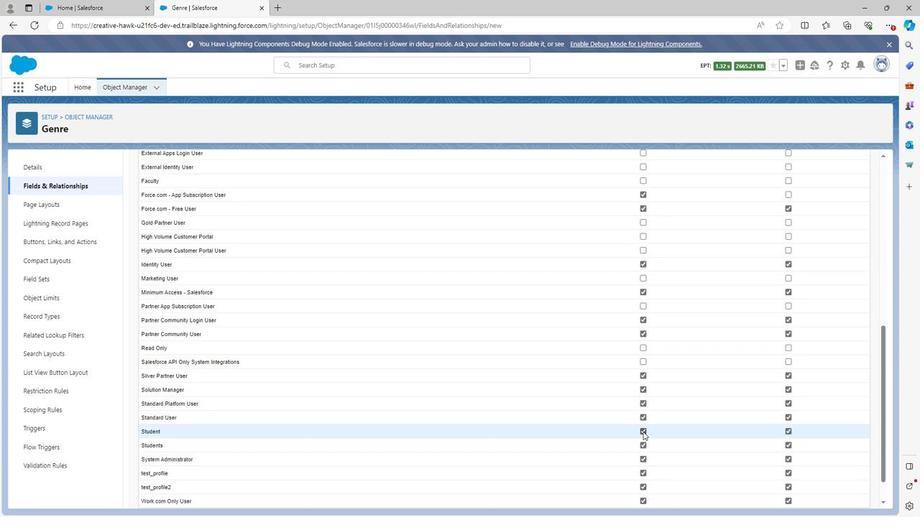 
Action: Mouse pressed left at (640, 436)
Screenshot: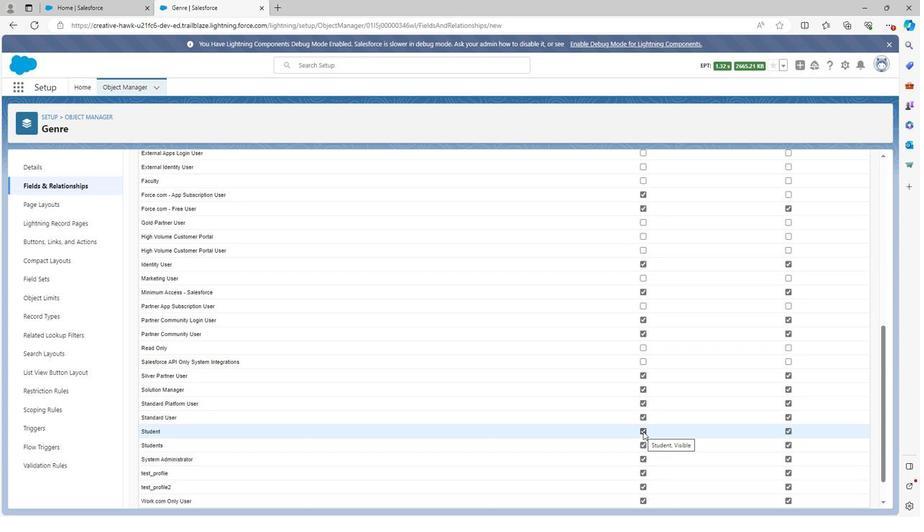 
Action: Mouse moved to (643, 452)
Screenshot: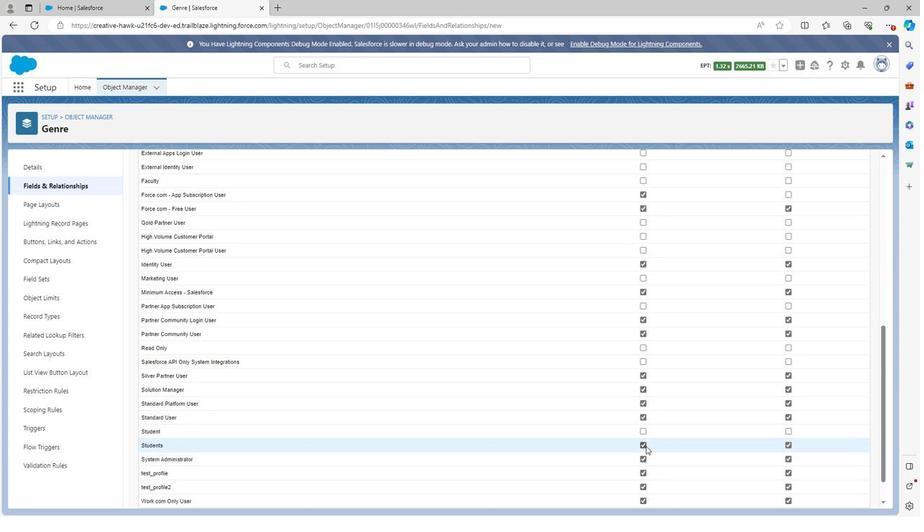 
Action: Mouse pressed left at (643, 452)
Screenshot: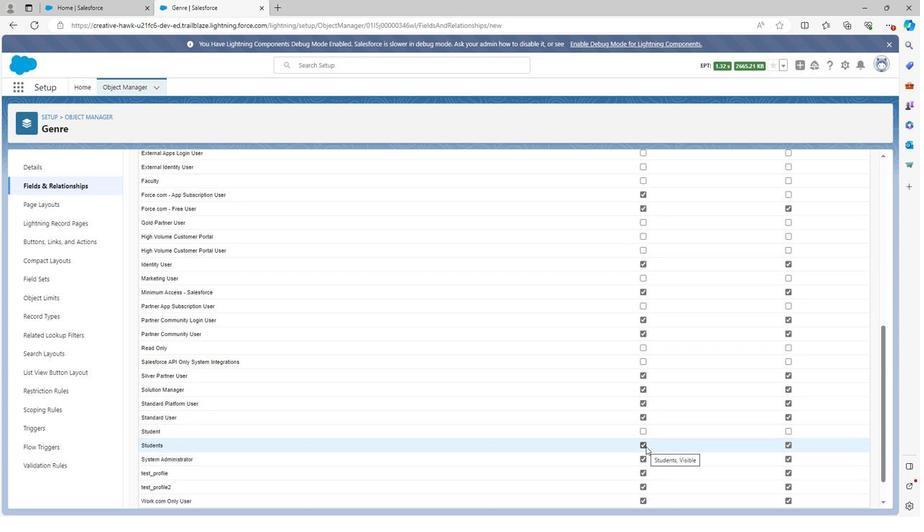 
Action: Mouse moved to (639, 482)
Screenshot: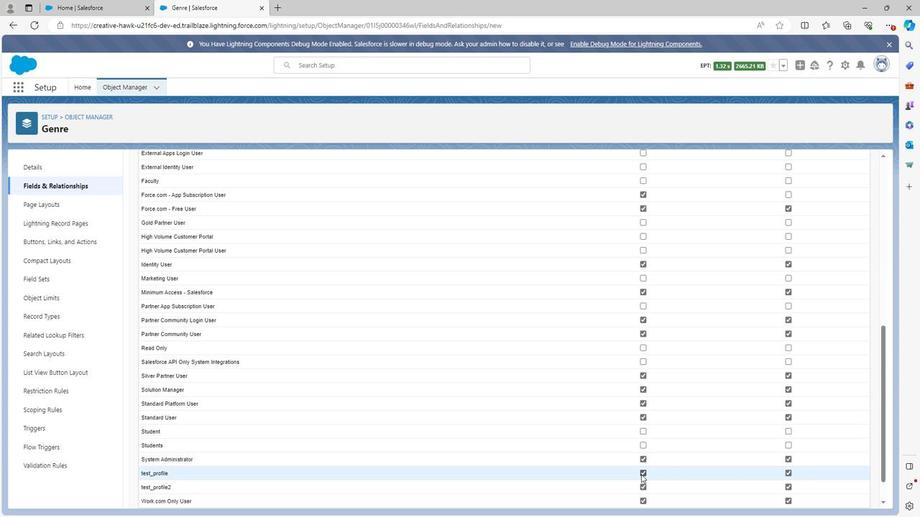 
Action: Mouse pressed left at (639, 482)
Screenshot: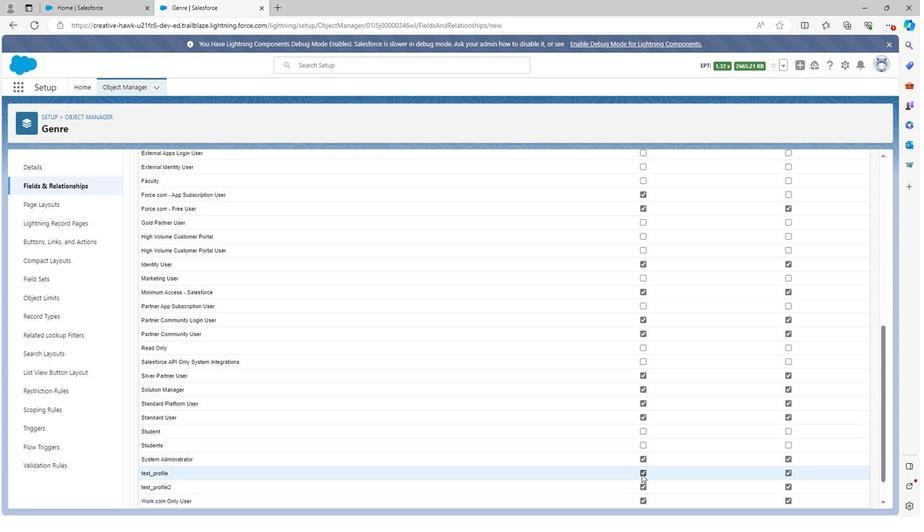 
Action: Mouse moved to (640, 494)
Screenshot: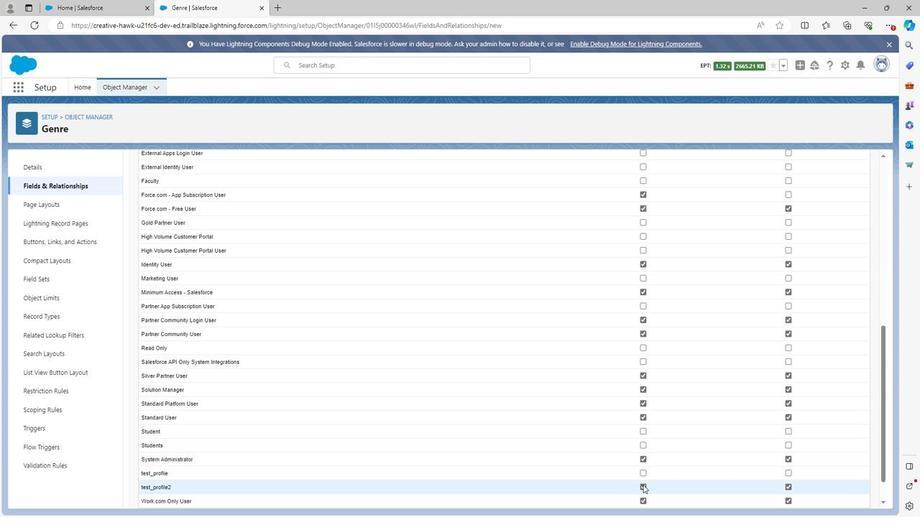 
Action: Mouse pressed left at (640, 494)
Screenshot: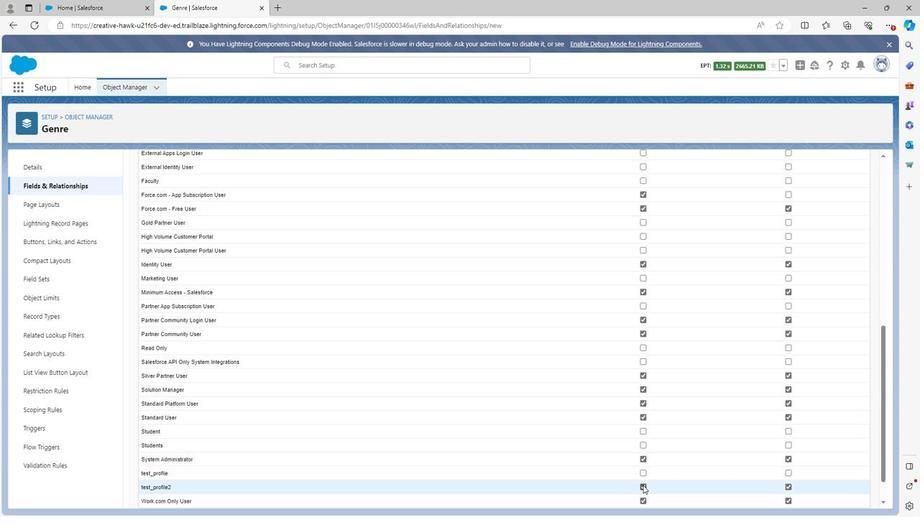 
Action: Mouse moved to (642, 509)
Screenshot: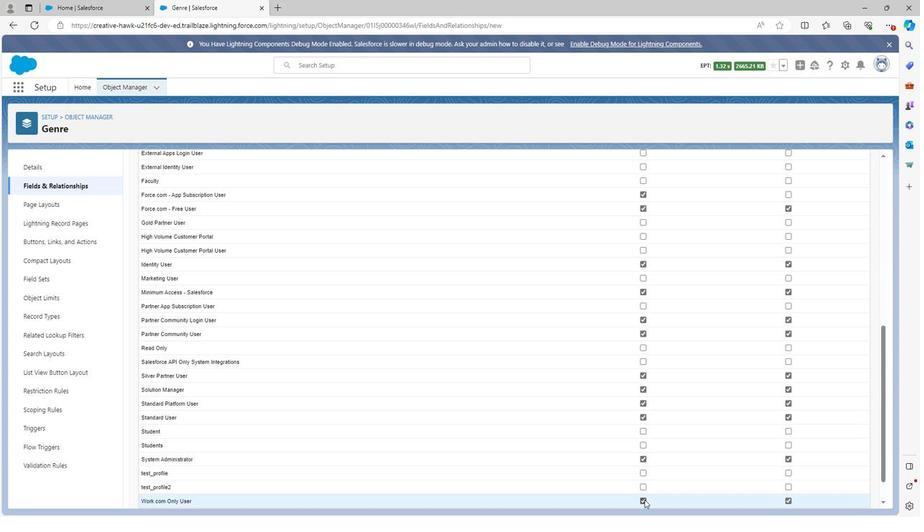 
Action: Mouse pressed left at (642, 509)
Screenshot: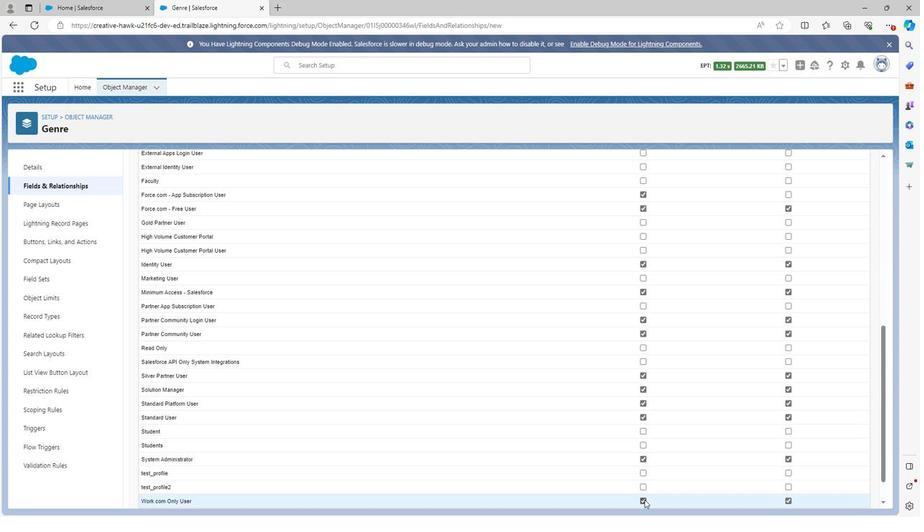 
Action: Mouse moved to (643, 495)
Screenshot: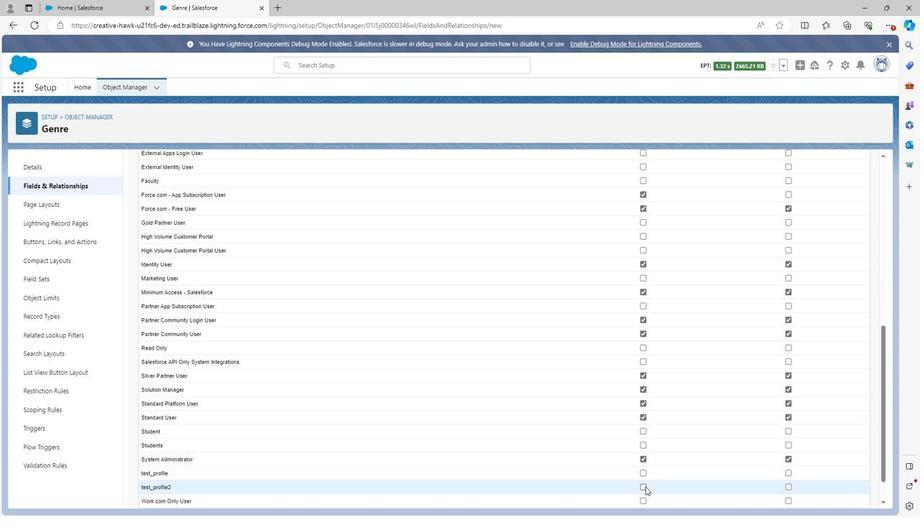
Action: Mouse scrolled (643, 494) with delta (0, 0)
Screenshot: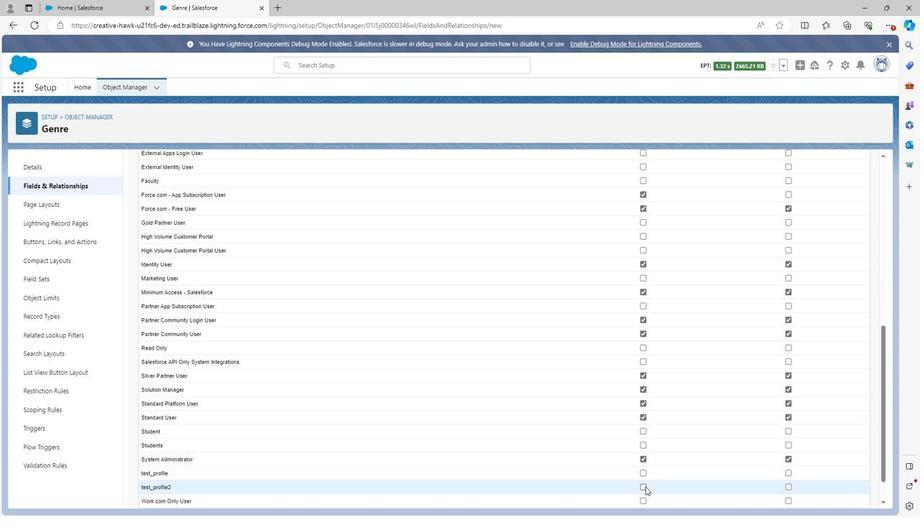 
Action: Mouse scrolled (643, 494) with delta (0, 0)
Screenshot: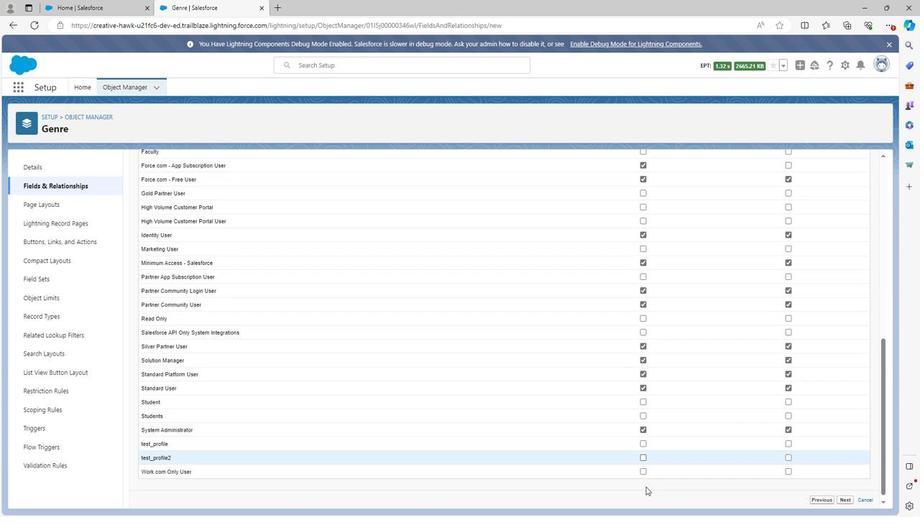 
Action: Mouse moved to (842, 503)
Screenshot: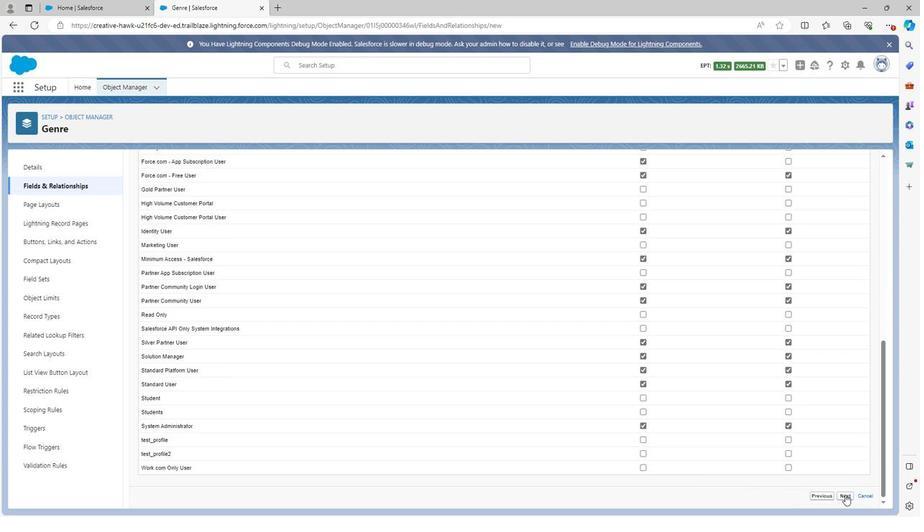 
Action: Mouse pressed left at (842, 503)
Screenshot: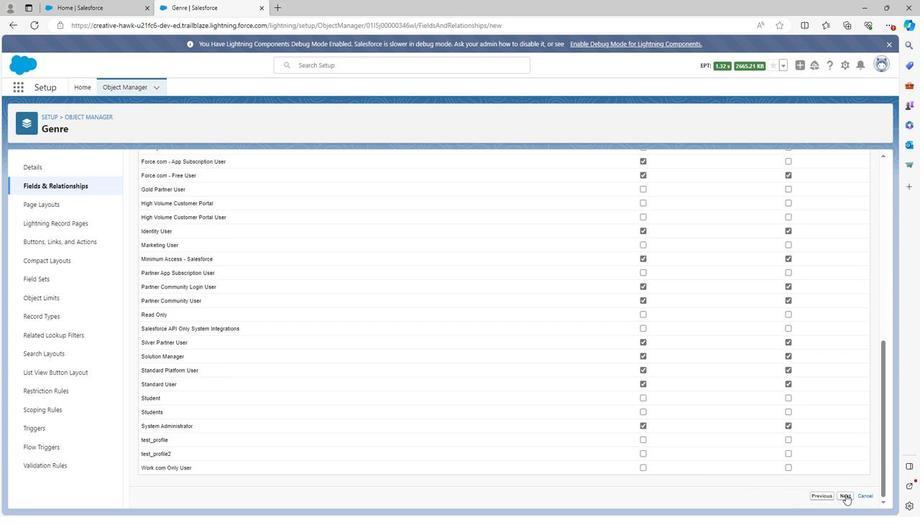 
Action: Mouse moved to (848, 353)
Screenshot: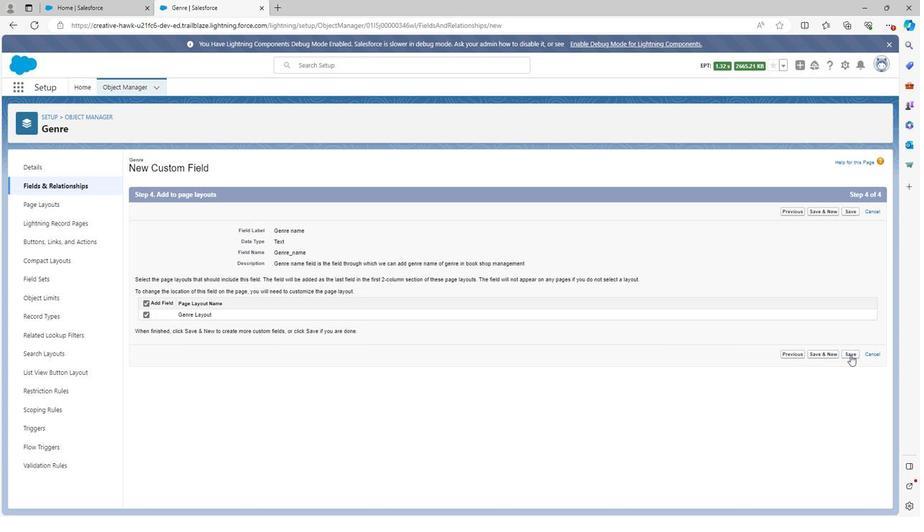 
Action: Mouse pressed left at (848, 353)
Screenshot: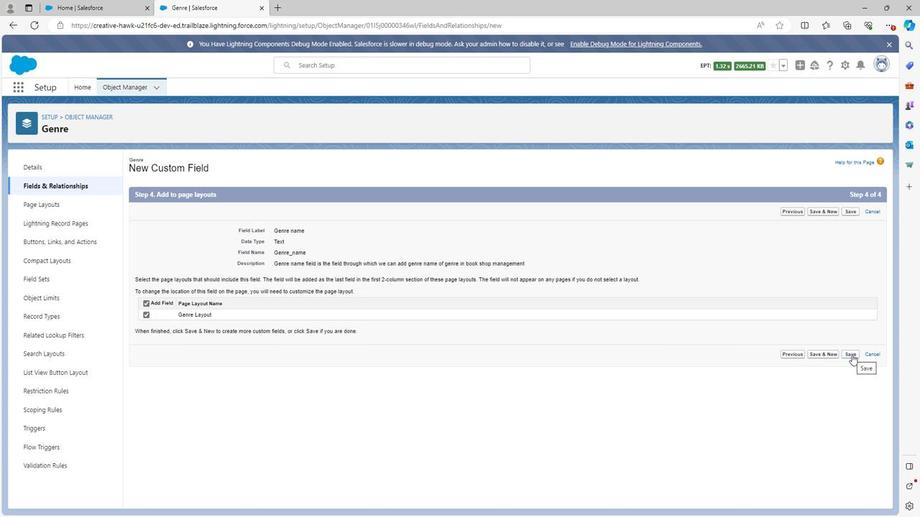 
Action: Mouse moved to (682, 147)
Screenshot: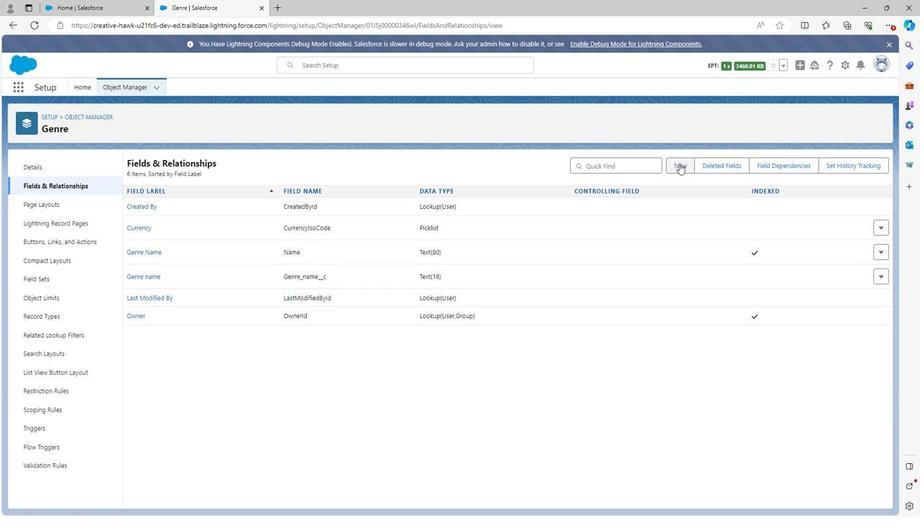 
Action: Mouse pressed left at (682, 147)
Screenshot: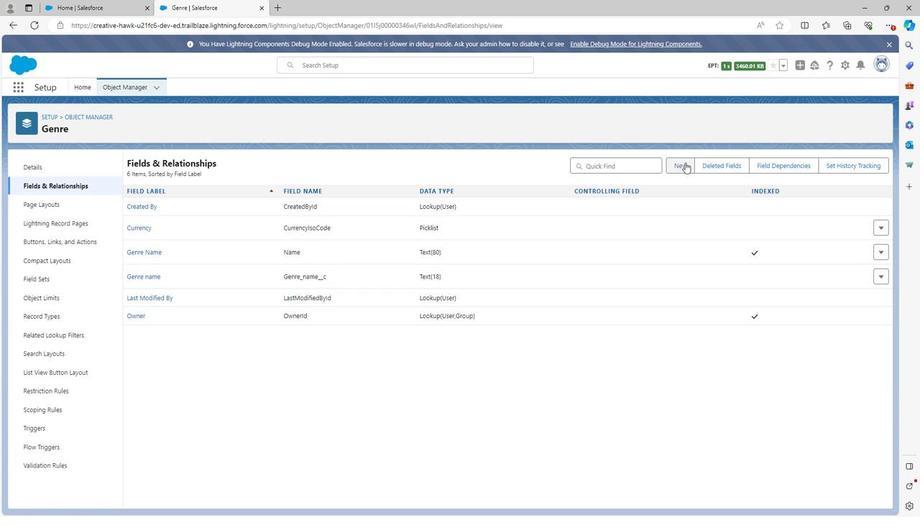 
Action: Mouse moved to (148, 426)
Screenshot: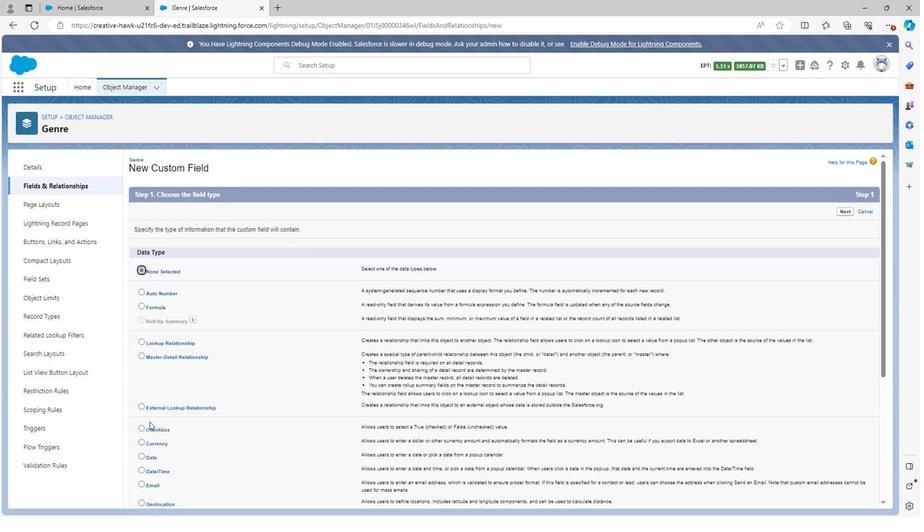 
Action: Mouse scrolled (148, 425) with delta (0, 0)
Screenshot: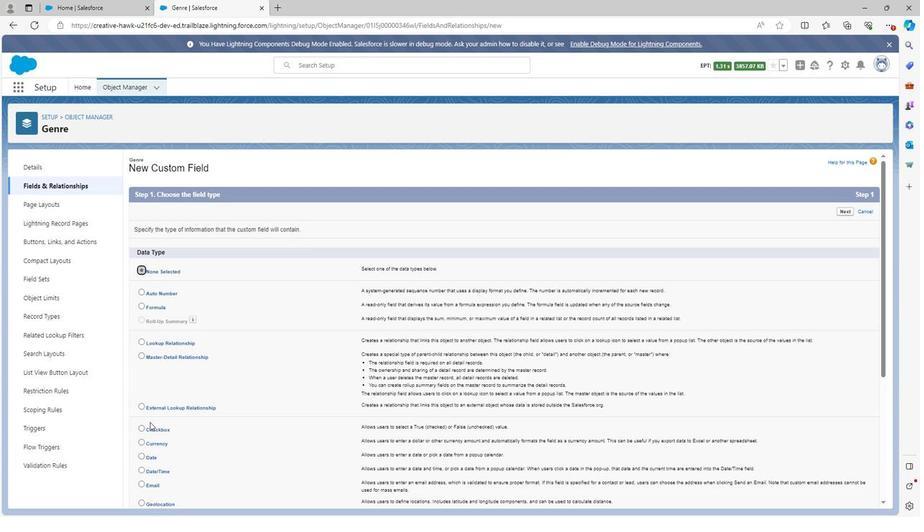 
Action: Mouse moved to (149, 426)
Screenshot: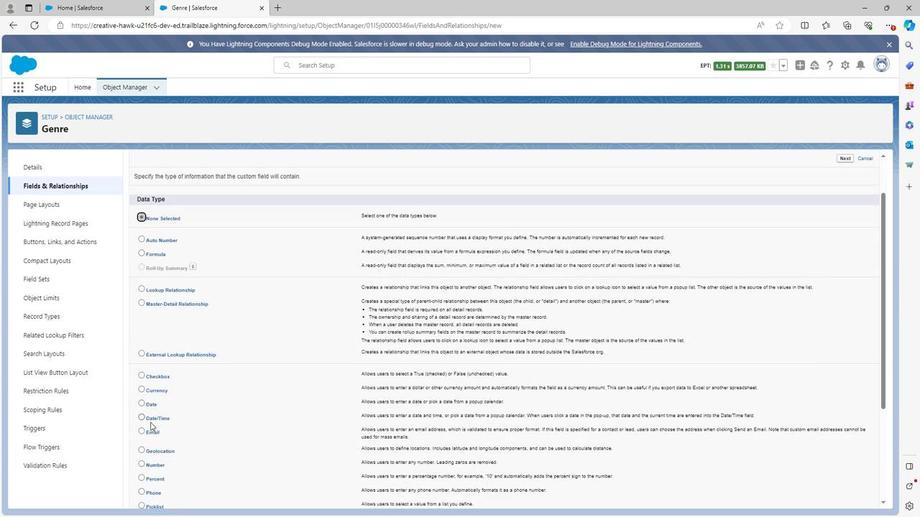 
Action: Mouse scrolled (149, 425) with delta (0, 0)
Screenshot: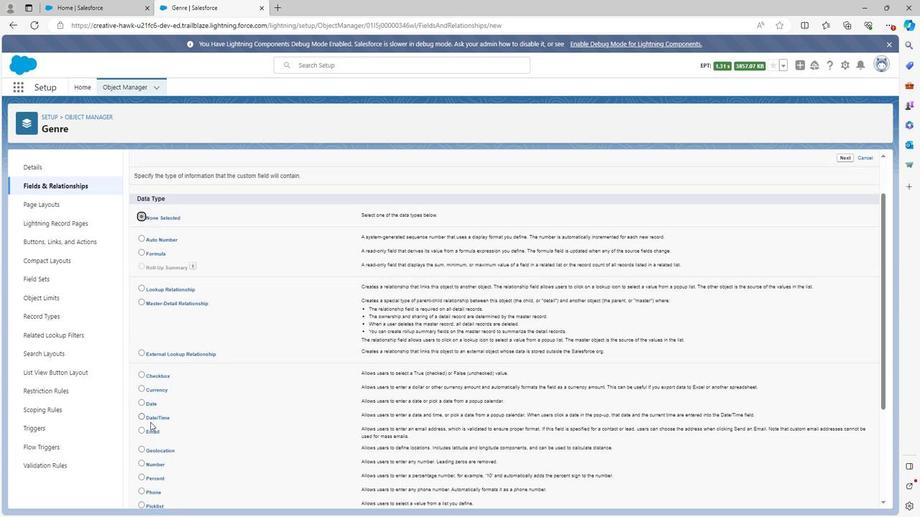 
Action: Mouse scrolled (149, 425) with delta (0, 0)
Screenshot: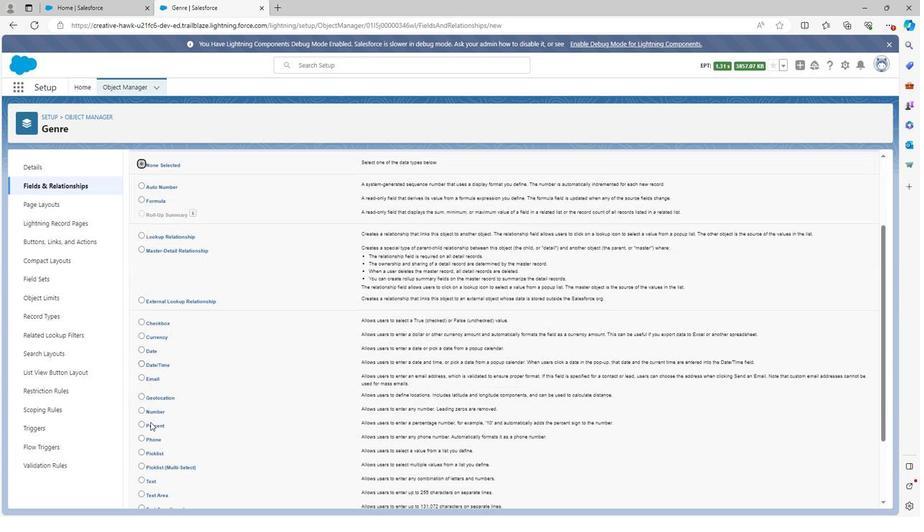 
Action: Mouse moved to (150, 426)
Screenshot: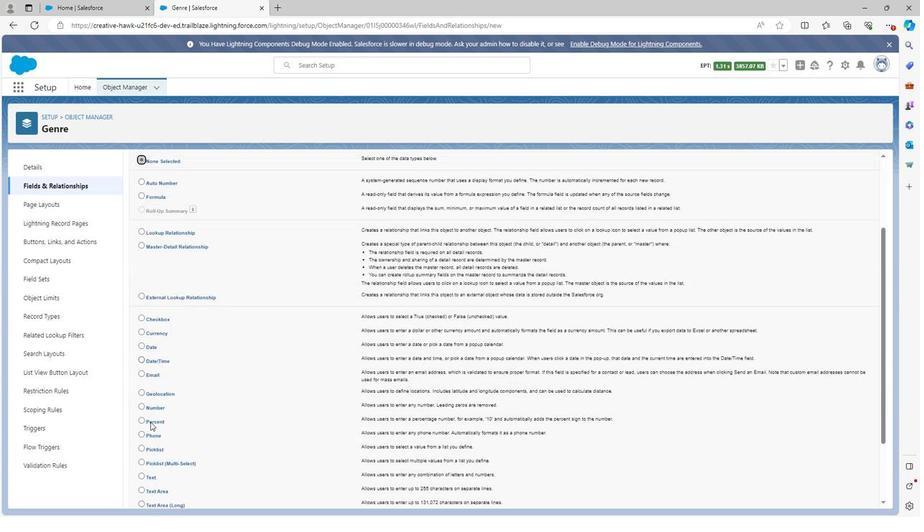 
Action: Mouse scrolled (150, 425) with delta (0, 0)
Screenshot: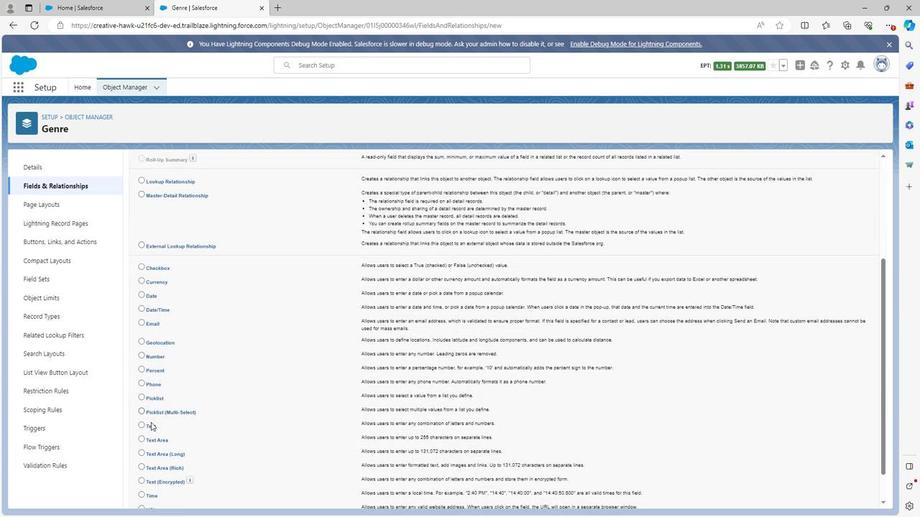 
Action: Mouse scrolled (150, 425) with delta (0, 0)
Screenshot: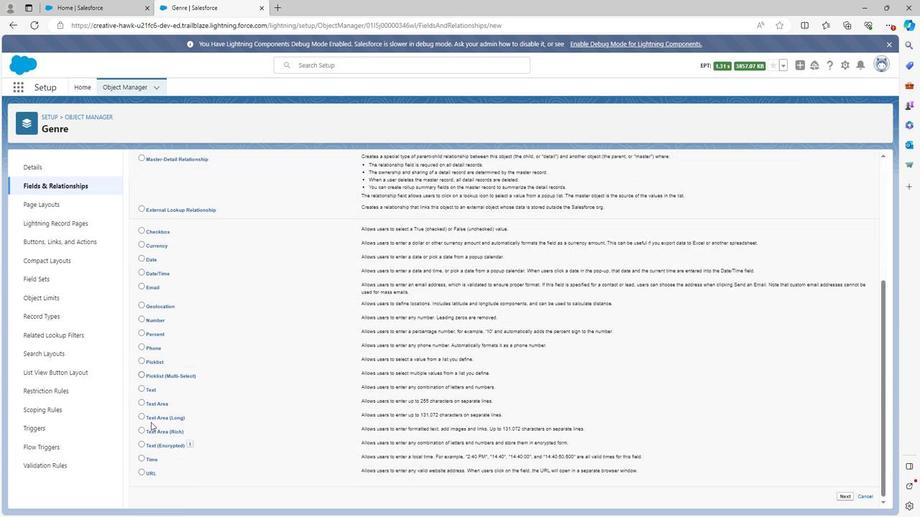 
Action: Mouse moved to (140, 390)
Screenshot: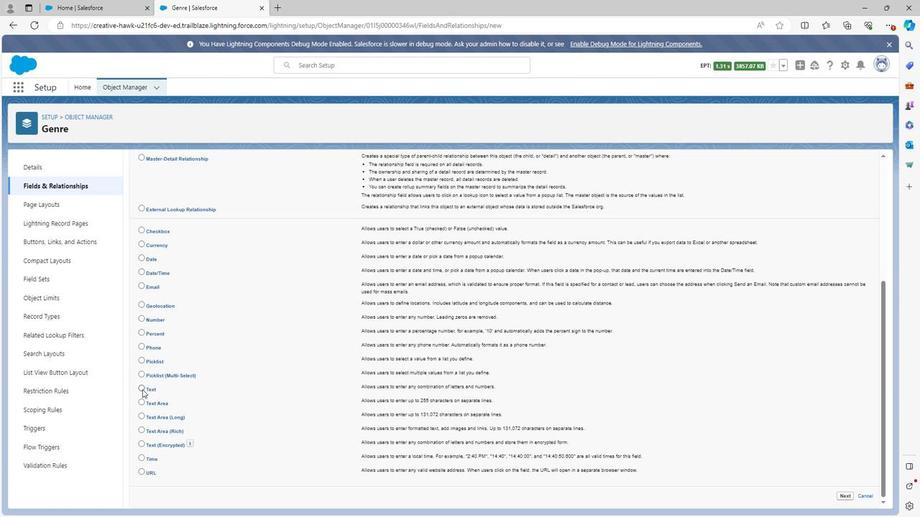 
Action: Mouse pressed left at (140, 390)
Screenshot: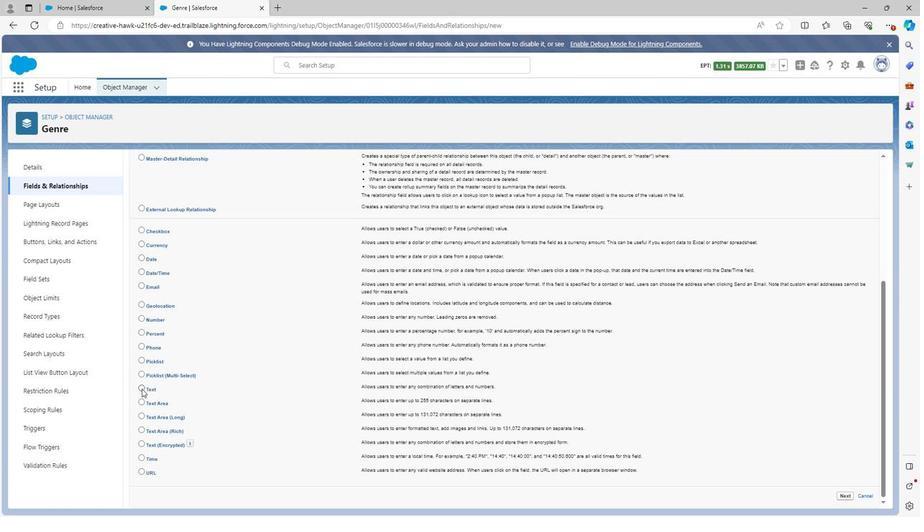 
Action: Mouse moved to (842, 503)
Screenshot: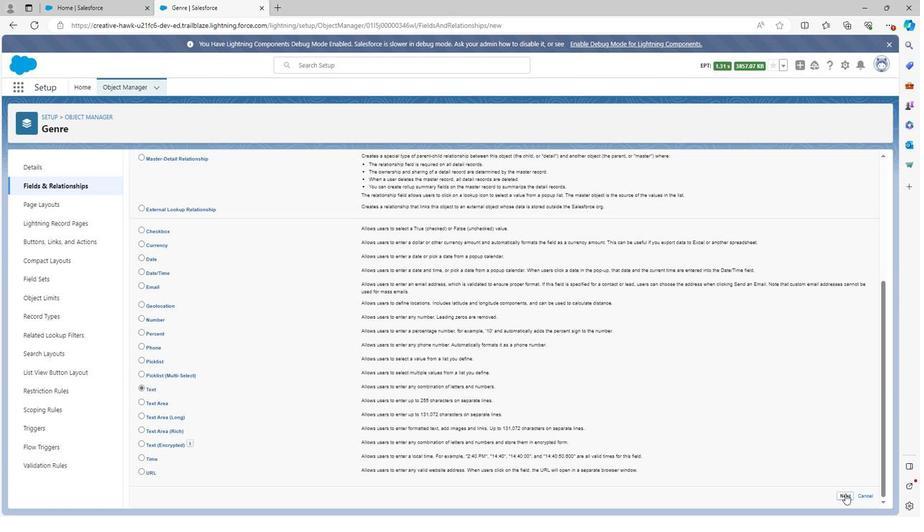 
Action: Mouse pressed left at (842, 503)
Screenshot: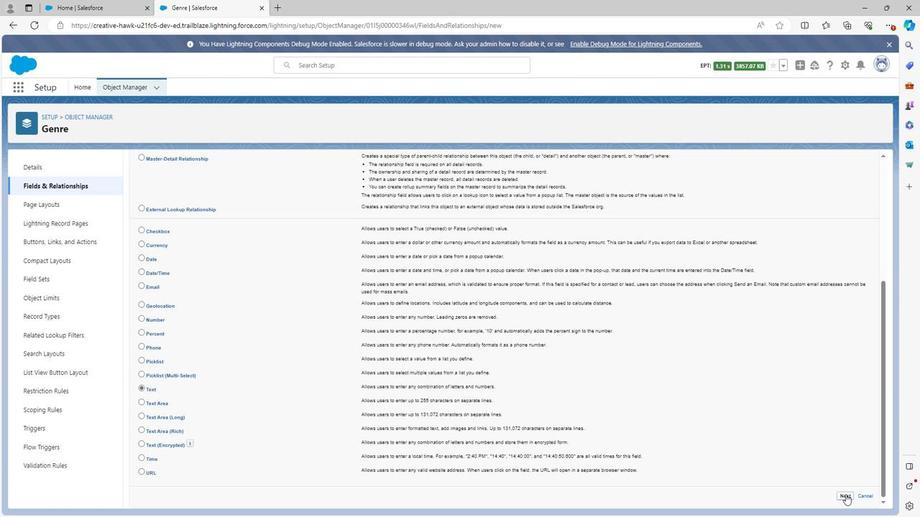 
Action: Mouse moved to (331, 221)
Screenshot: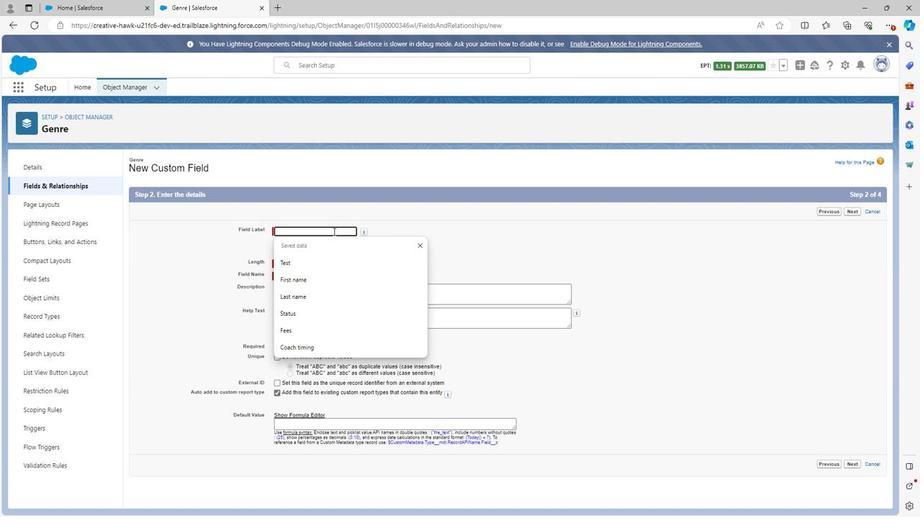 
Action: Mouse pressed left at (331, 221)
Screenshot: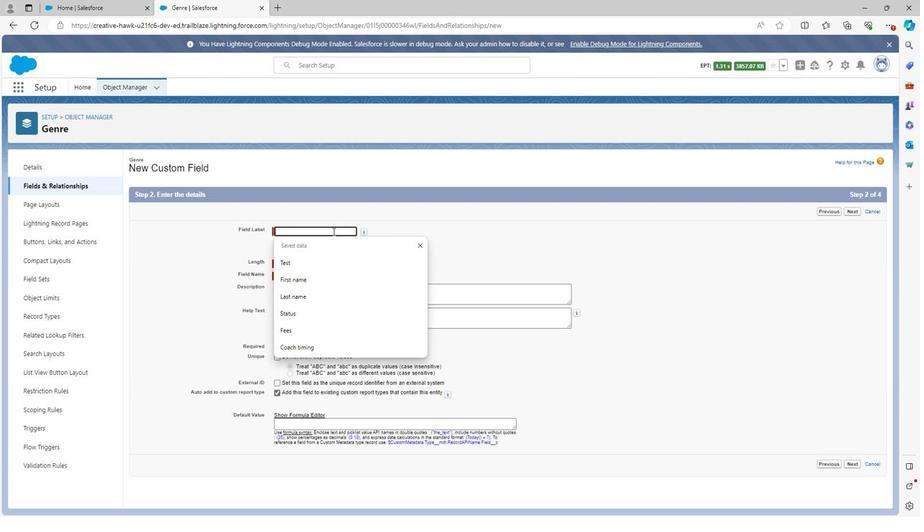 
Action: Key pressed <Key.shift>Genre<Key.space>description
Screenshot: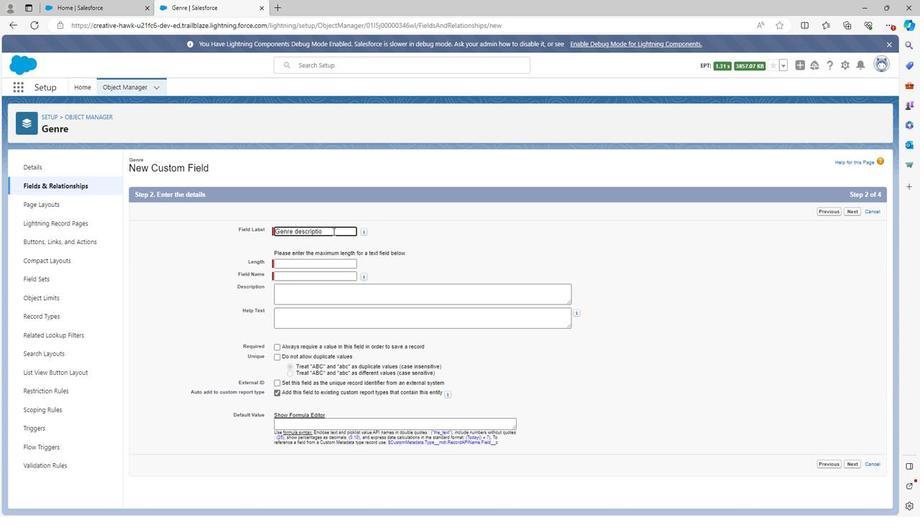 
Action: Mouse moved to (373, 224)
Screenshot: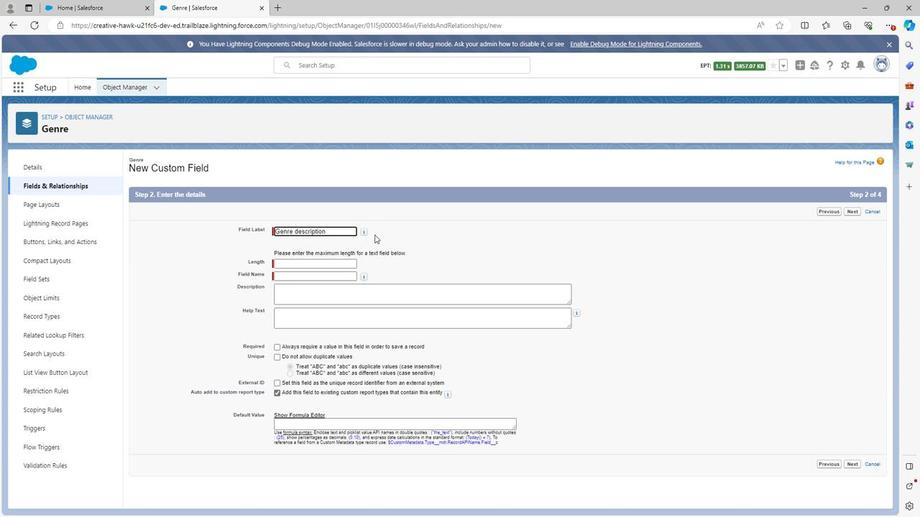 
Action: Mouse pressed left at (373, 224)
Screenshot: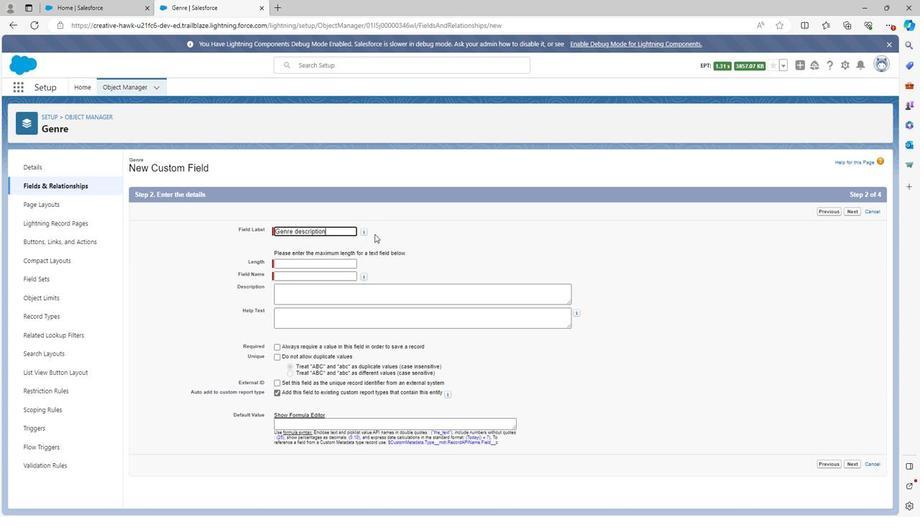 
Action: Mouse moved to (327, 249)
Screenshot: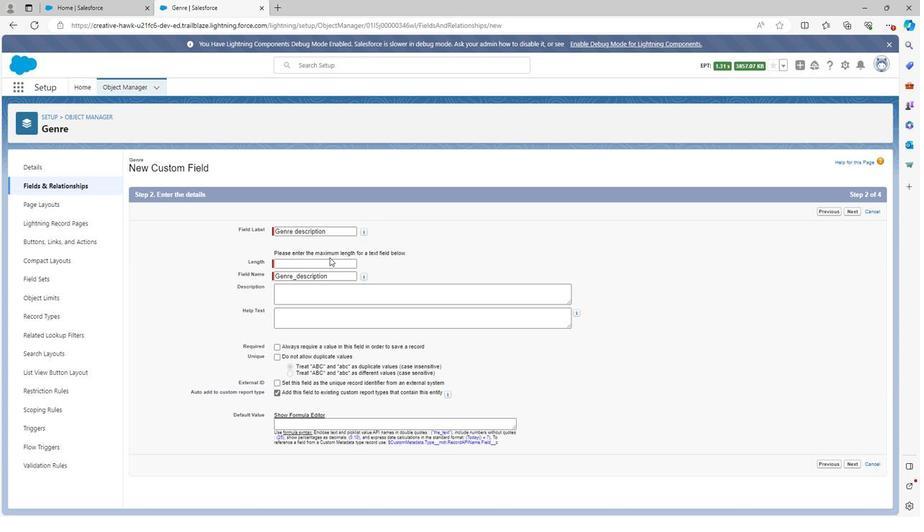
Action: Mouse pressed left at (327, 249)
Screenshot: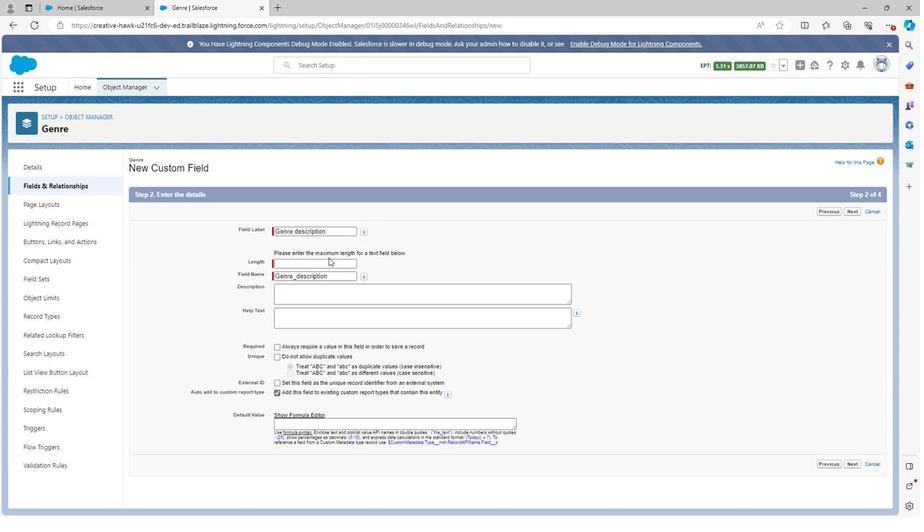 
Action: Mouse moved to (320, 257)
Screenshot: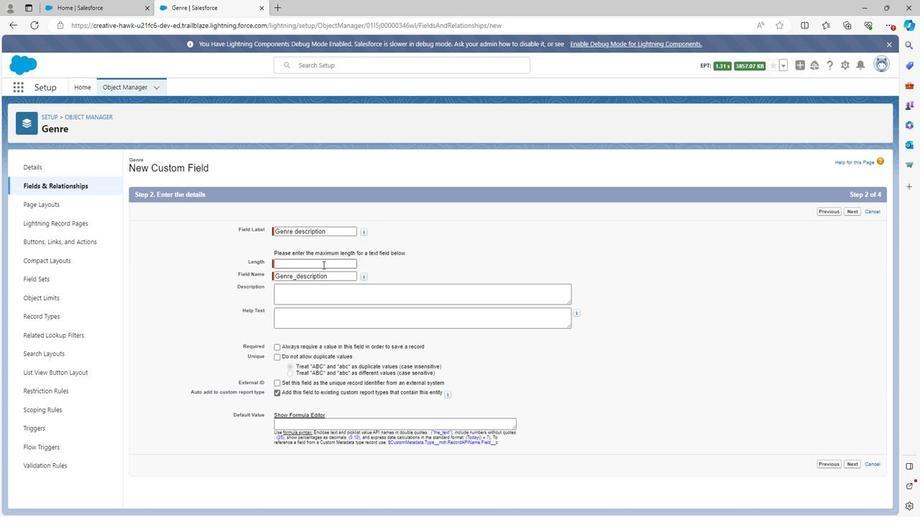 
Action: Mouse pressed left at (320, 257)
Screenshot: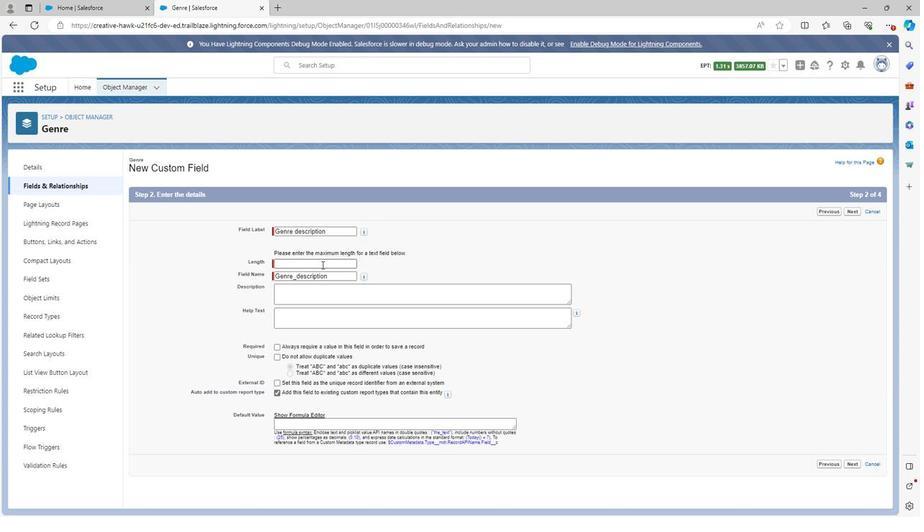 
Action: Mouse moved to (292, 307)
Screenshot: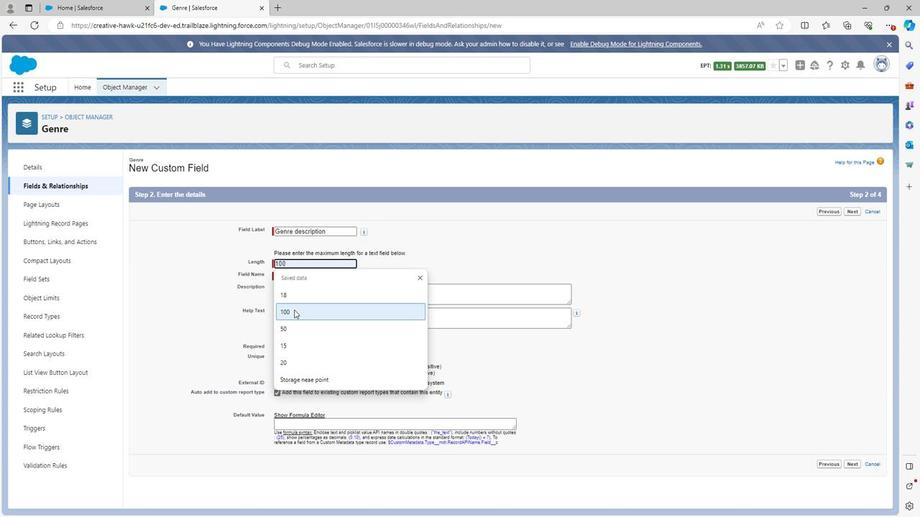 
Action: Mouse pressed left at (292, 307)
Screenshot: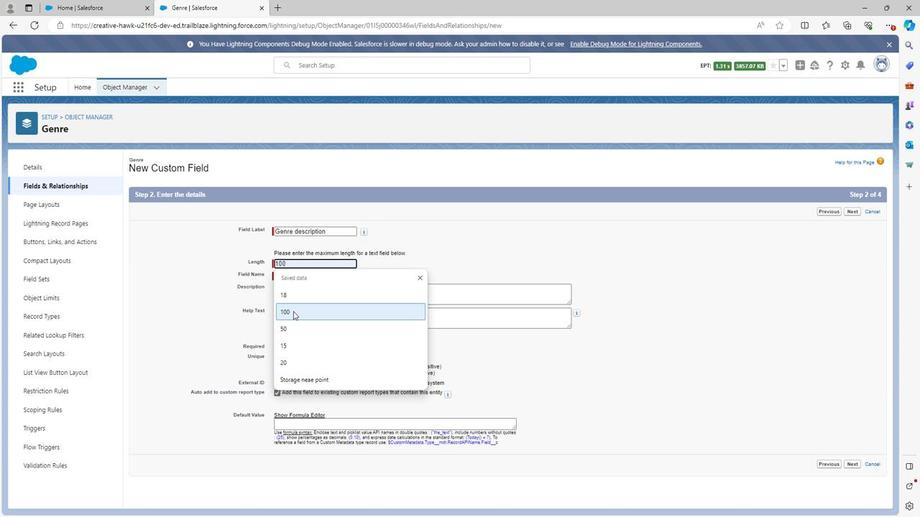 
Action: Mouse moved to (297, 292)
Screenshot: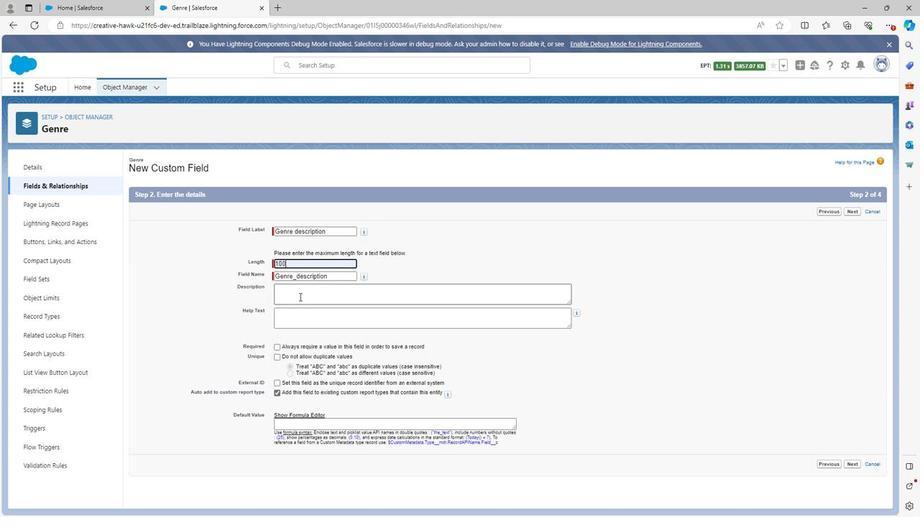 
Action: Mouse pressed left at (297, 292)
Screenshot: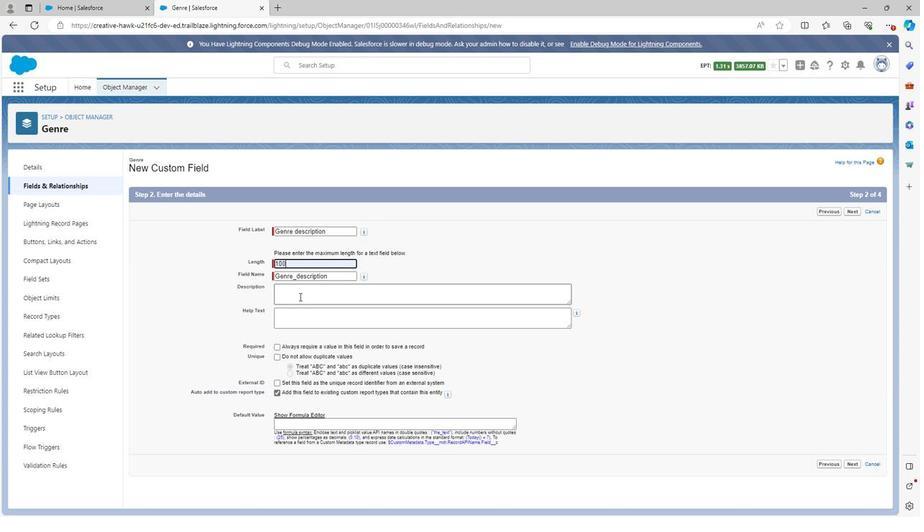 
Action: Key pressed <Key.shift><Key.shift><Key.shift><Key.shift><Key.shift><Key.shift><Key.shift><Key.shift><Key.shift><Key.shift>Genre<Key.space>description<Key.space>field<Key.space>is<Key.space>the<Key.space>field<Key.space>through<Key.space>which<Key.space>we<Key.space>can<Key.space>add<Key.space>description<Key.space>of<Key.space>genre<Key.space>in<Key.space>book<Key.space>shoop<Key.space>management<Key.left><Key.left><Key.left><Key.left><Key.left><Key.left><Key.left><Key.left><Key.left><Key.left><Key.left><Key.left><Key.left><Key.left><Key.right><Key.backspace>
Screenshot: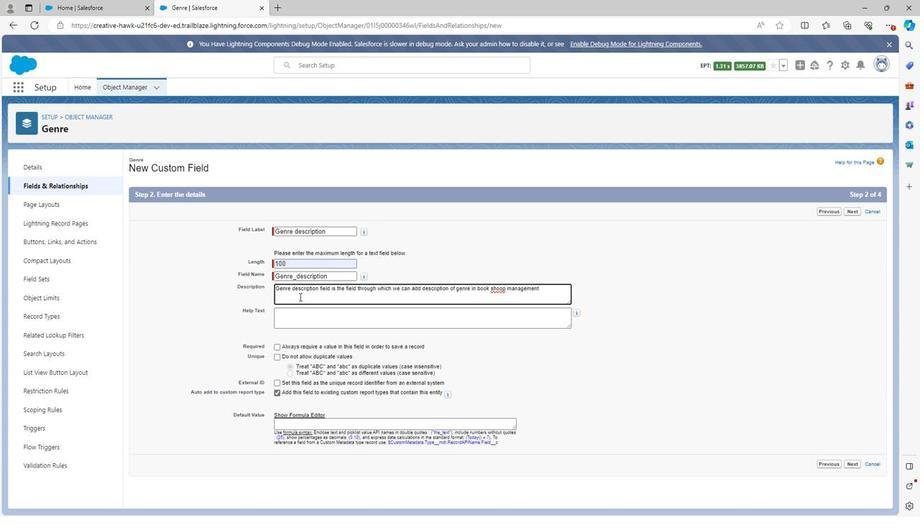 
Action: Mouse moved to (292, 320)
Screenshot: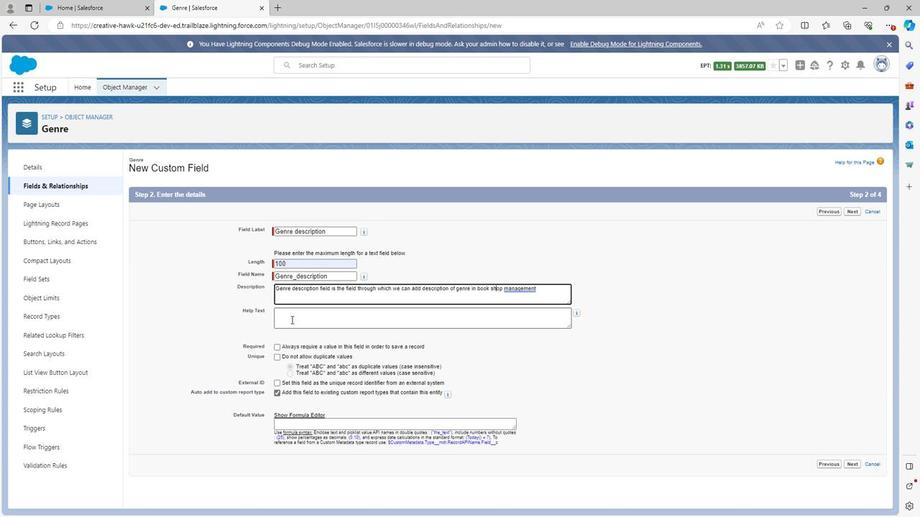 
Action: Mouse pressed left at (292, 320)
Screenshot: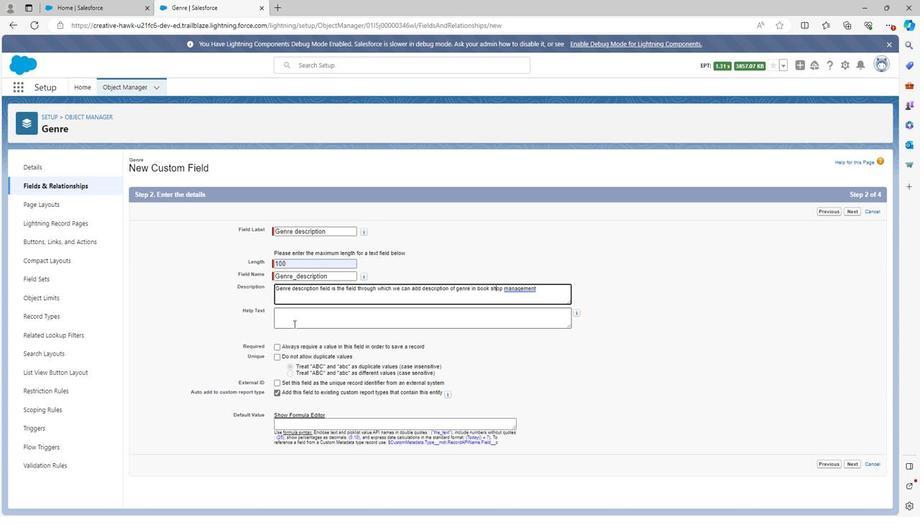 
Action: Key pressed <Key.shift>Genre<Key.space>description
Screenshot: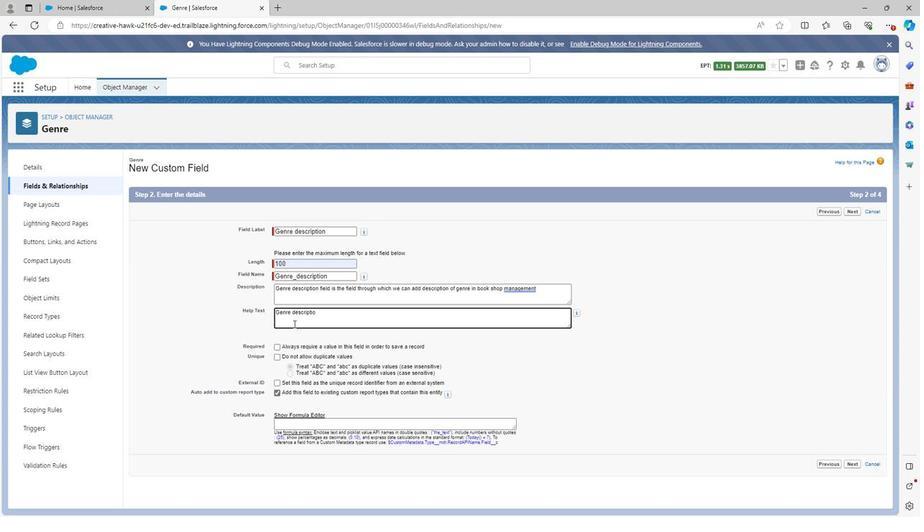 
Action: Mouse moved to (850, 469)
Screenshot: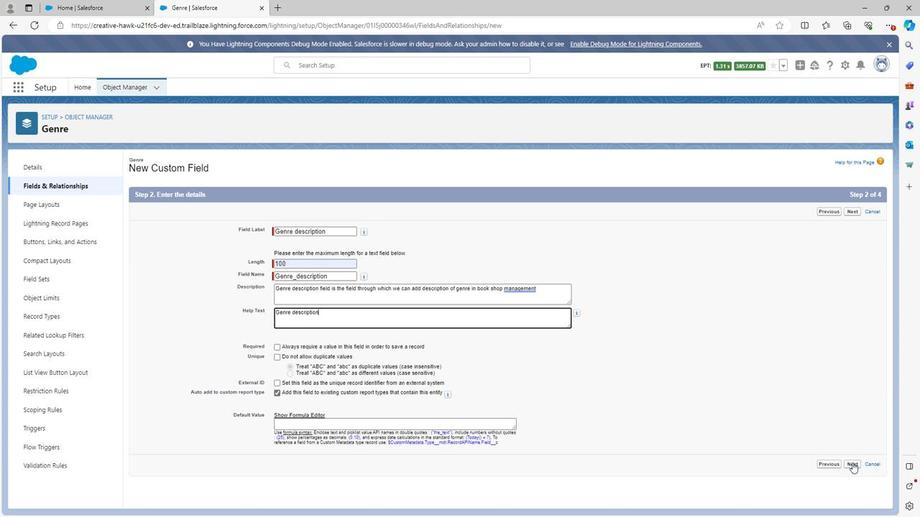
Action: Mouse pressed left at (850, 469)
Screenshot: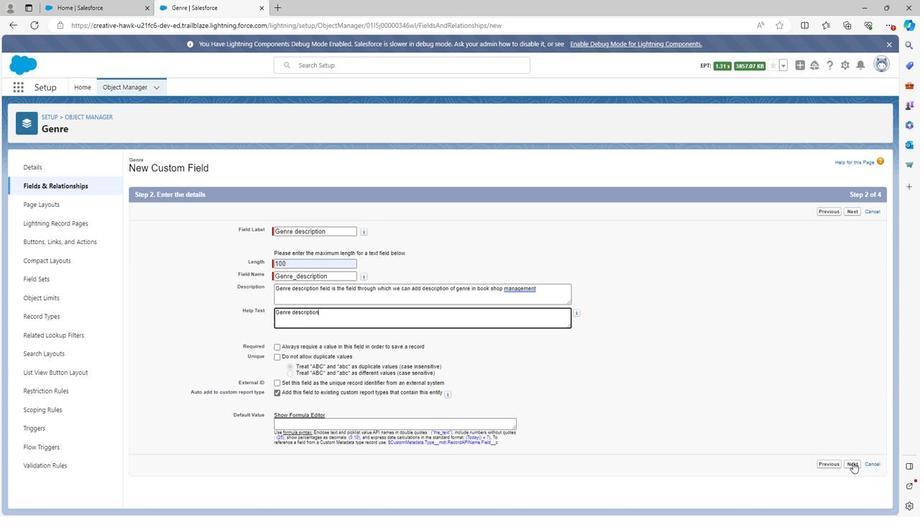 
Action: Mouse moved to (633, 286)
Screenshot: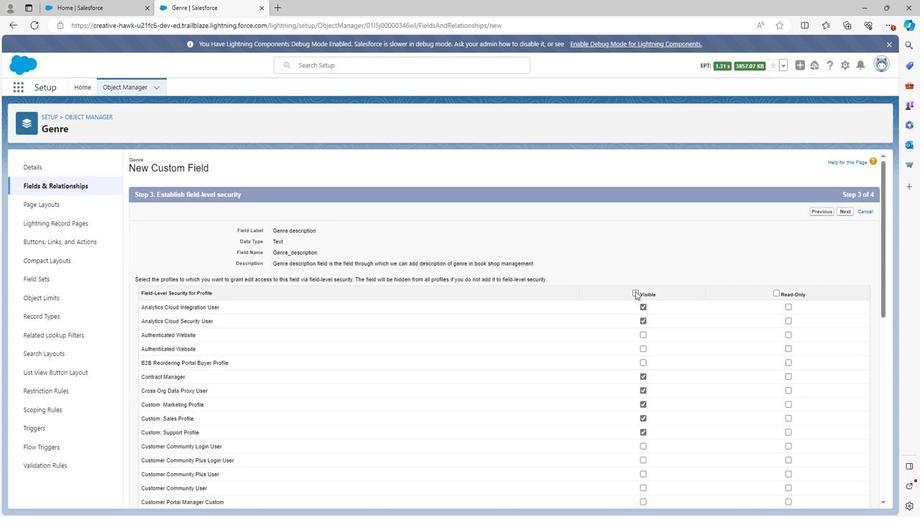 
Action: Mouse pressed left at (633, 286)
Screenshot: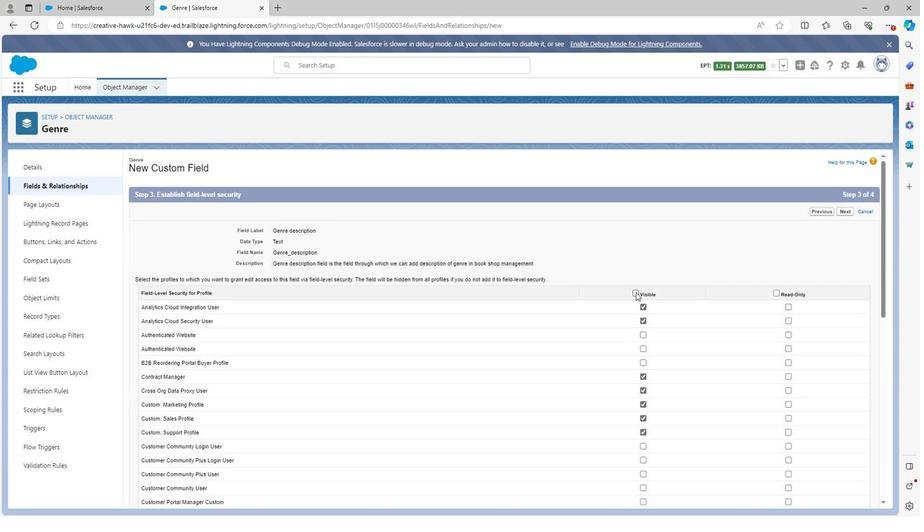 
Action: Mouse moved to (775, 289)
Screenshot: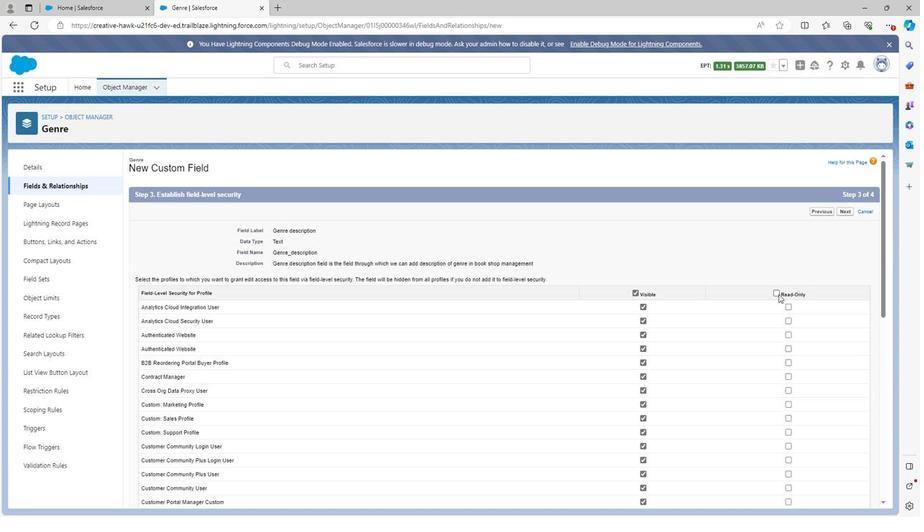 
Action: Mouse pressed left at (775, 289)
Screenshot: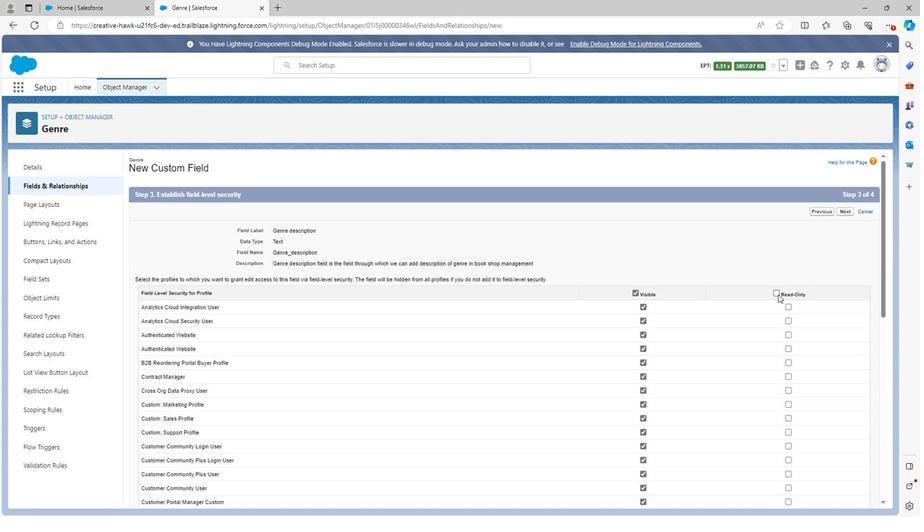 
Action: Mouse moved to (640, 300)
Screenshot: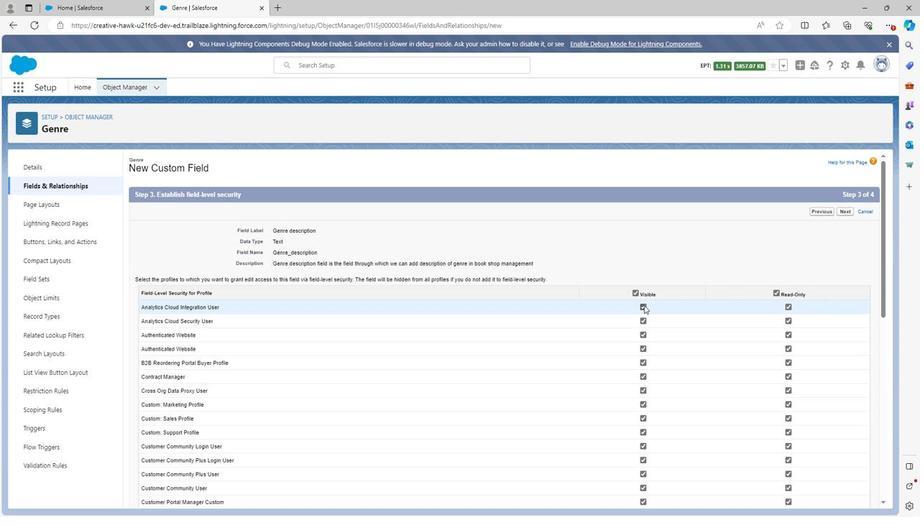 
Action: Mouse pressed left at (640, 300)
Screenshot: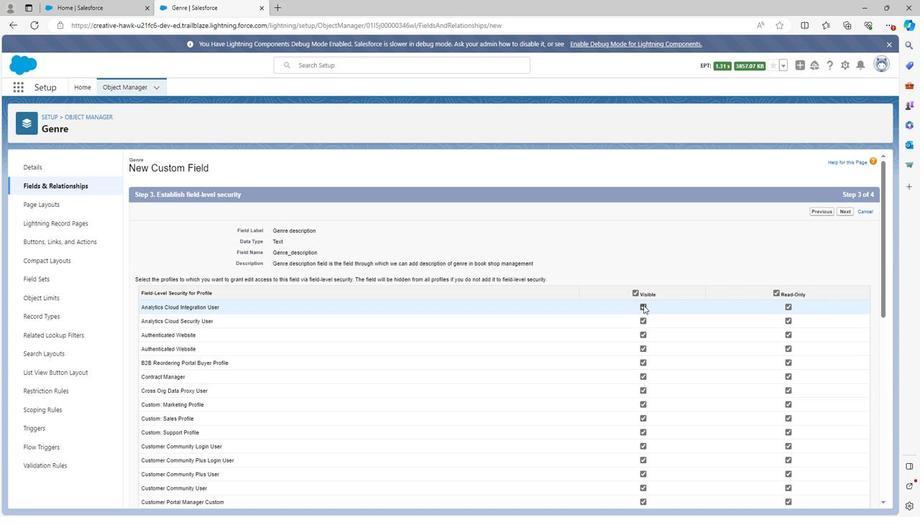 
Action: Mouse moved to (640, 318)
Screenshot: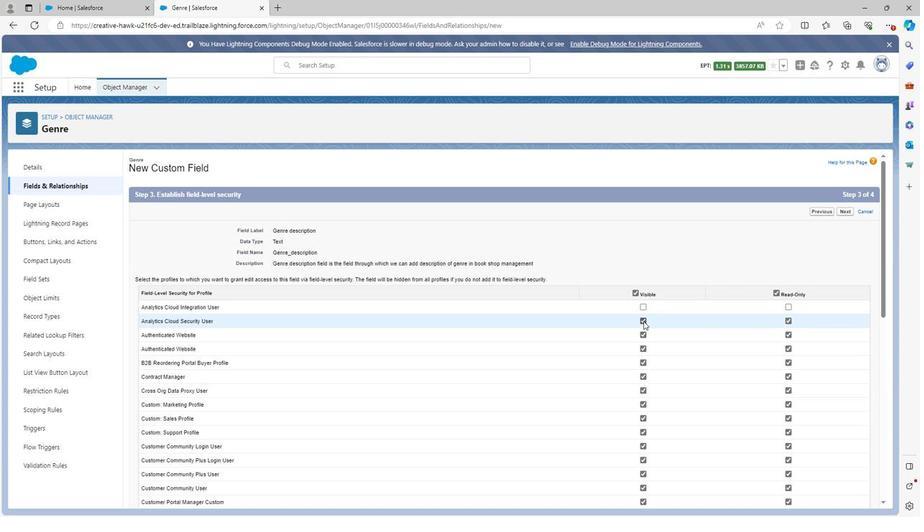 
Action: Mouse pressed left at (640, 318)
Screenshot: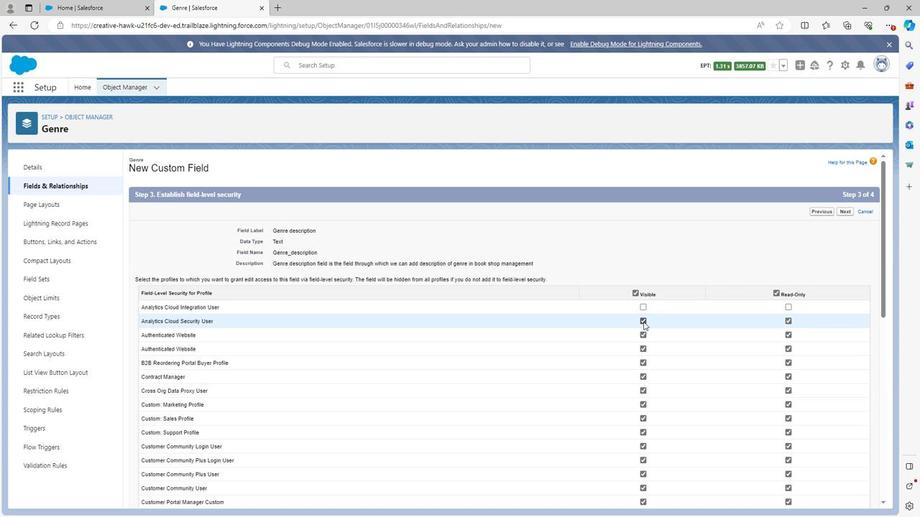 
Action: Mouse moved to (640, 359)
Screenshot: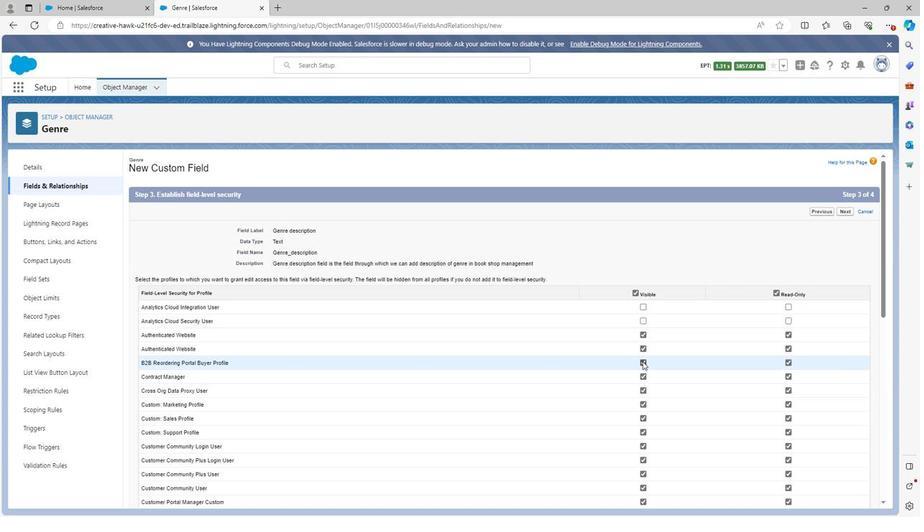 
Action: Mouse pressed left at (640, 359)
Screenshot: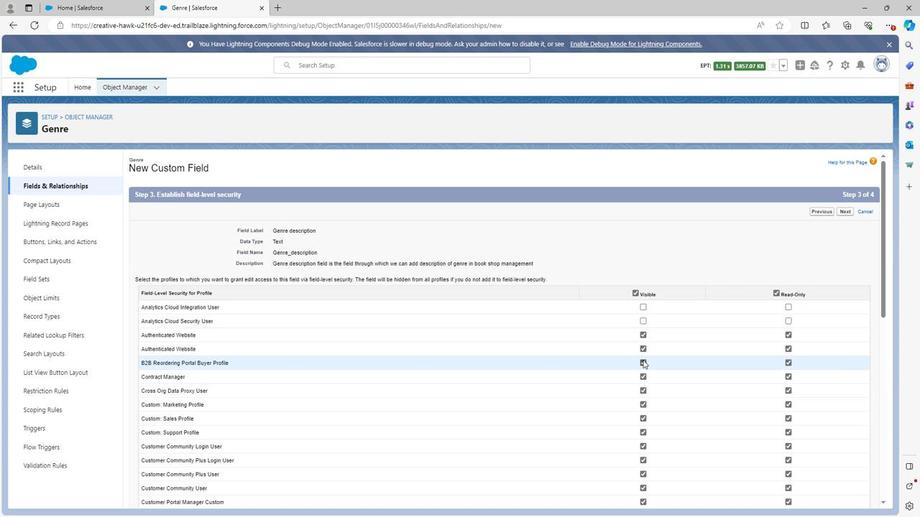 
Action: Mouse moved to (640, 391)
Screenshot: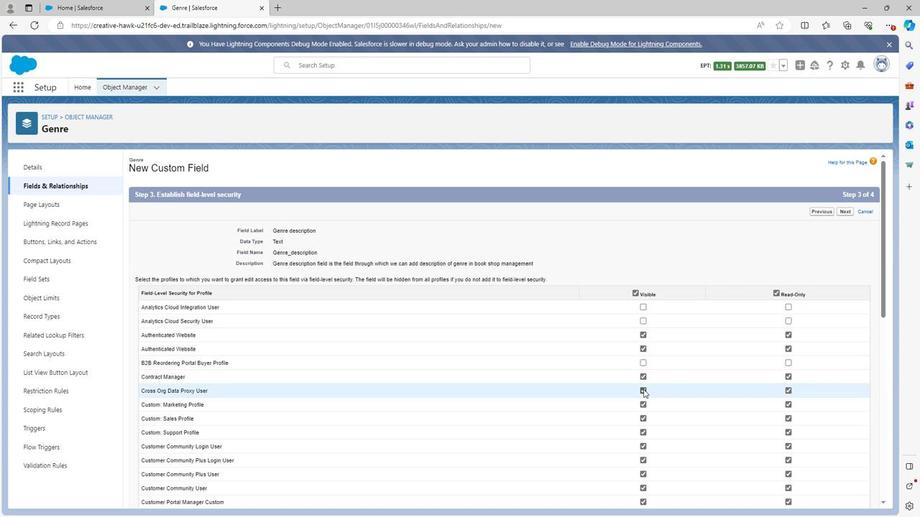
Action: Mouse pressed left at (640, 391)
Screenshot: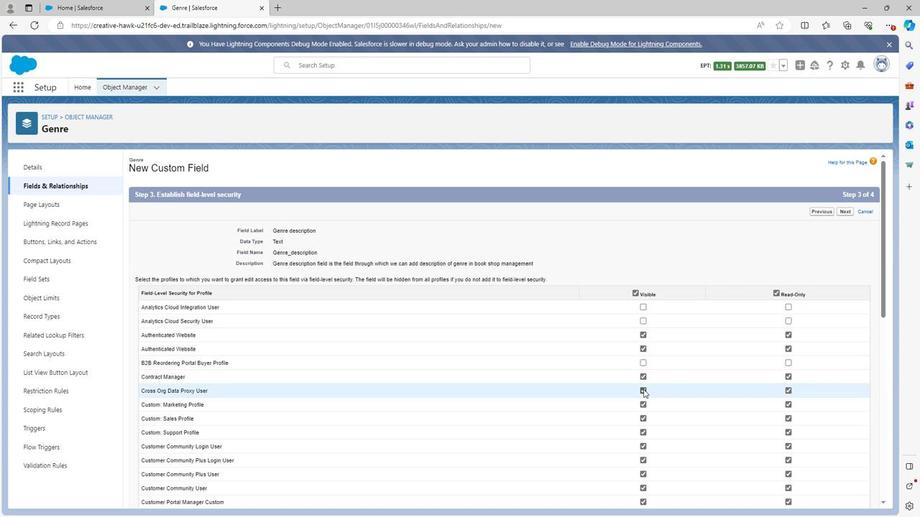 
Action: Mouse moved to (641, 437)
Screenshot: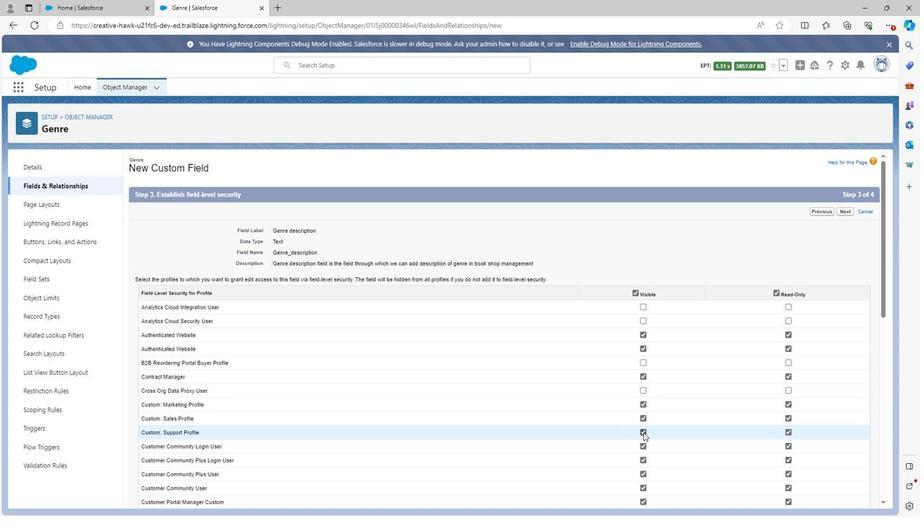 
Action: Mouse pressed left at (641, 437)
Screenshot: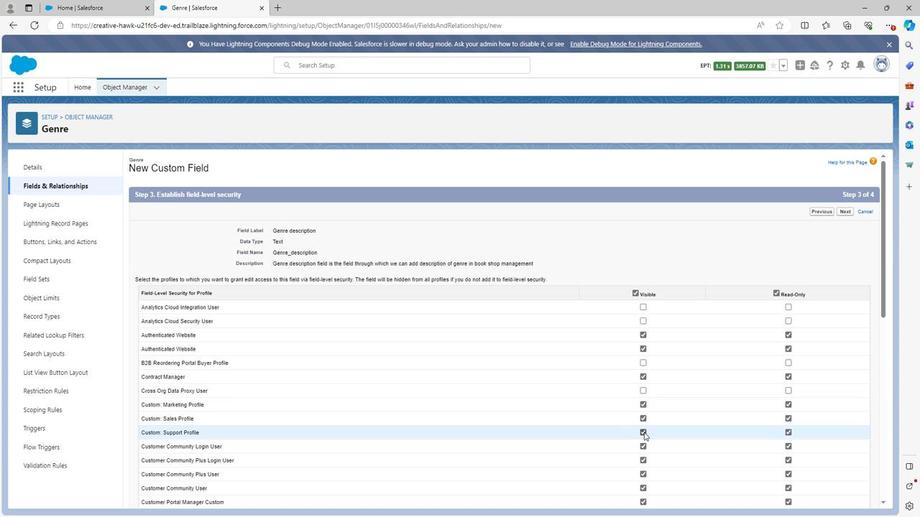 
Action: Mouse scrolled (641, 436) with delta (0, 0)
Screenshot: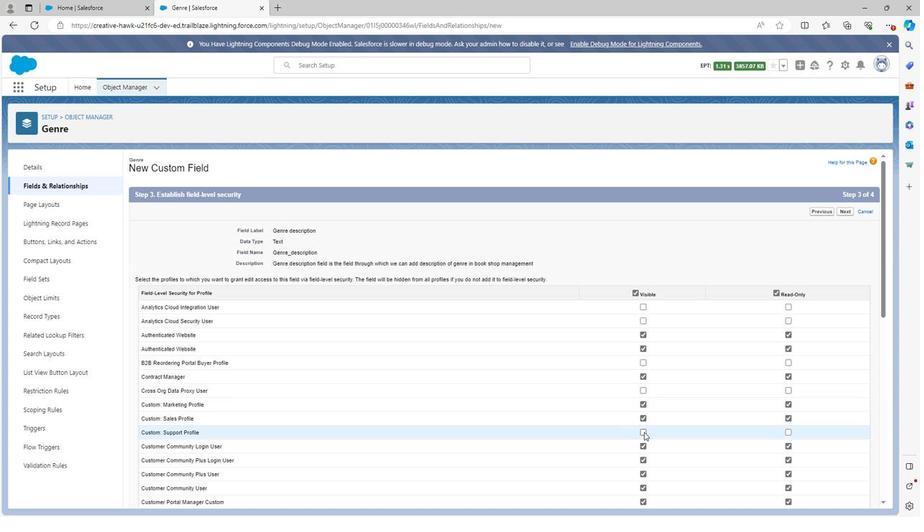 
Action: Mouse moved to (642, 408)
Screenshot: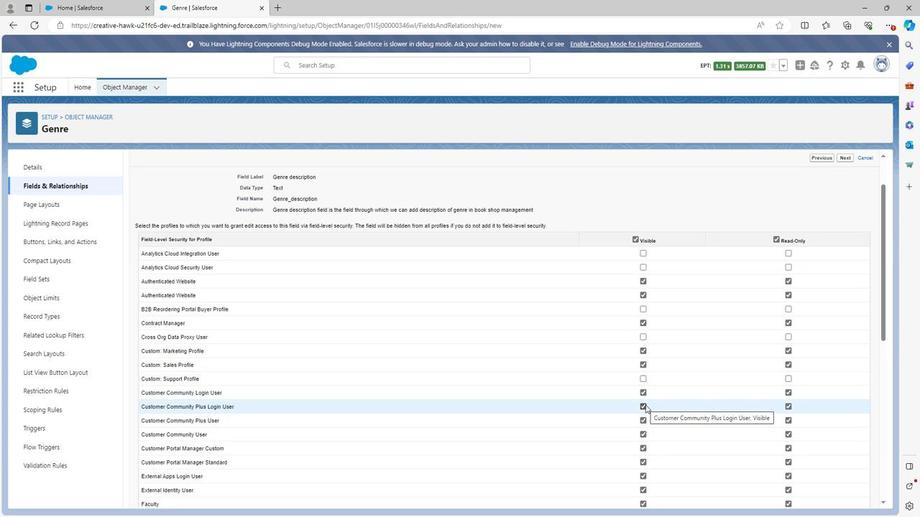 
Action: Mouse pressed left at (642, 408)
Screenshot: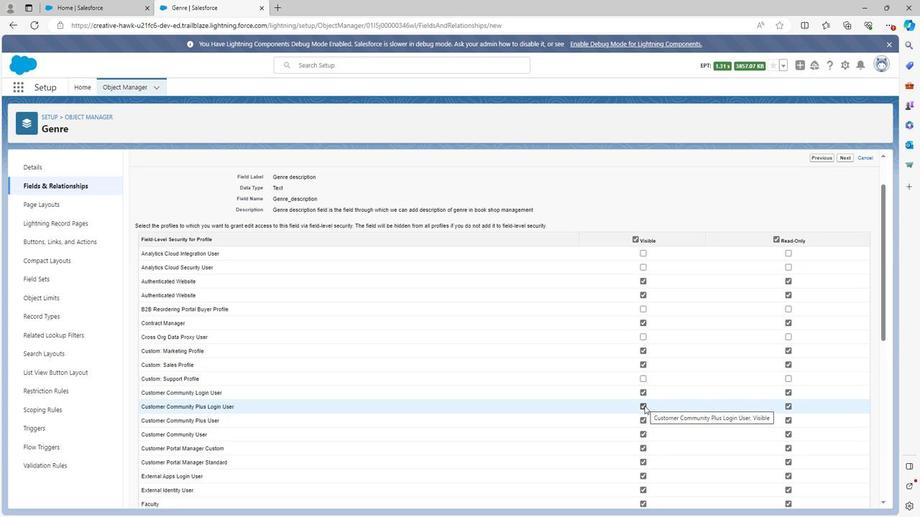 
Action: Mouse moved to (641, 440)
Screenshot: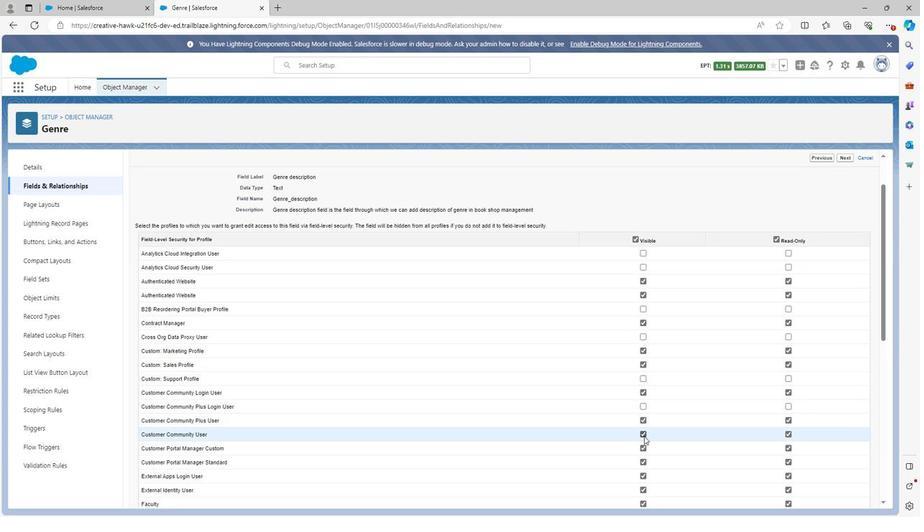 
Action: Mouse pressed left at (641, 440)
Screenshot: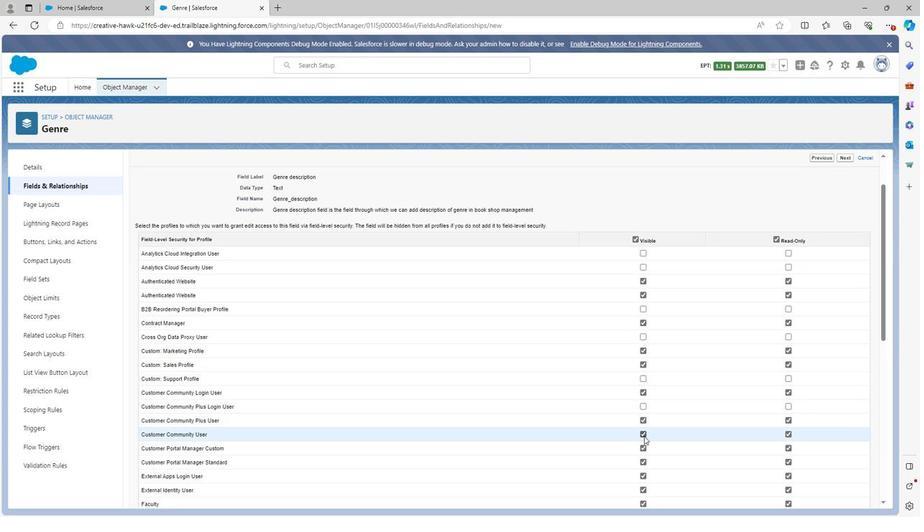 
Action: Mouse scrolled (641, 440) with delta (0, 0)
Screenshot: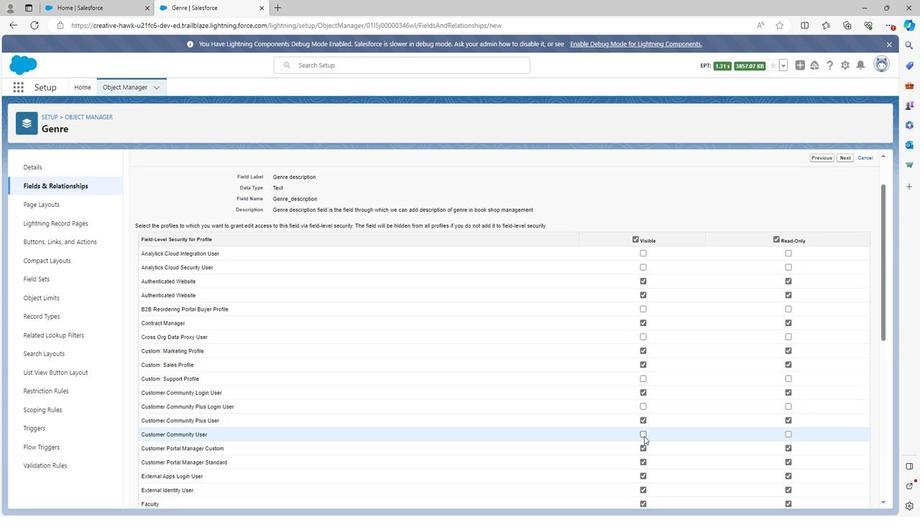 
Action: Mouse scrolled (641, 440) with delta (0, 0)
Screenshot: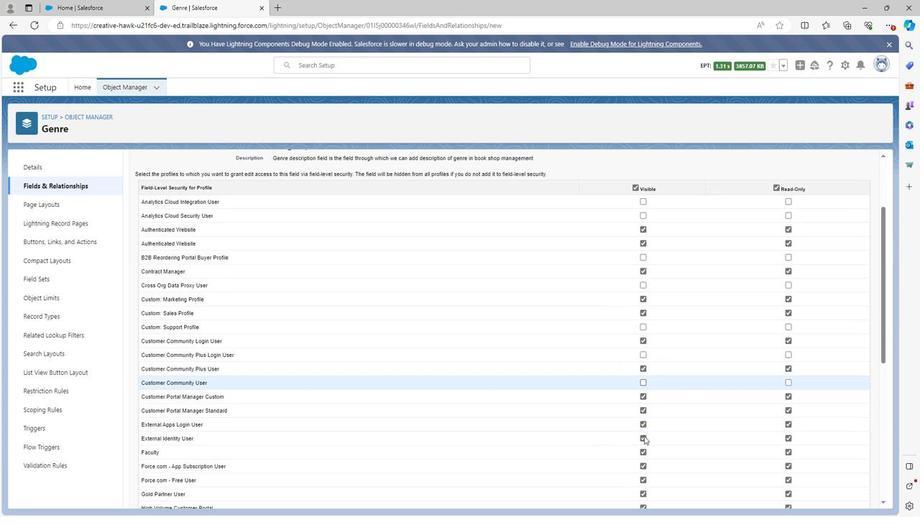 
Action: Mouse moved to (637, 385)
Screenshot: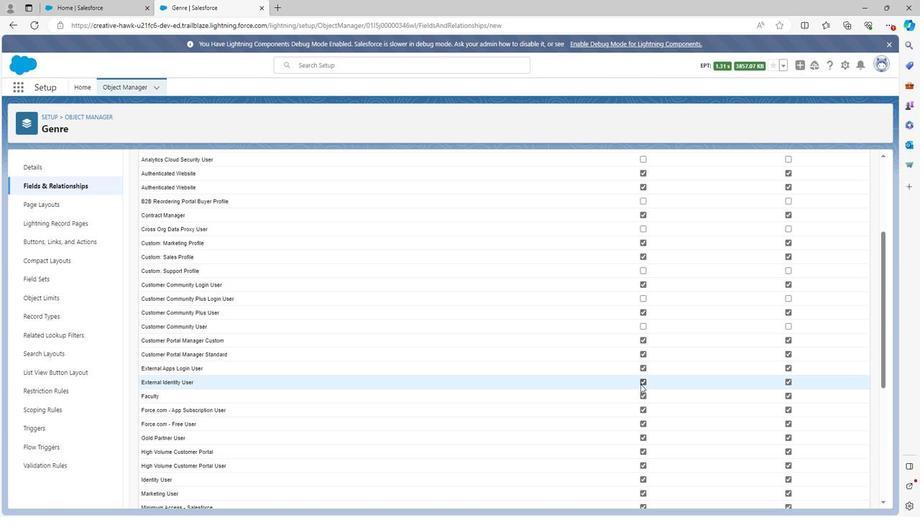 
Action: Mouse pressed left at (637, 385)
Screenshot: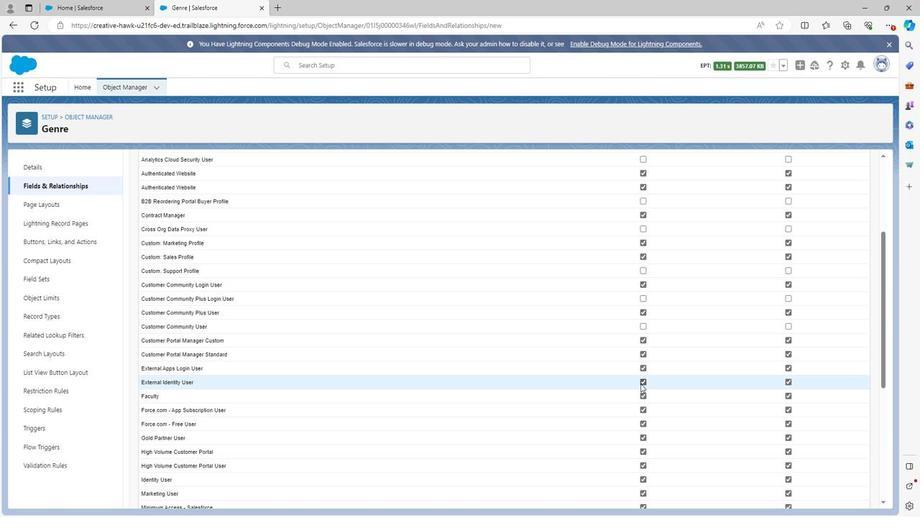 
Action: Mouse moved to (641, 400)
Screenshot: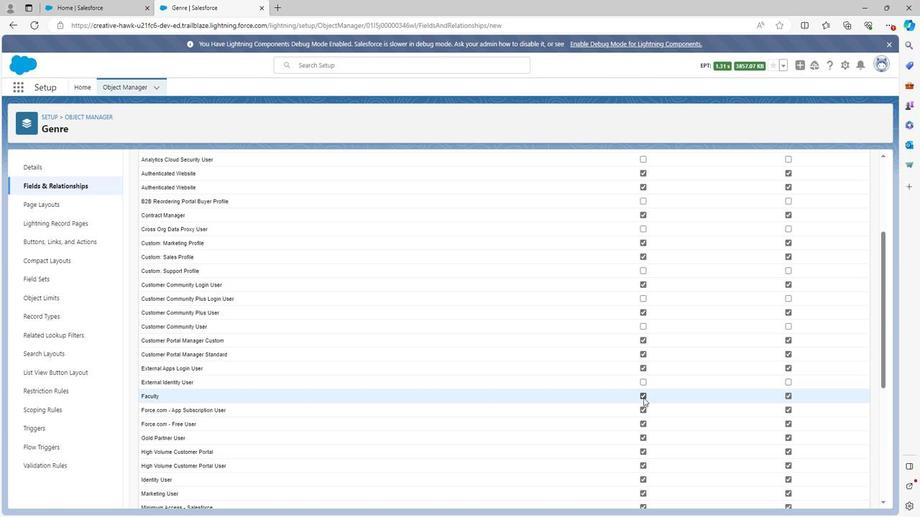 
Action: Mouse pressed left at (641, 400)
Screenshot: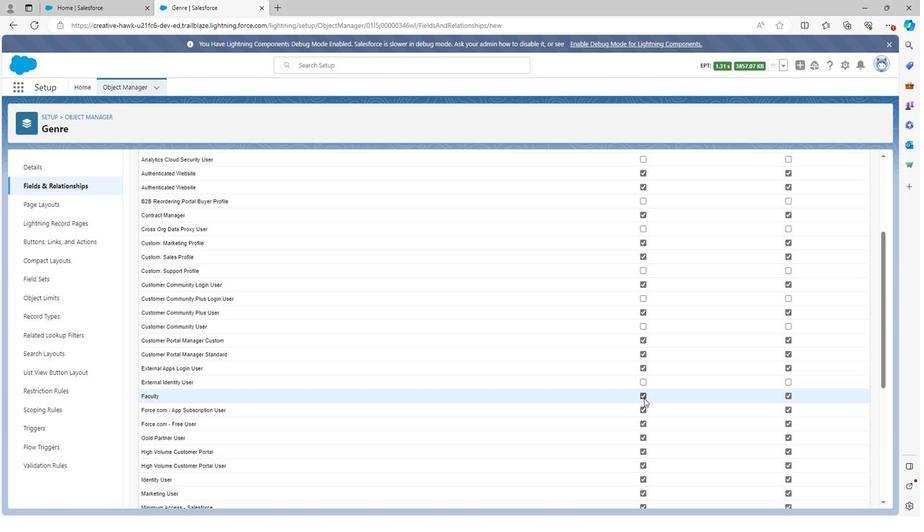 
Action: Mouse moved to (642, 440)
Screenshot: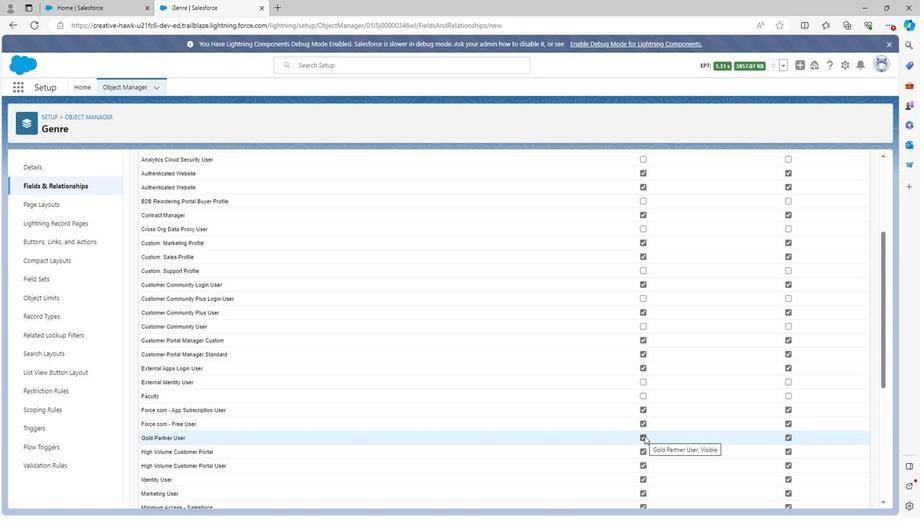 
Action: Mouse pressed left at (642, 440)
Screenshot: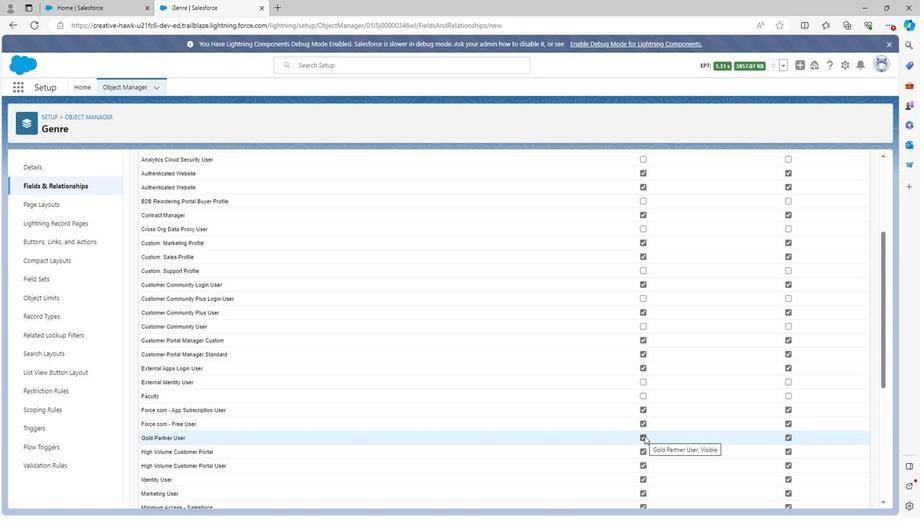 
Action: Mouse moved to (641, 456)
Screenshot: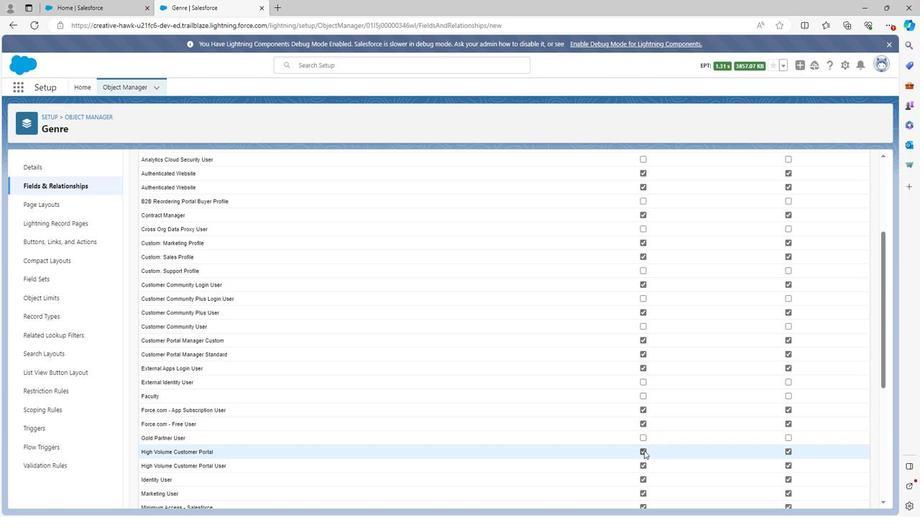 
Action: Mouse pressed left at (641, 456)
Screenshot: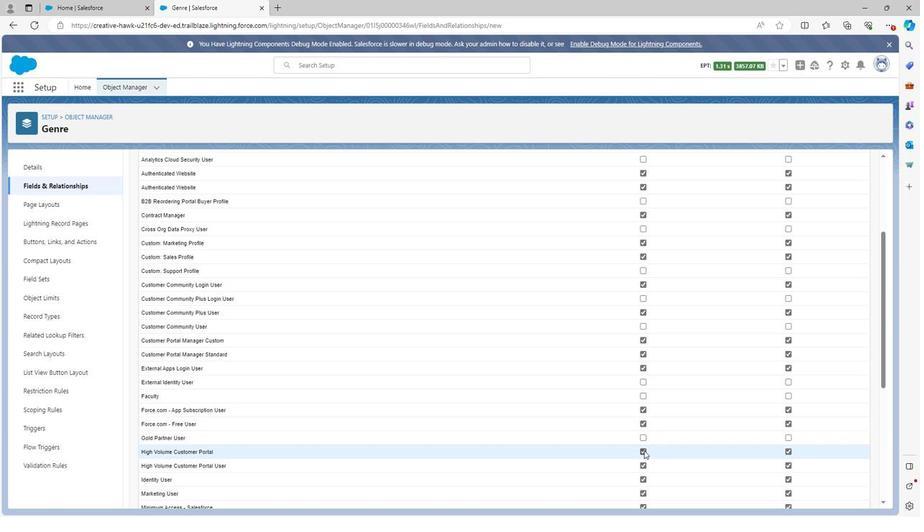 
Action: Mouse moved to (640, 472)
Screenshot: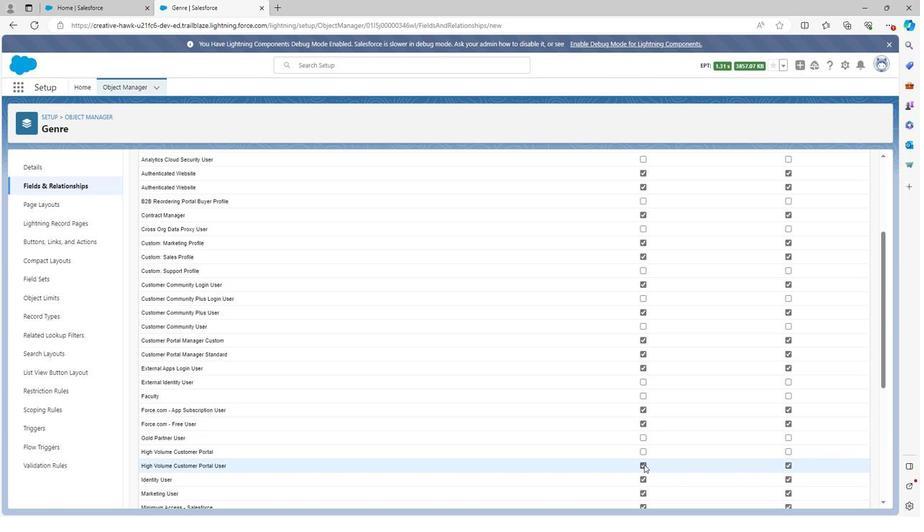 
Action: Mouse pressed left at (640, 472)
Screenshot: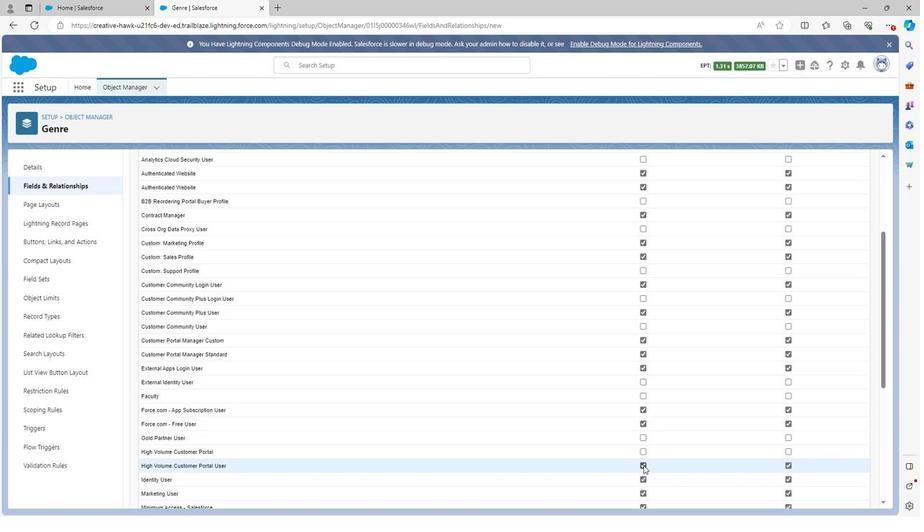
Action: Mouse scrolled (640, 472) with delta (0, 0)
Screenshot: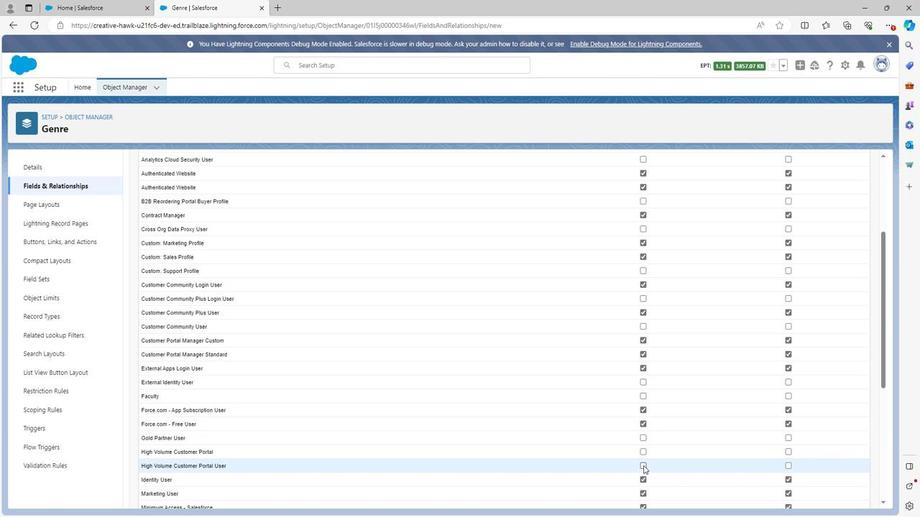 
Action: Mouse scrolled (640, 472) with delta (0, 0)
Screenshot: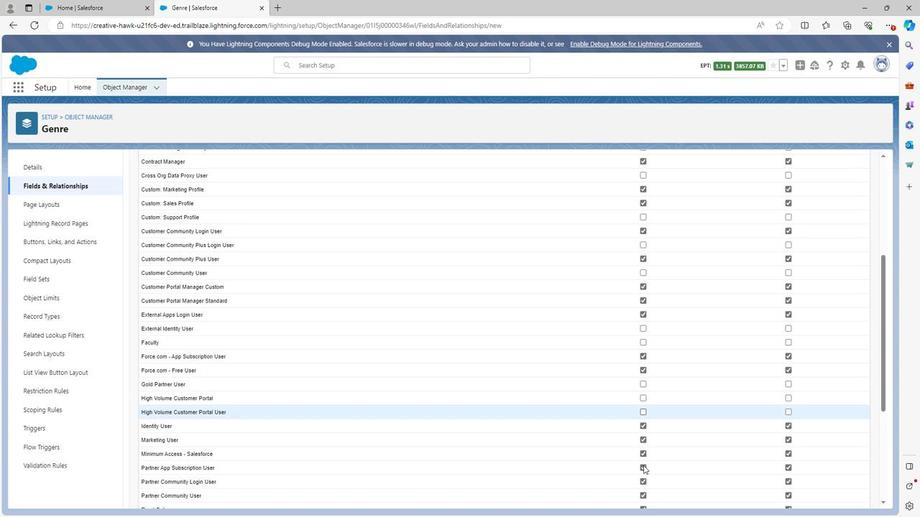
Action: Mouse moved to (641, 388)
Screenshot: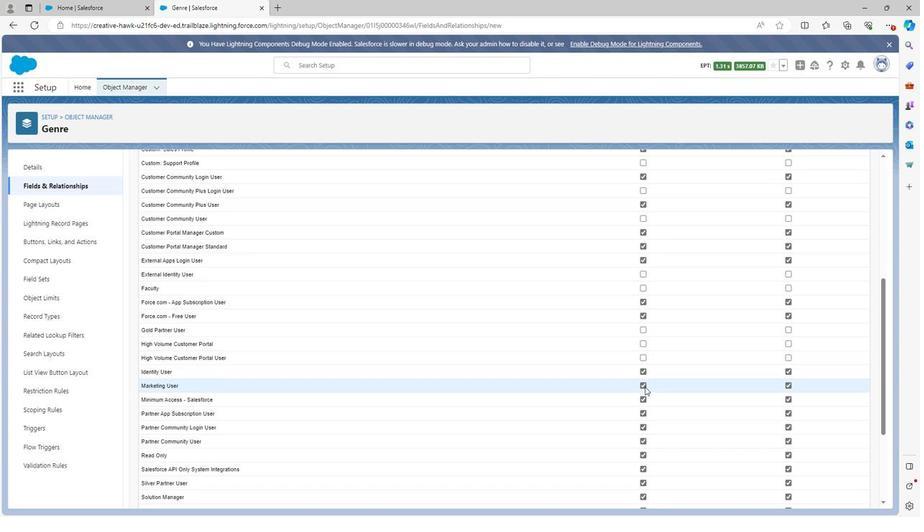 
Action: Mouse pressed left at (641, 388)
Screenshot: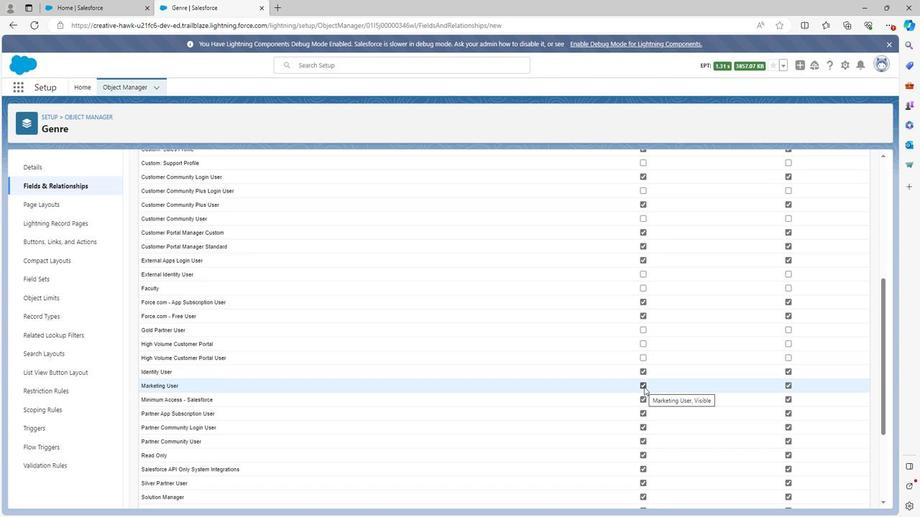 
Action: Mouse moved to (639, 414)
Screenshot: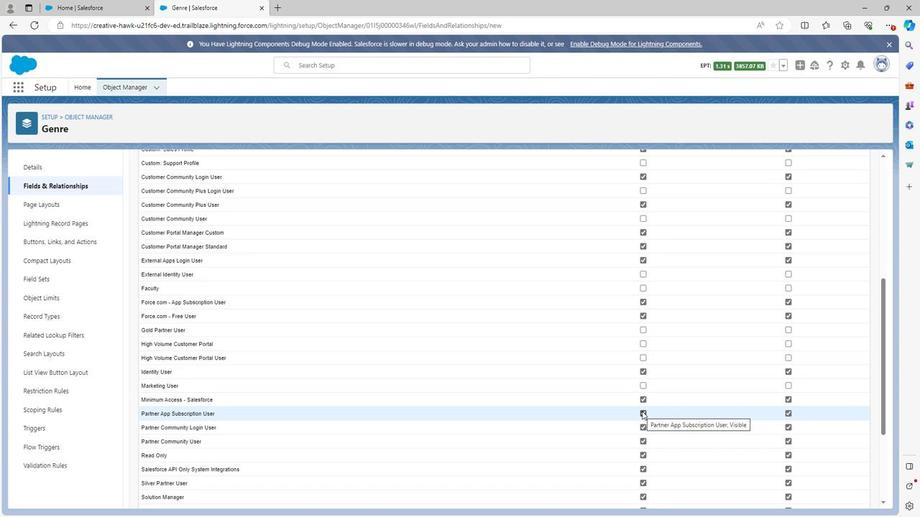 
Action: Mouse pressed left at (639, 414)
Screenshot: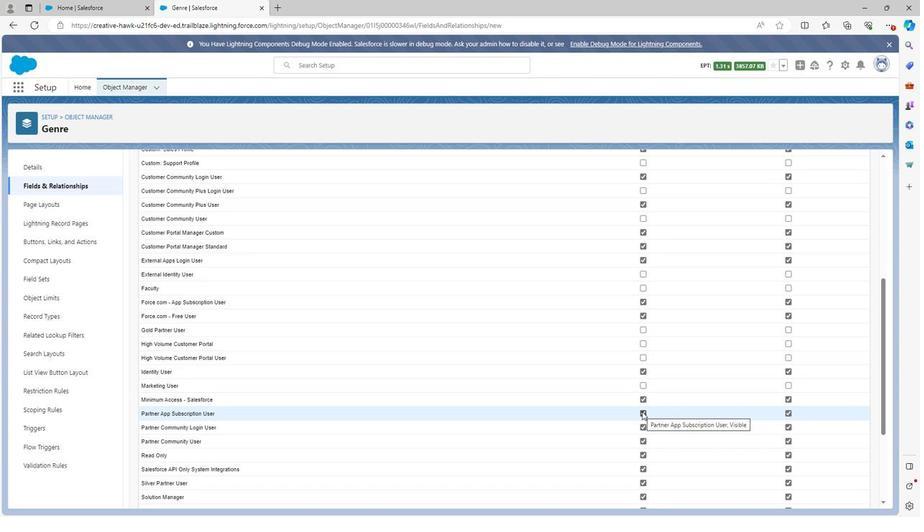 
Action: Mouse scrolled (639, 414) with delta (0, 0)
Screenshot: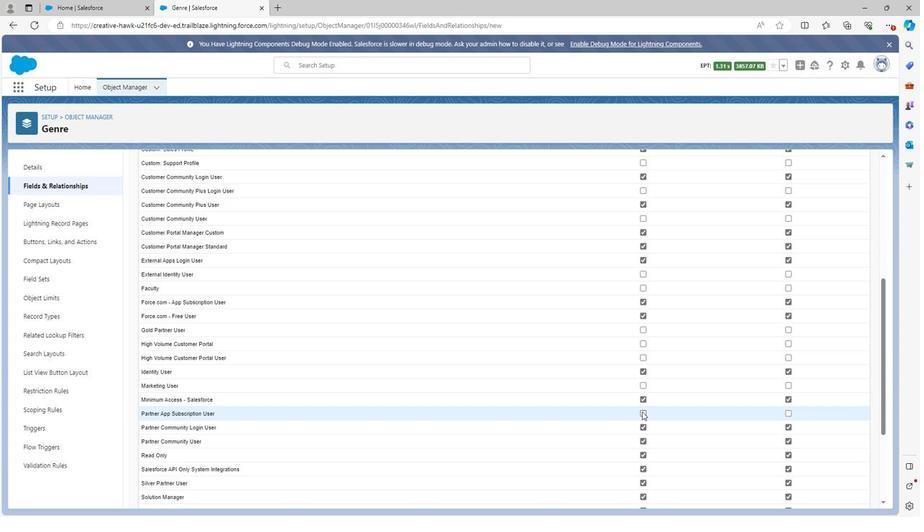 
Action: Mouse moved to (643, 419)
Screenshot: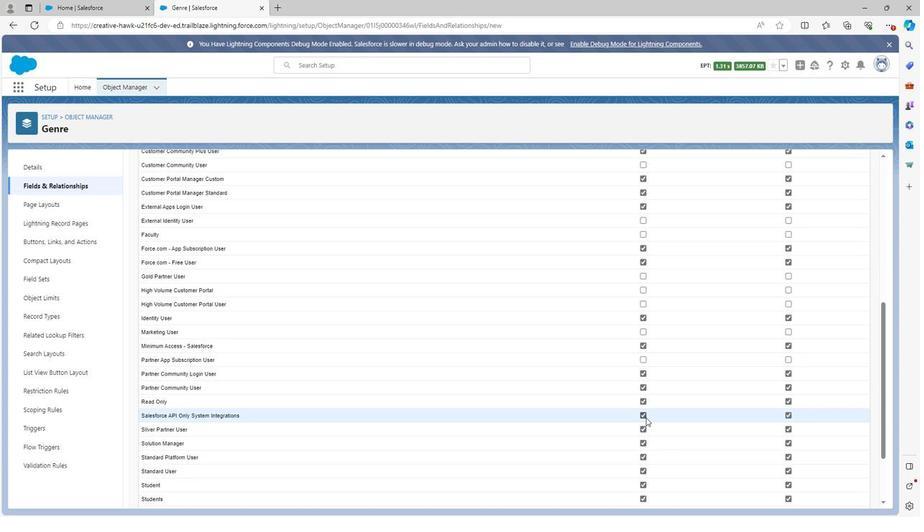 
Action: Mouse pressed left at (643, 419)
Screenshot: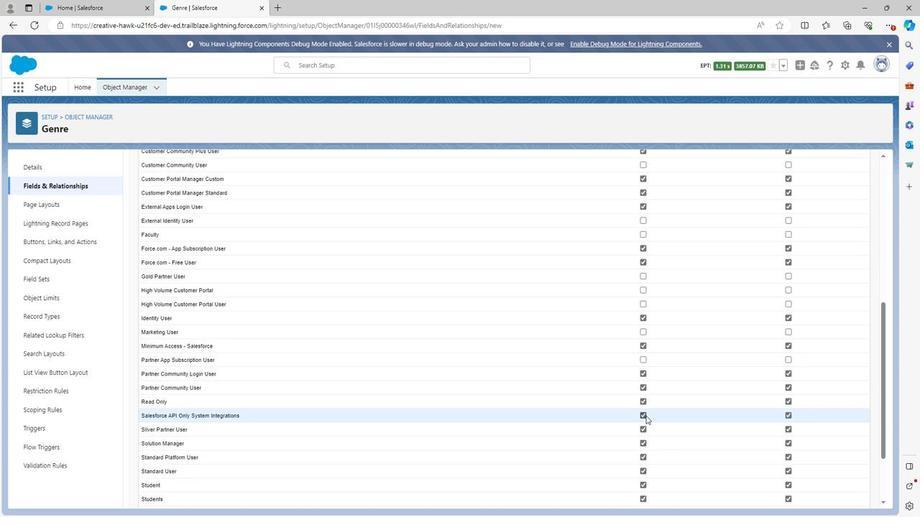 
Action: Mouse moved to (641, 433)
Screenshot: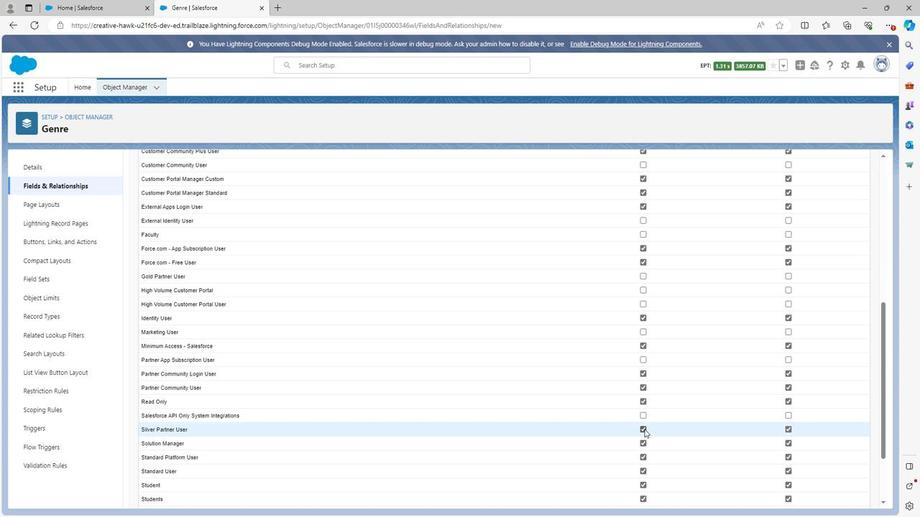 
Action: Mouse pressed left at (641, 433)
Screenshot: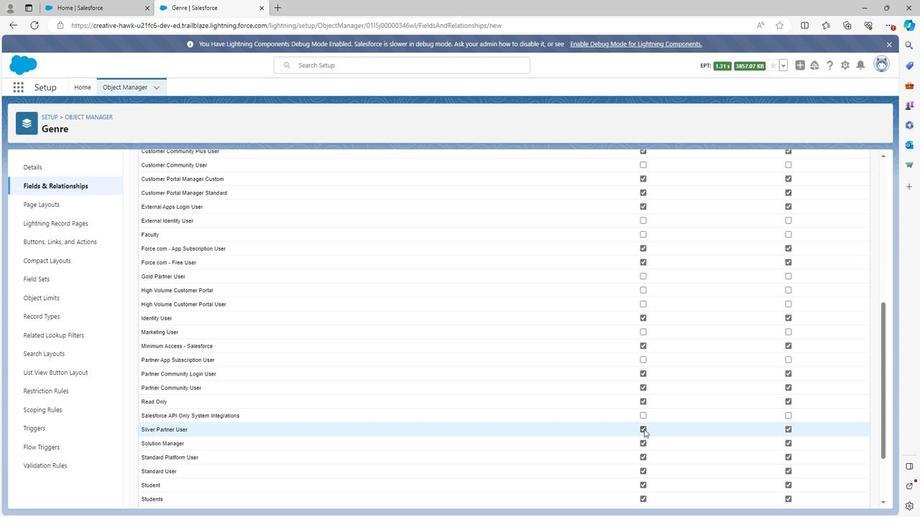 
Action: Mouse moved to (641, 491)
Screenshot: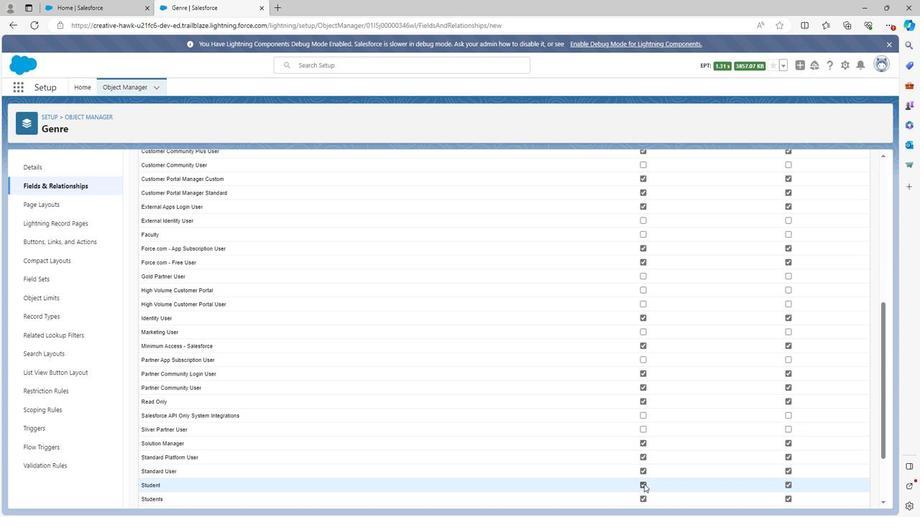 
Action: Mouse pressed left at (641, 491)
Screenshot: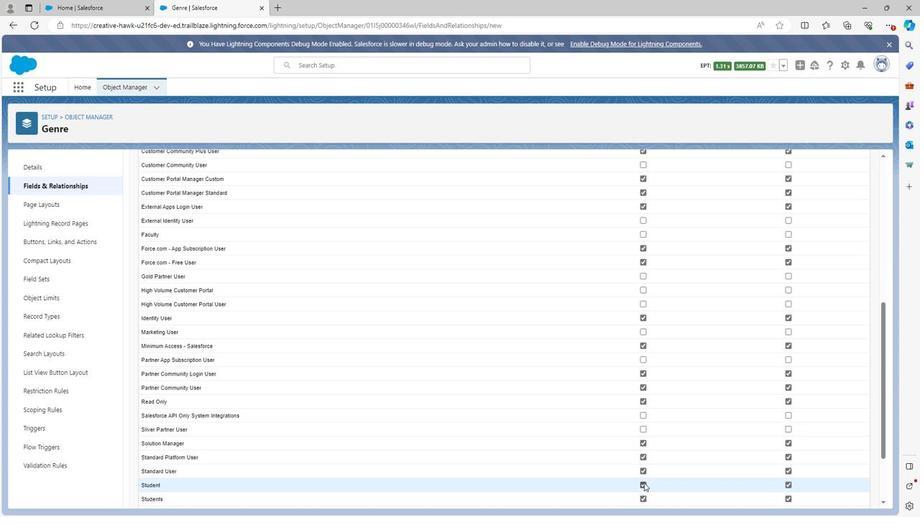 
Action: Mouse moved to (640, 507)
Screenshot: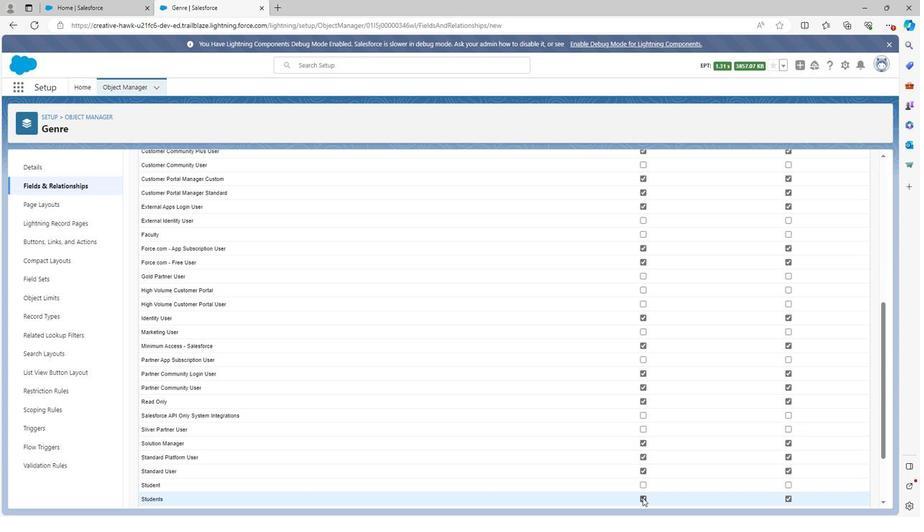 
Action: Mouse pressed left at (640, 507)
Screenshot: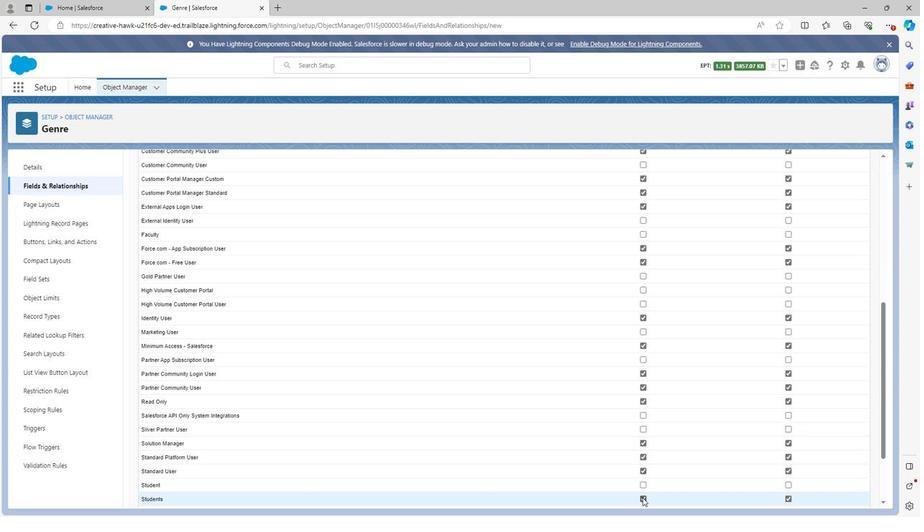 
Action: Mouse moved to (640, 499)
Screenshot: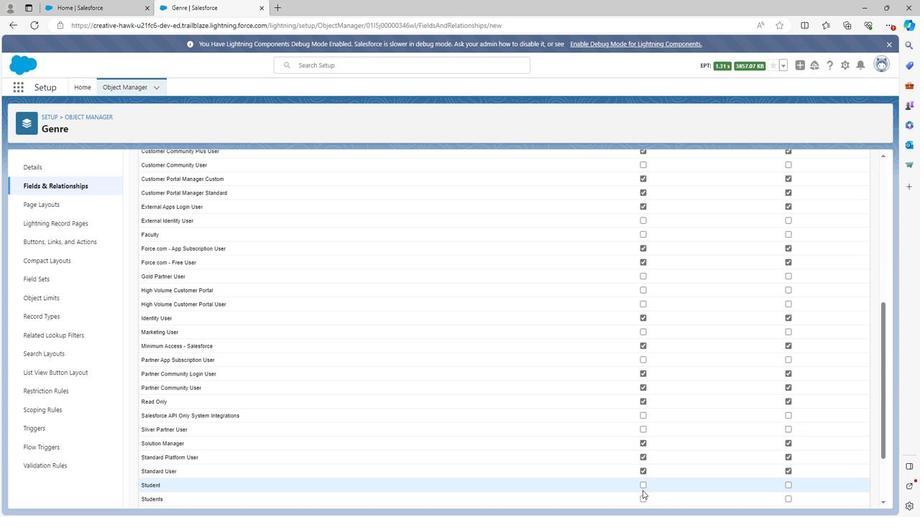 
Action: Mouse scrolled (640, 499) with delta (0, 0)
Screenshot: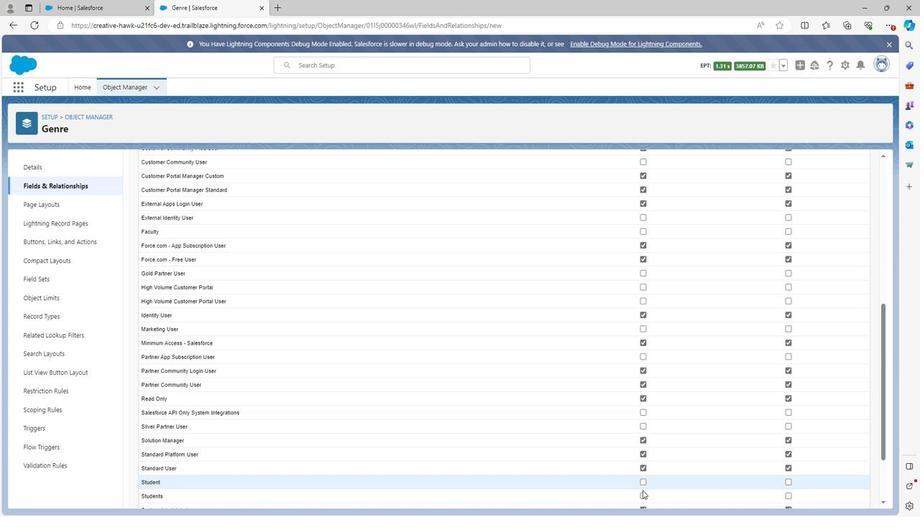 
Action: Mouse moved to (640, 499)
Screenshot: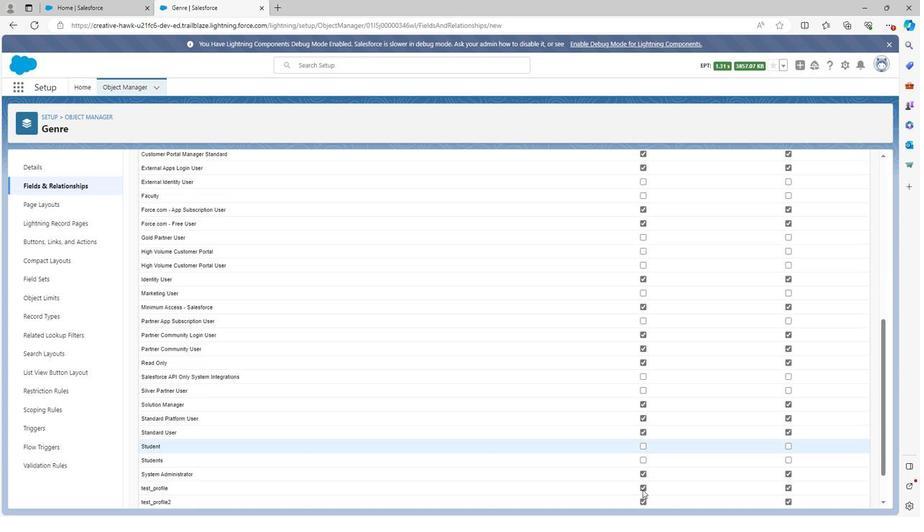 
Action: Mouse scrolled (640, 498) with delta (0, 0)
Screenshot: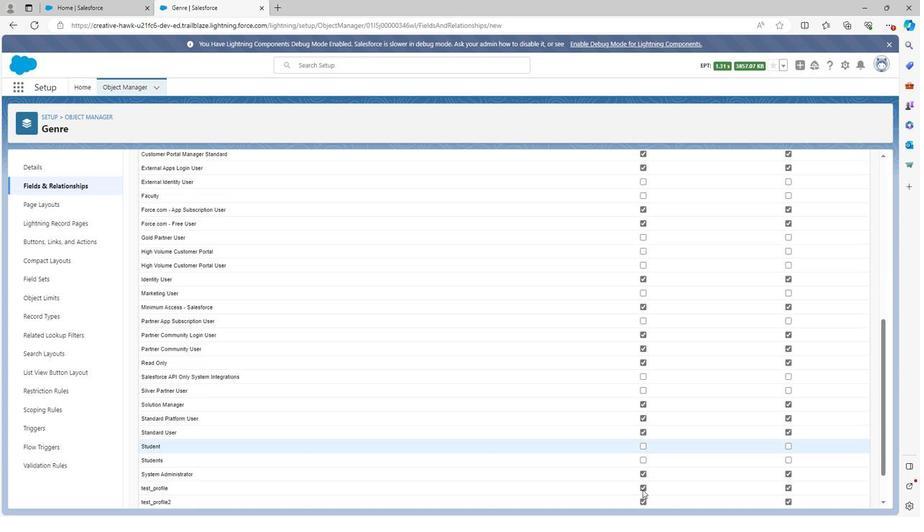 
Action: Mouse moved to (643, 442)
Screenshot: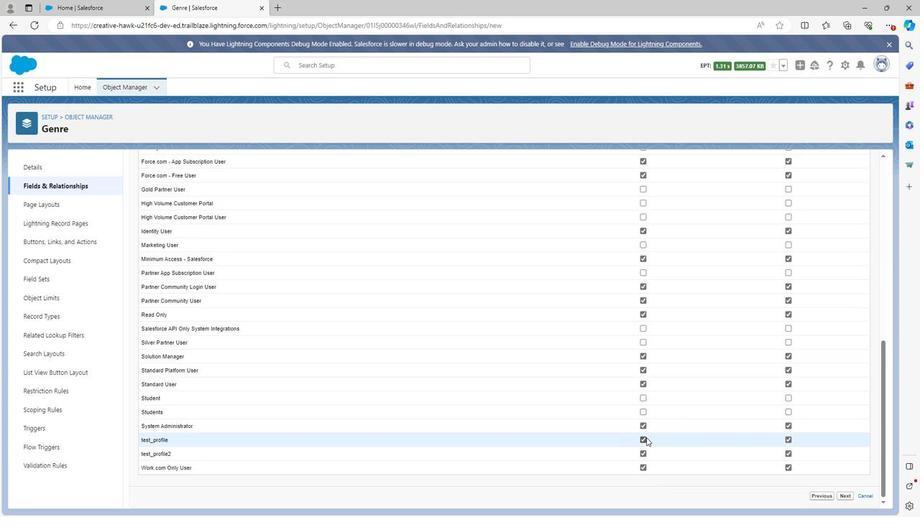 
Action: Mouse pressed left at (643, 442)
Screenshot: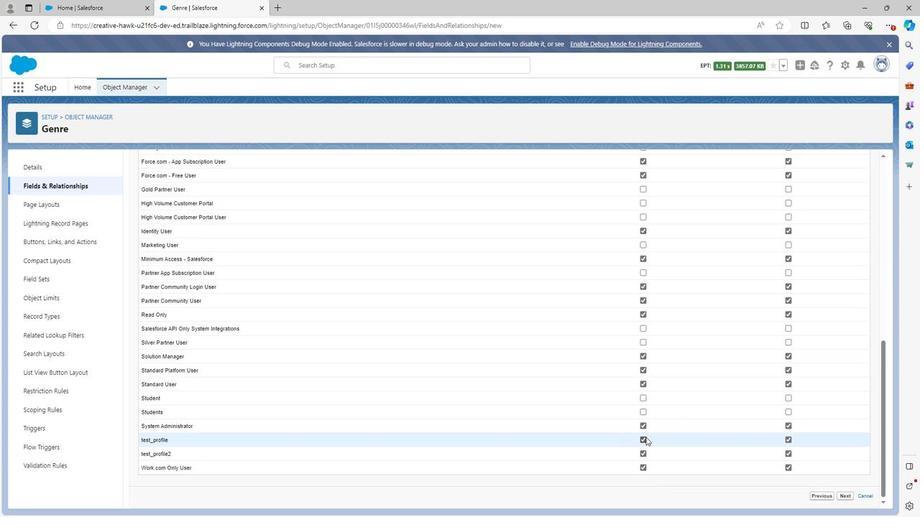 
Action: Mouse moved to (642, 459)
Screenshot: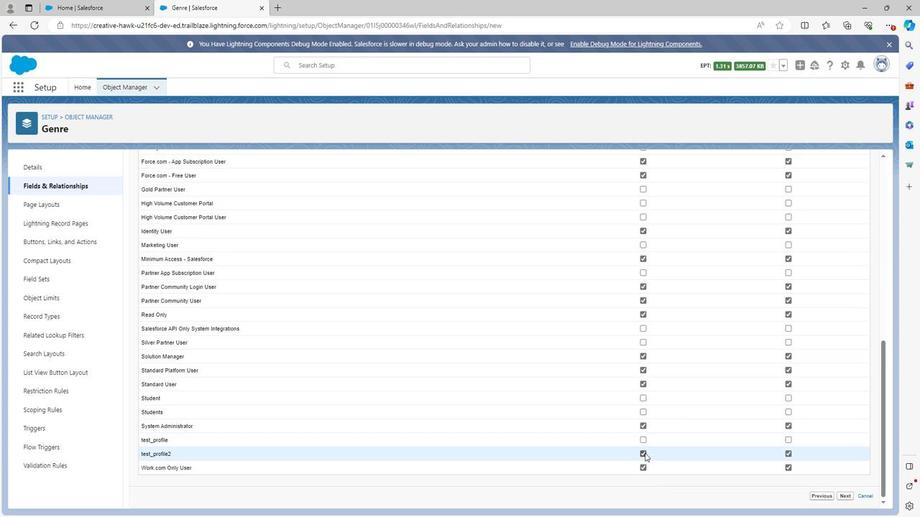 
Action: Mouse pressed left at (642, 459)
Screenshot: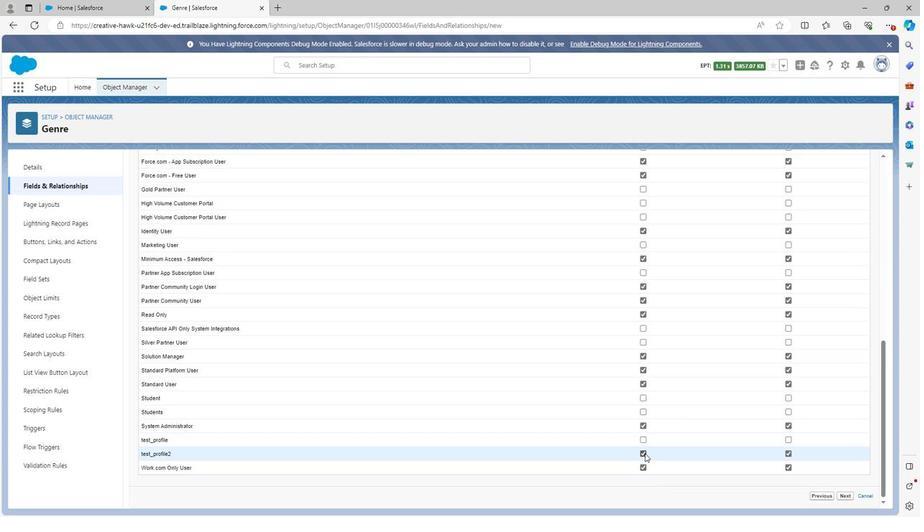 
Action: Mouse moved to (639, 474)
Screenshot: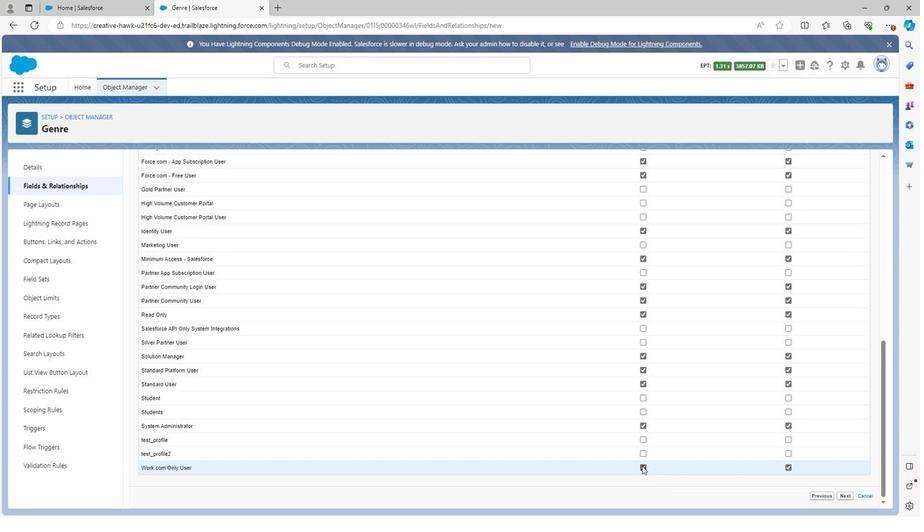
Action: Mouse pressed left at (639, 474)
Screenshot: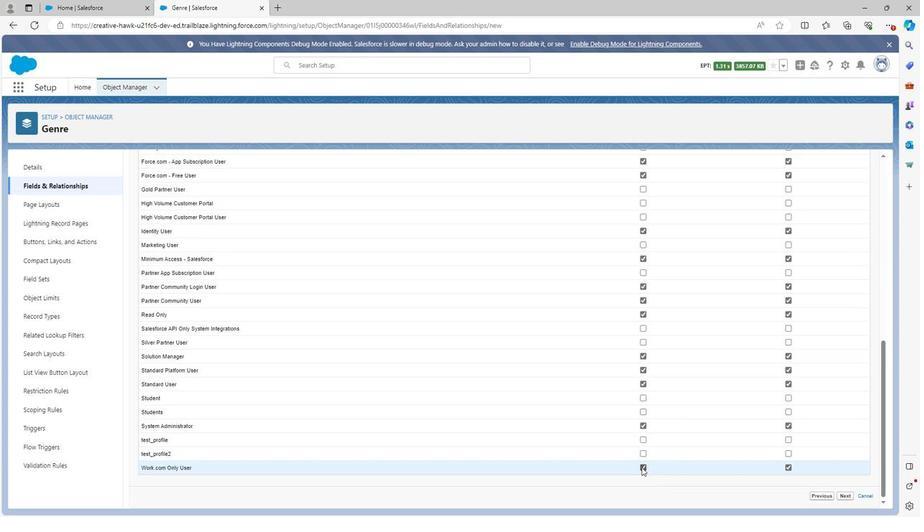 
Action: Mouse moved to (841, 504)
Screenshot: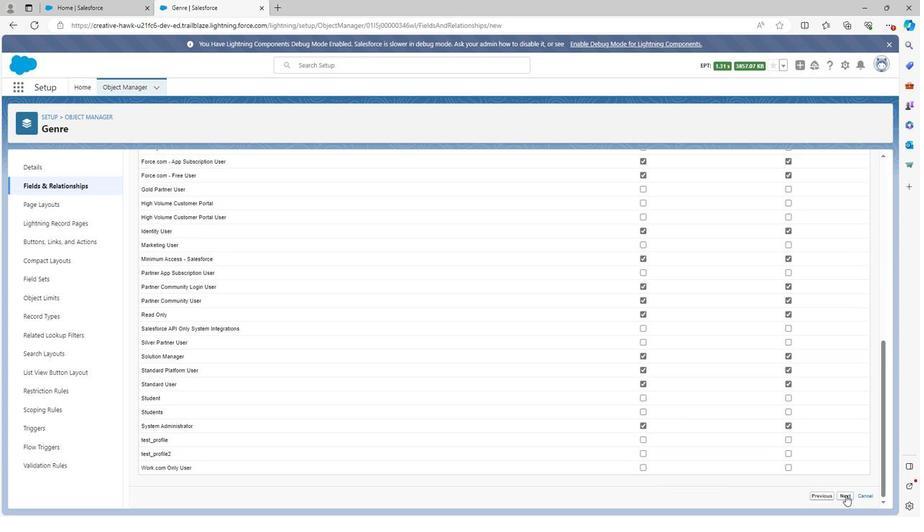 
Action: Mouse pressed left at (841, 504)
Screenshot: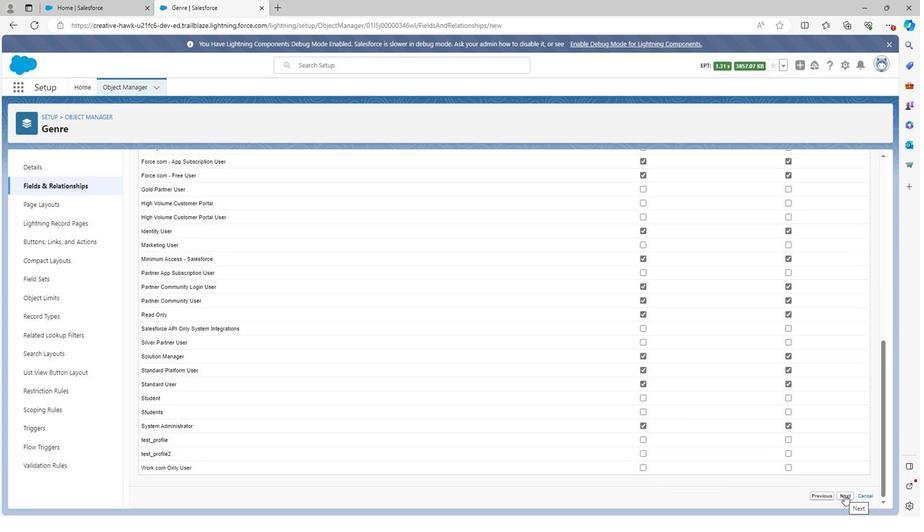 
Action: Mouse moved to (845, 353)
Screenshot: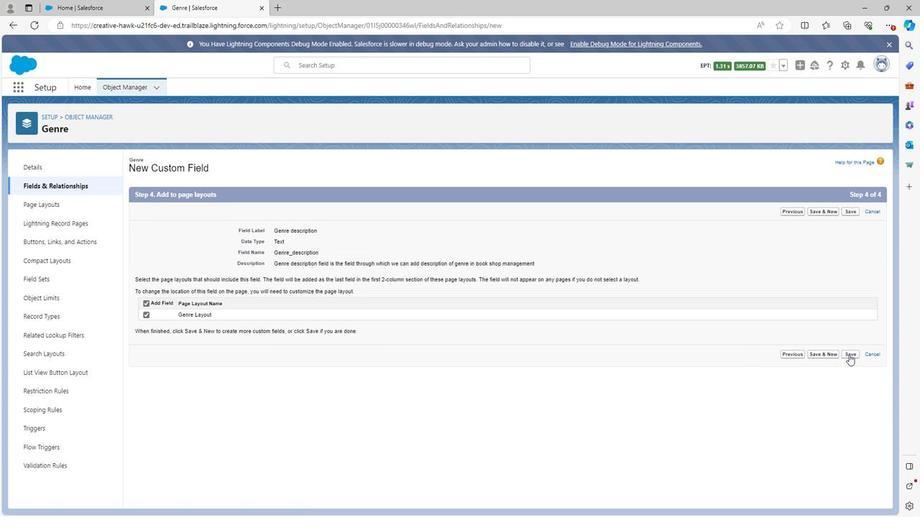 
Action: Mouse pressed left at (845, 353)
Screenshot: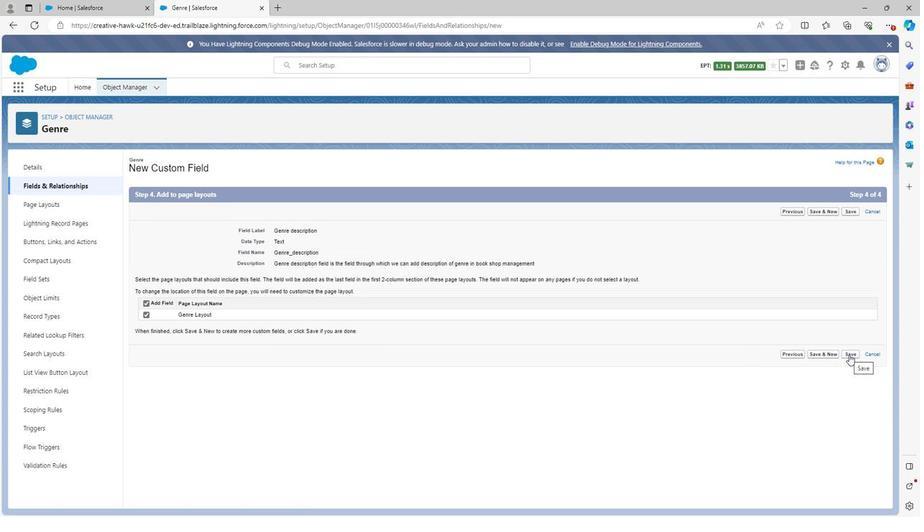 
Action: Mouse moved to (676, 151)
Screenshot: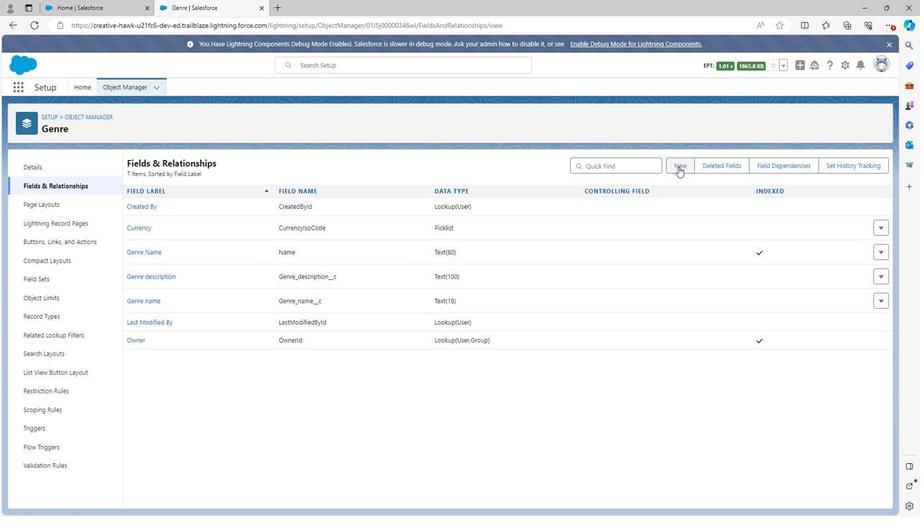
Action: Mouse pressed left at (676, 151)
Screenshot: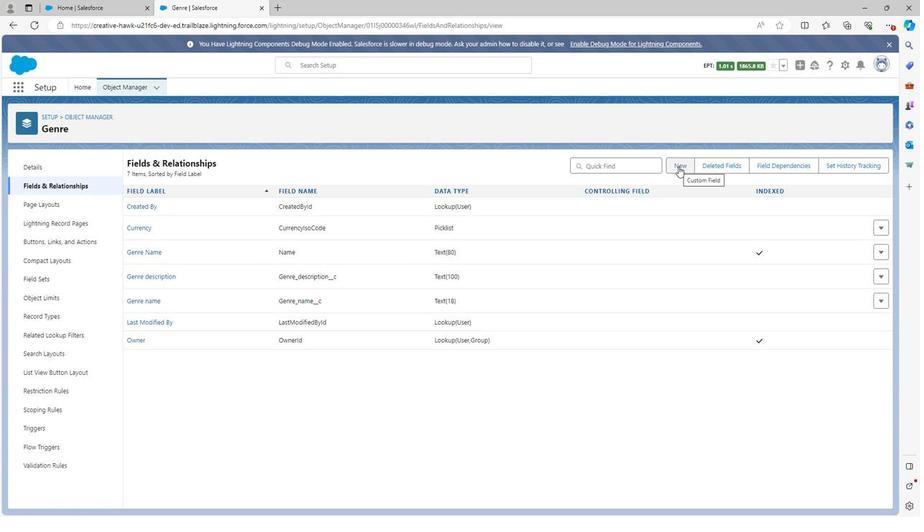 
Action: Mouse moved to (210, 404)
